 Task: Advertisement Posters
Action: Mouse moved to (33, 70)
Screenshot: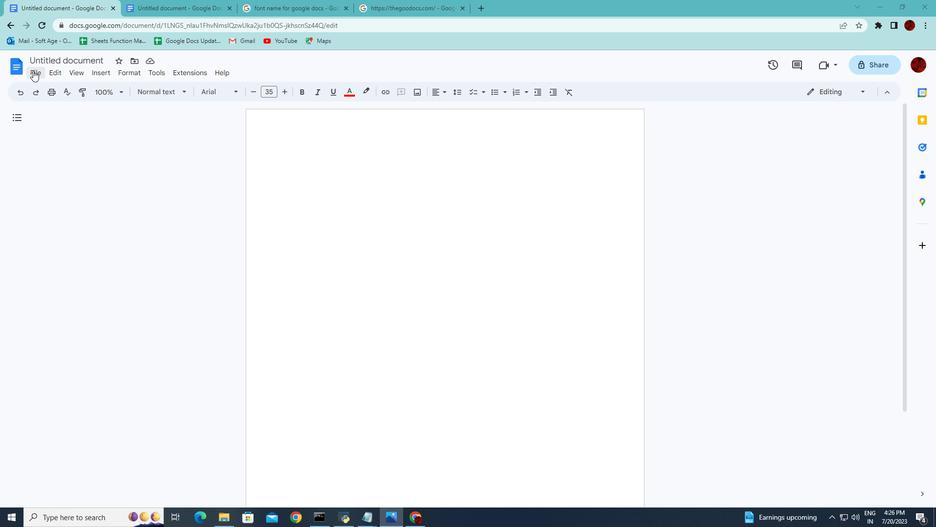 
Action: Mouse pressed left at (33, 70)
Screenshot: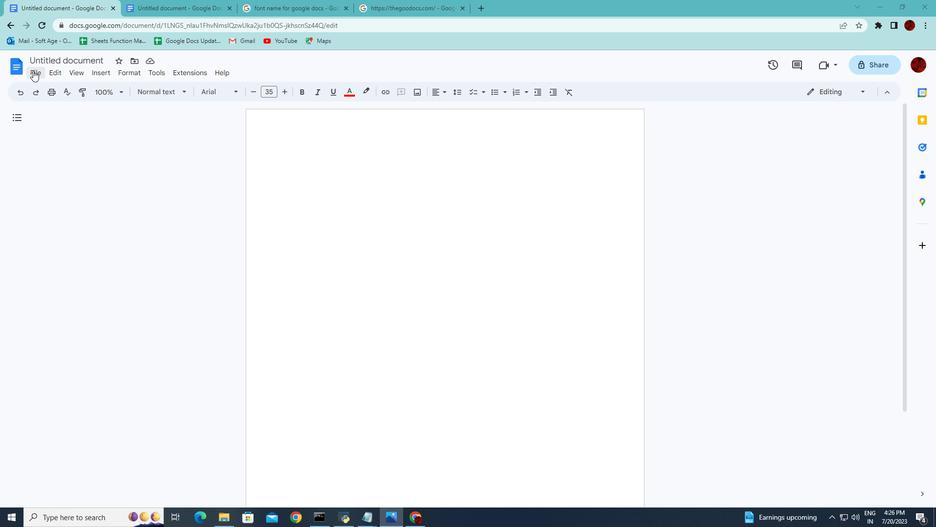 
Action: Mouse moved to (176, 105)
Screenshot: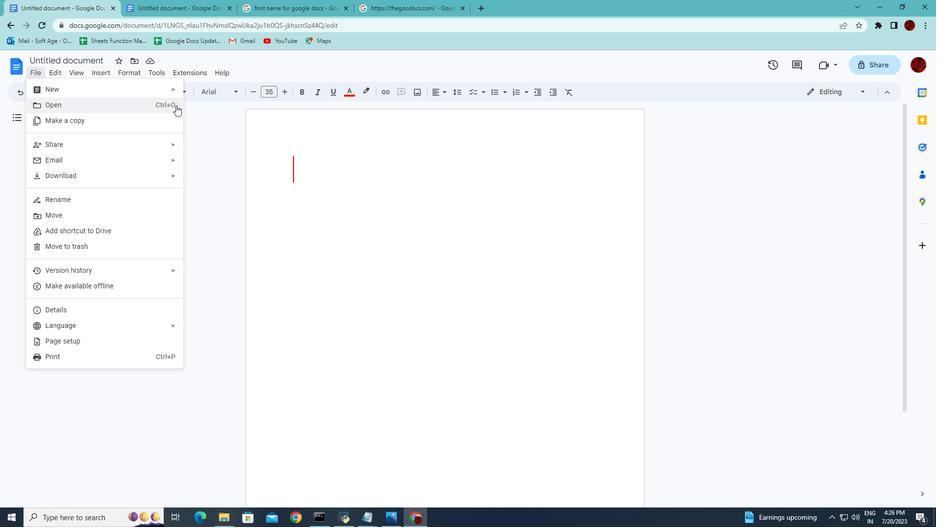 
Action: Mouse pressed left at (176, 105)
Screenshot: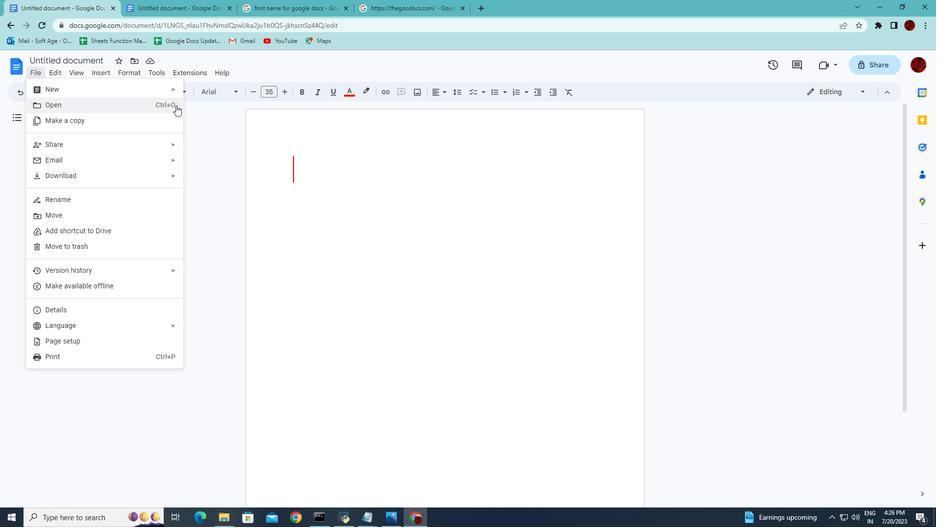 
Action: Mouse moved to (218, 236)
Screenshot: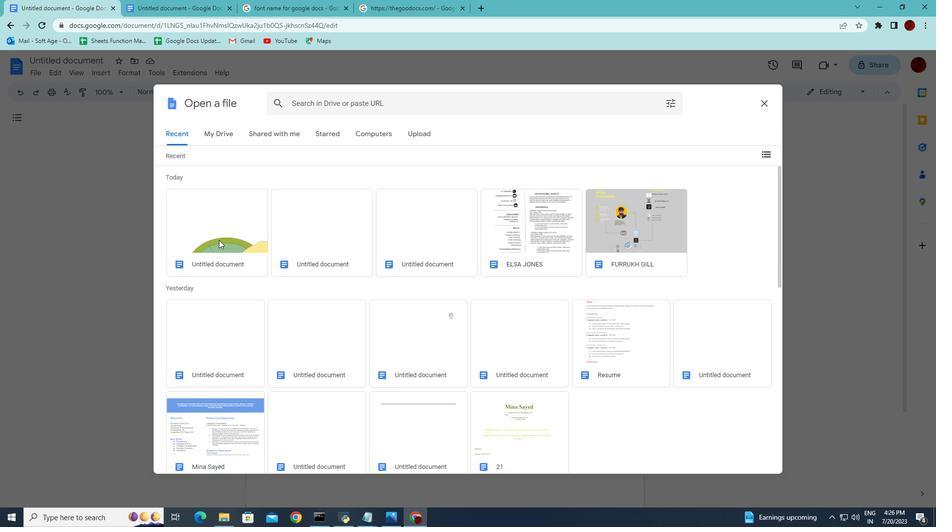 
Action: Mouse pressed left at (218, 236)
Screenshot: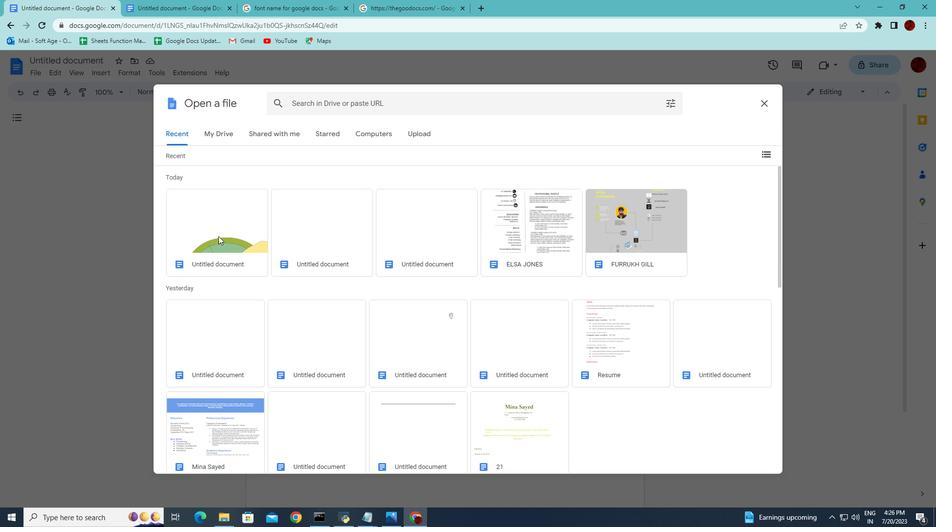 
Action: Mouse moved to (745, 458)
Screenshot: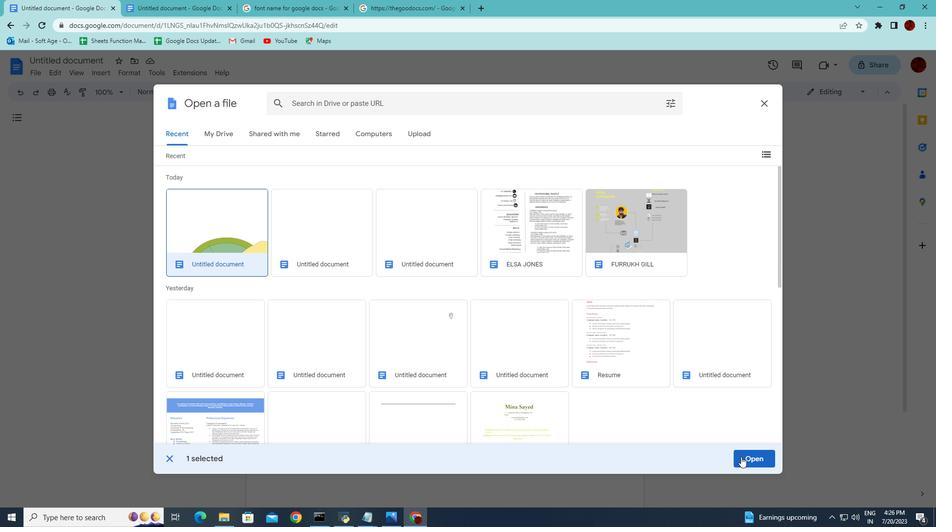 
Action: Mouse pressed left at (745, 458)
Screenshot: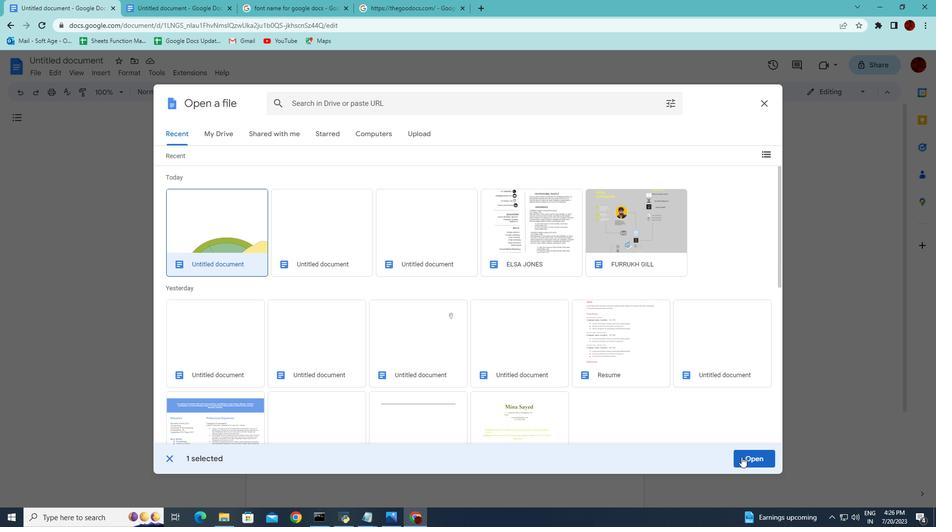 
Action: Mouse moved to (95, 74)
Screenshot: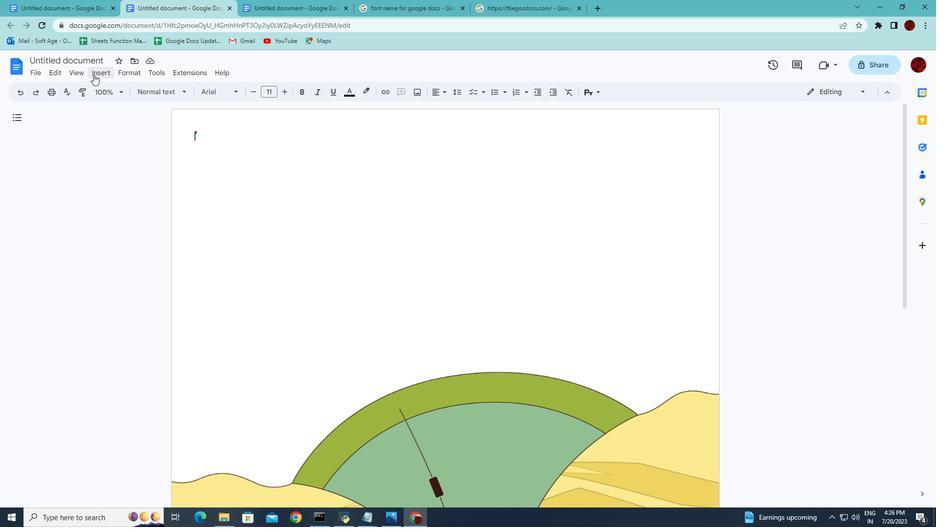 
Action: Mouse pressed left at (95, 74)
Screenshot: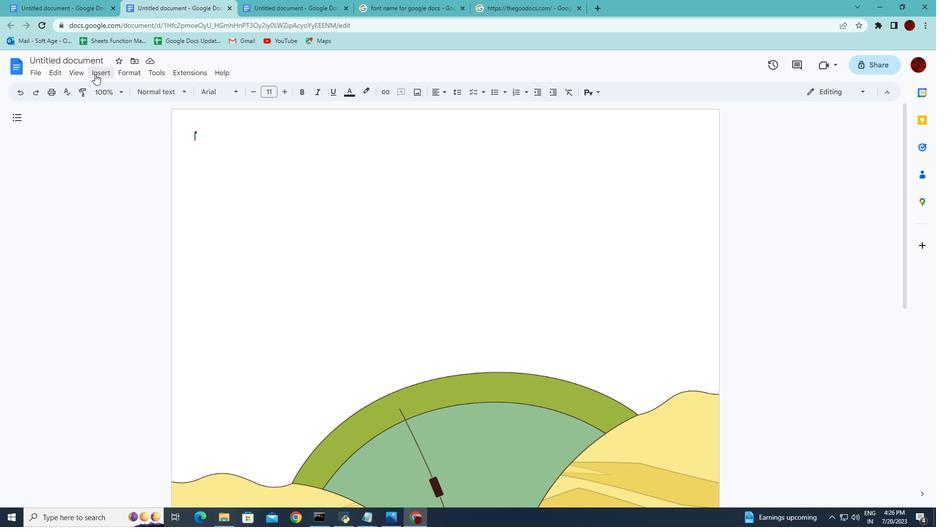 
Action: Mouse moved to (269, 125)
Screenshot: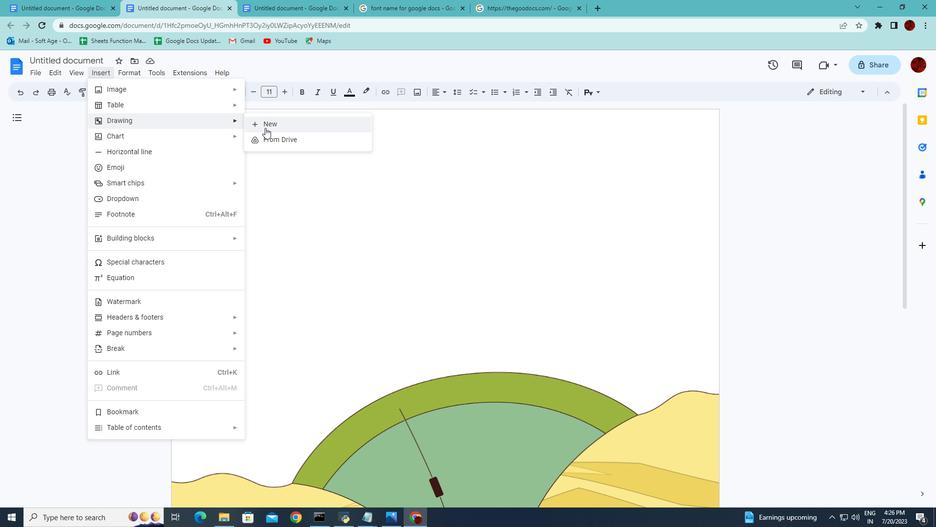 
Action: Mouse pressed left at (269, 125)
Screenshot: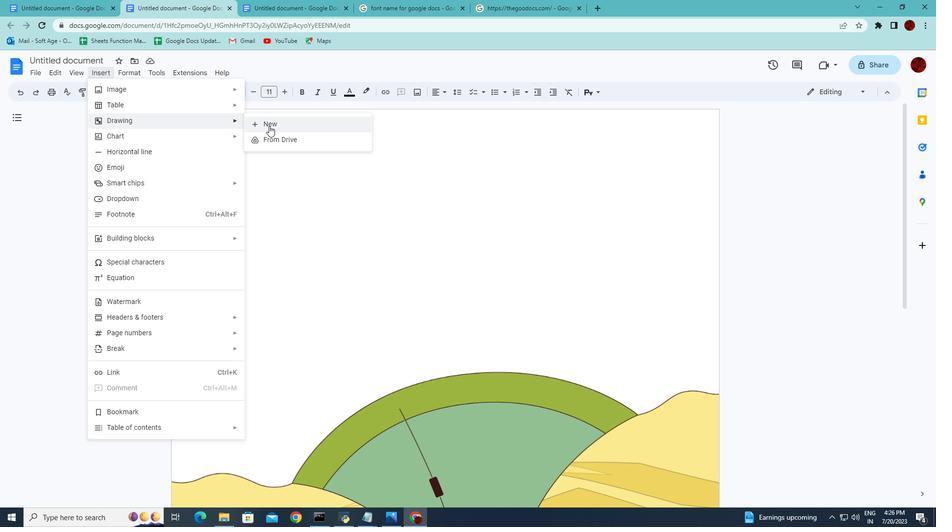 
Action: Mouse moved to (396, 115)
Screenshot: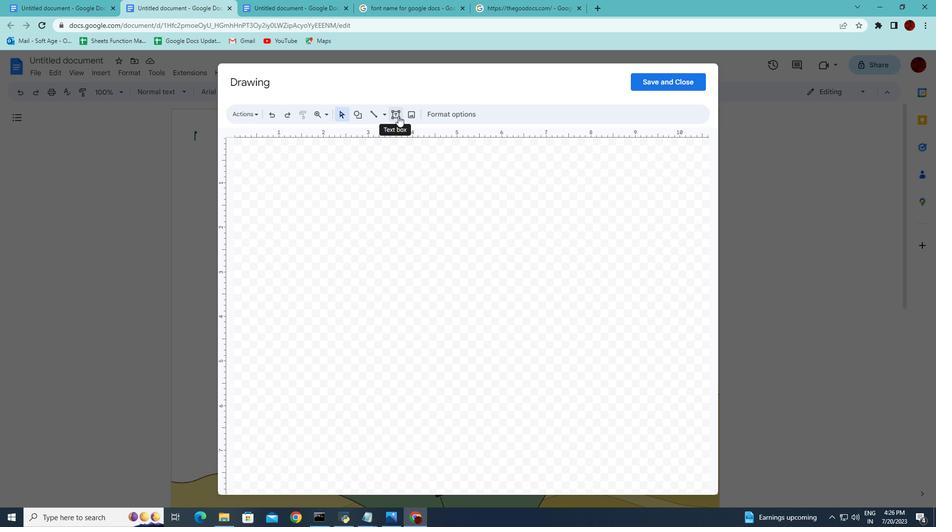 
Action: Mouse pressed left at (396, 115)
Screenshot: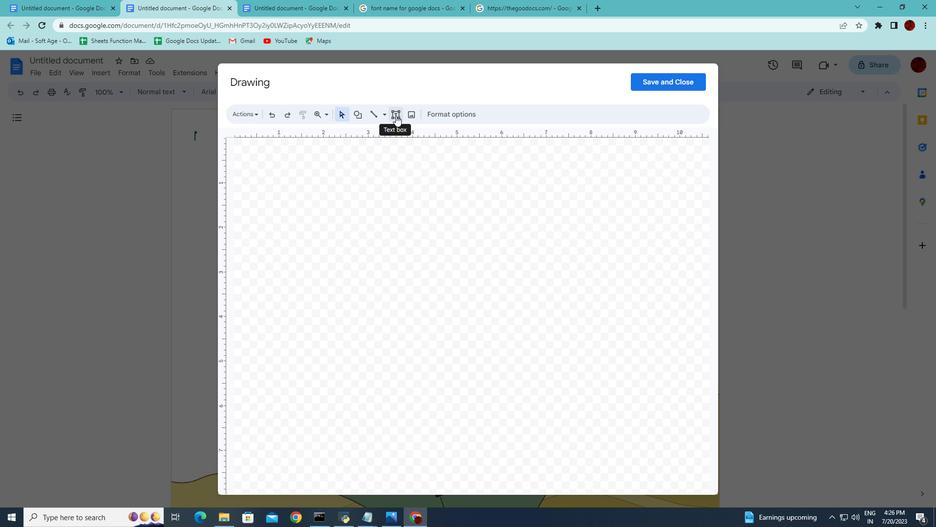 
Action: Mouse moved to (342, 171)
Screenshot: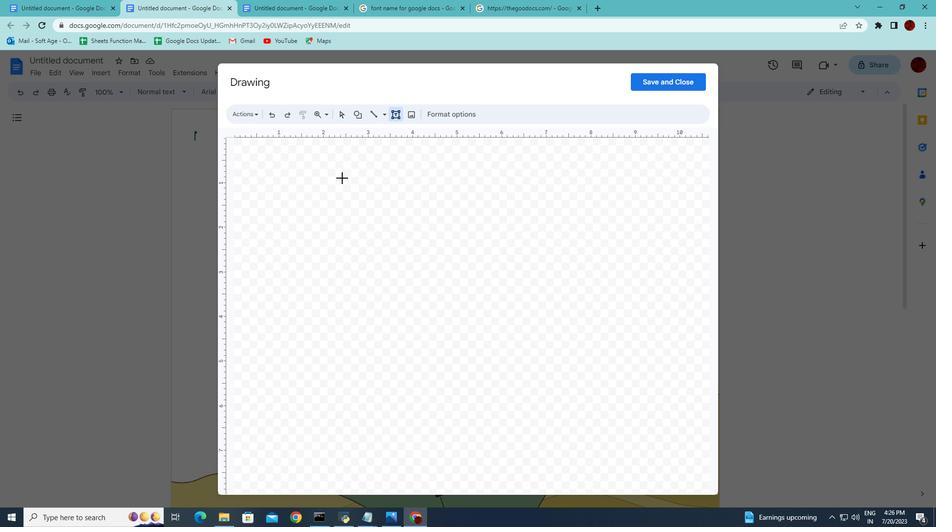 
Action: Mouse pressed left at (342, 171)
Screenshot: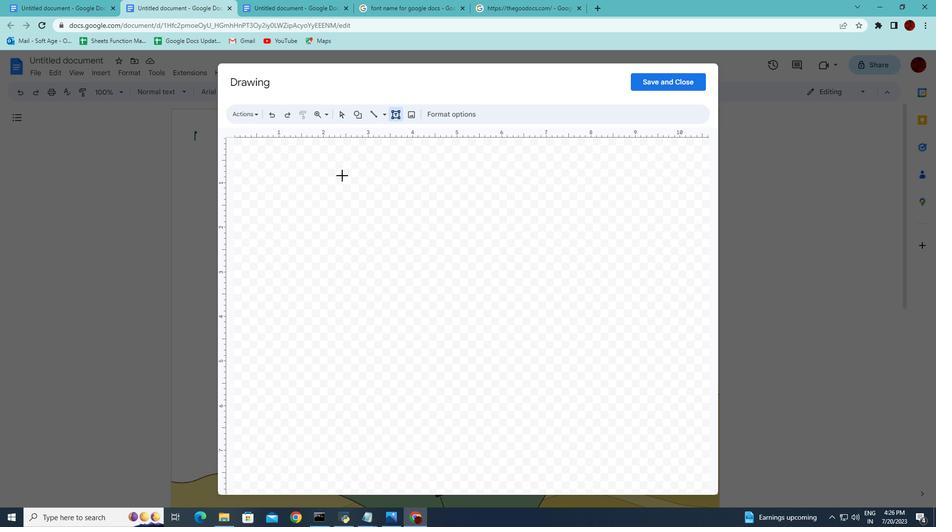 
Action: Mouse moved to (353, 189)
Screenshot: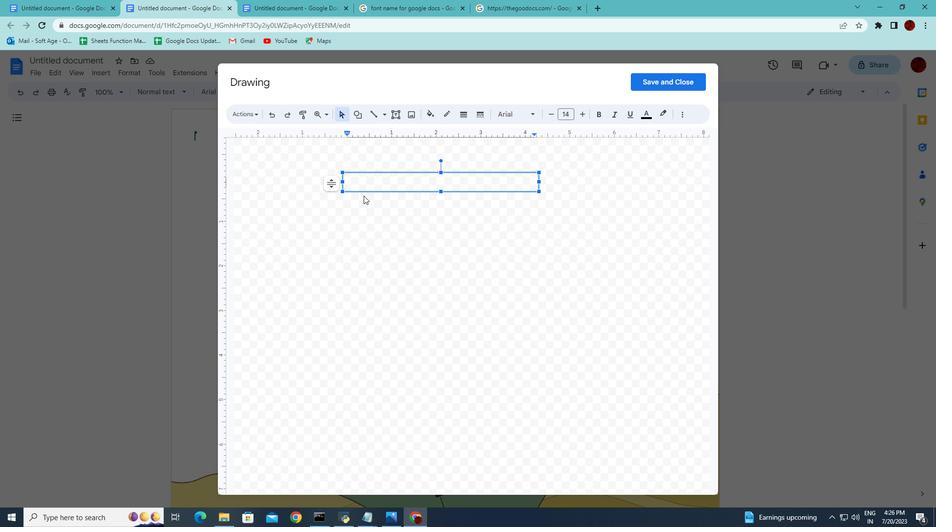 
Action: Key pressed <Key.caps_lock>WE<Key.space>HAVE<Key.enter>SALES<Key.shift>!
Screenshot: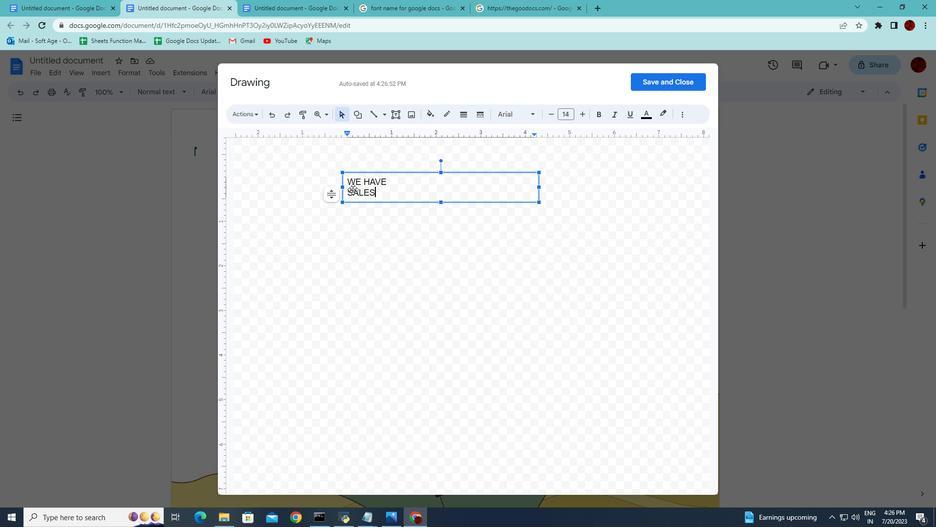 
Action: Mouse moved to (584, 112)
Screenshot: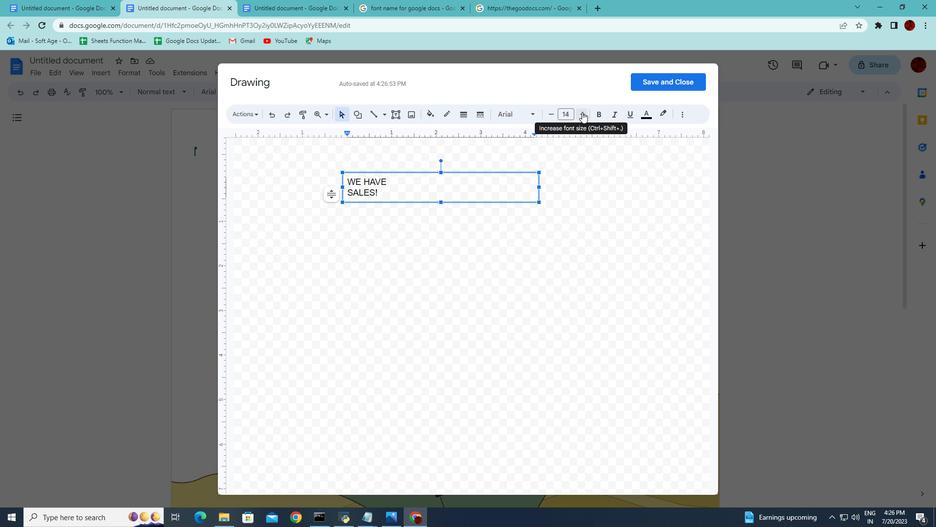 
Action: Mouse pressed left at (584, 112)
Screenshot: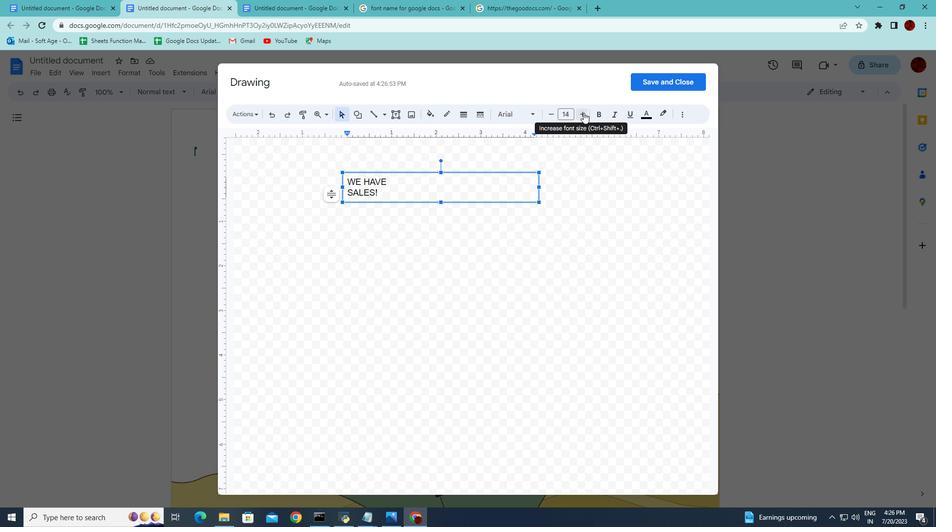
Action: Mouse moved to (475, 202)
Screenshot: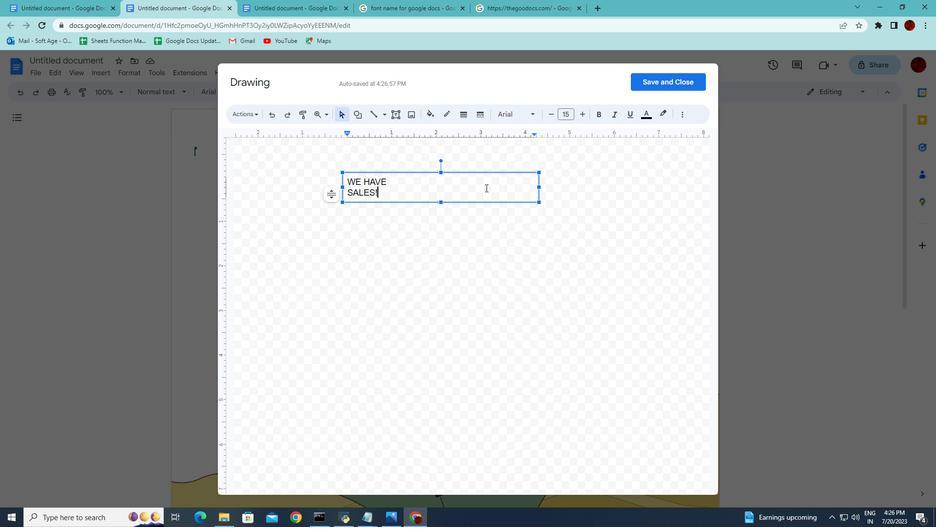 
Action: Key pressed ctrl+A
Screenshot: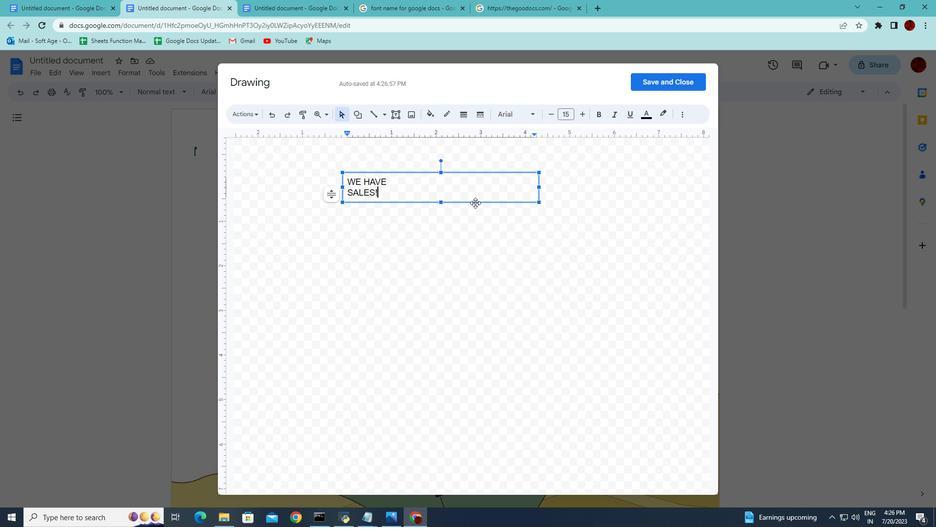 
Action: Mouse moved to (582, 115)
Screenshot: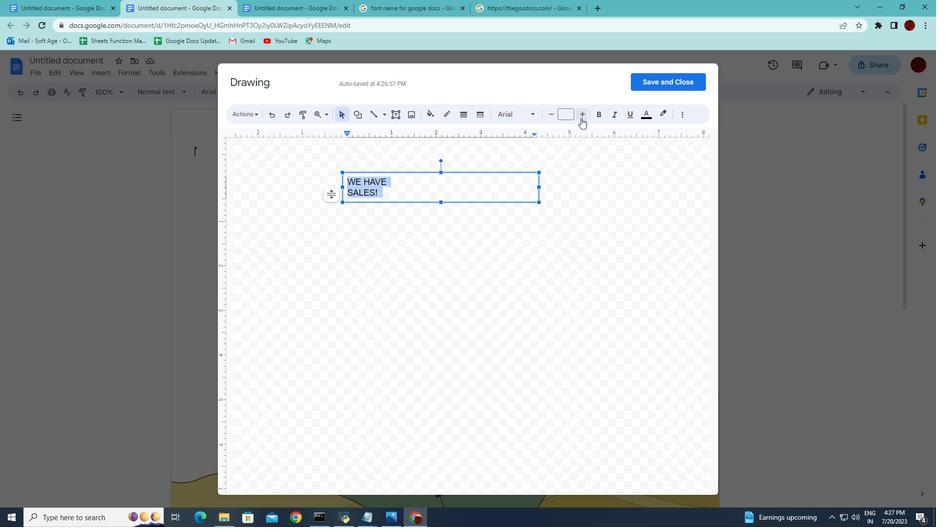 
Action: Mouse pressed left at (582, 115)
Screenshot: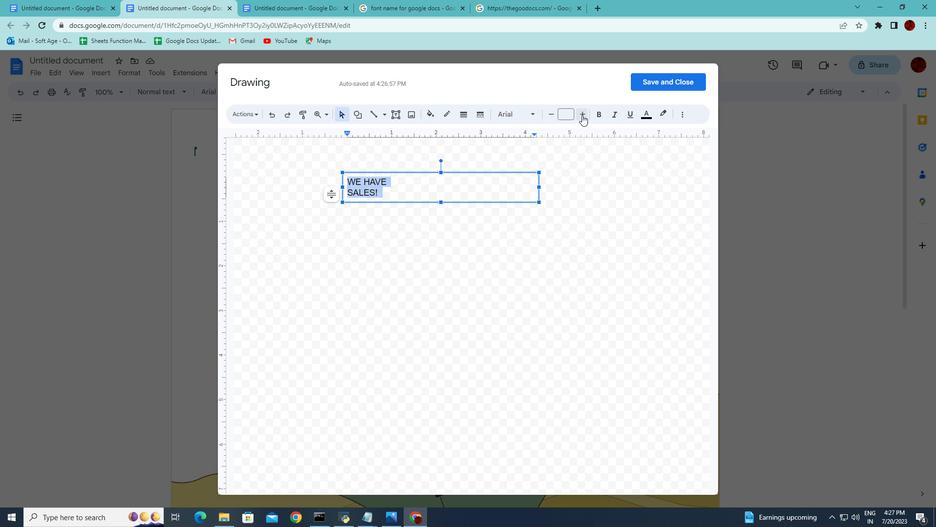 
Action: Mouse pressed left at (582, 115)
Screenshot: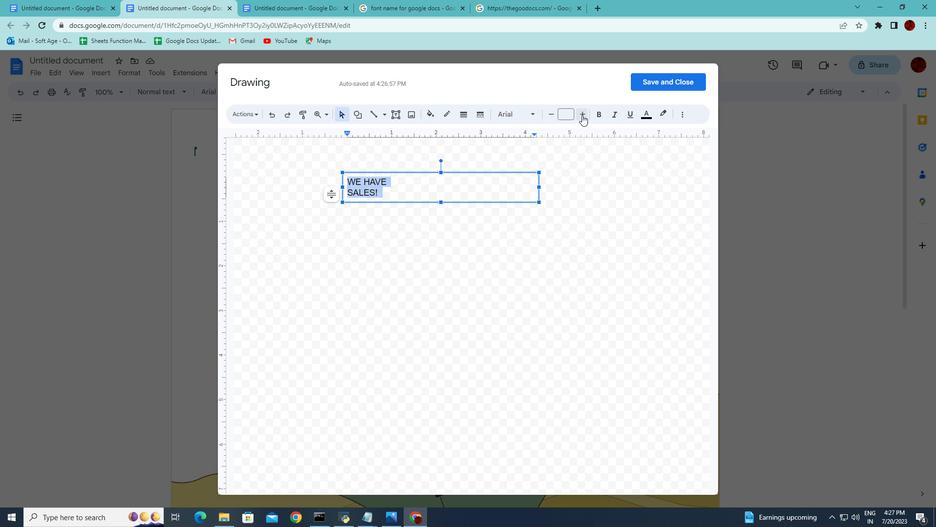 
Action: Mouse pressed left at (582, 115)
Screenshot: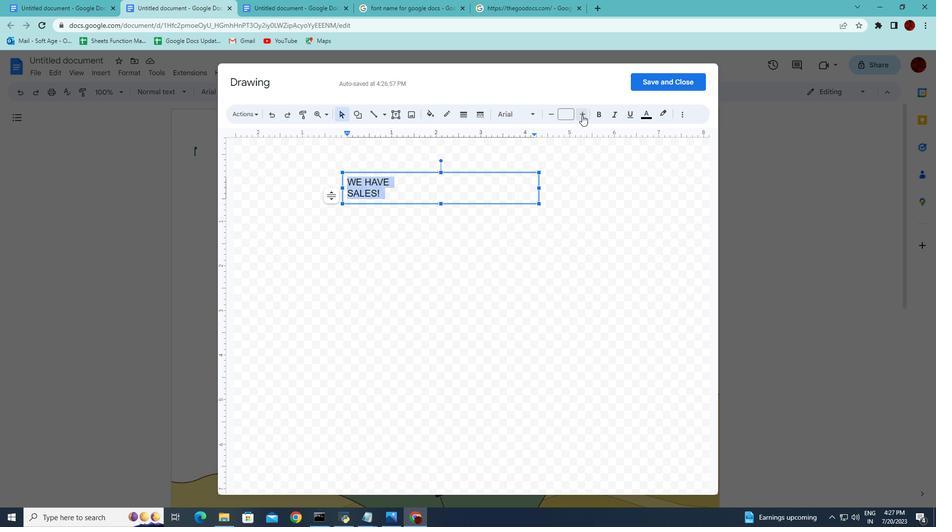 
Action: Mouse pressed left at (582, 115)
Screenshot: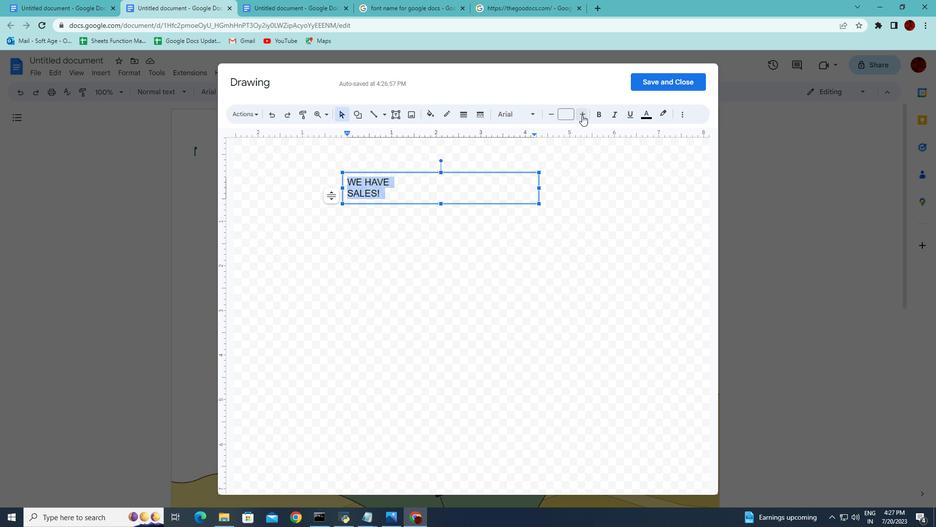 
Action: Mouse pressed left at (582, 115)
Screenshot: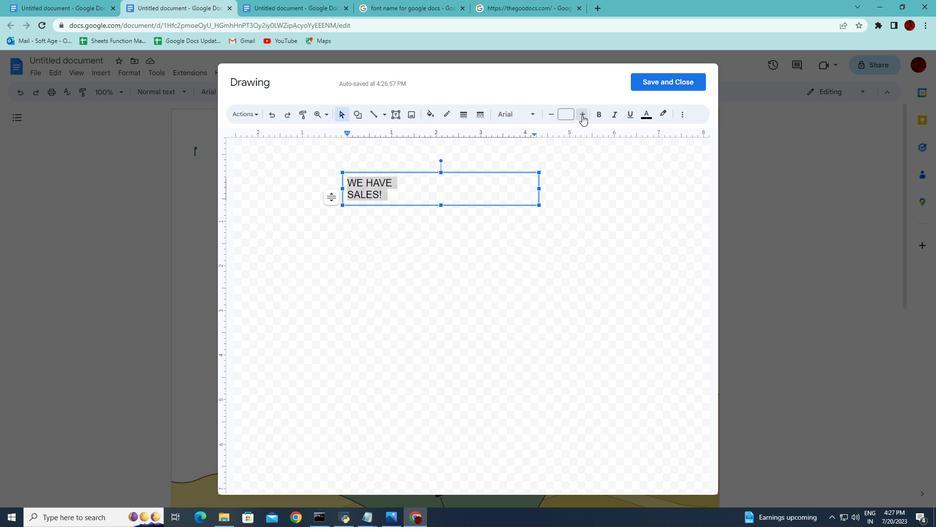 
Action: Mouse pressed left at (582, 115)
Screenshot: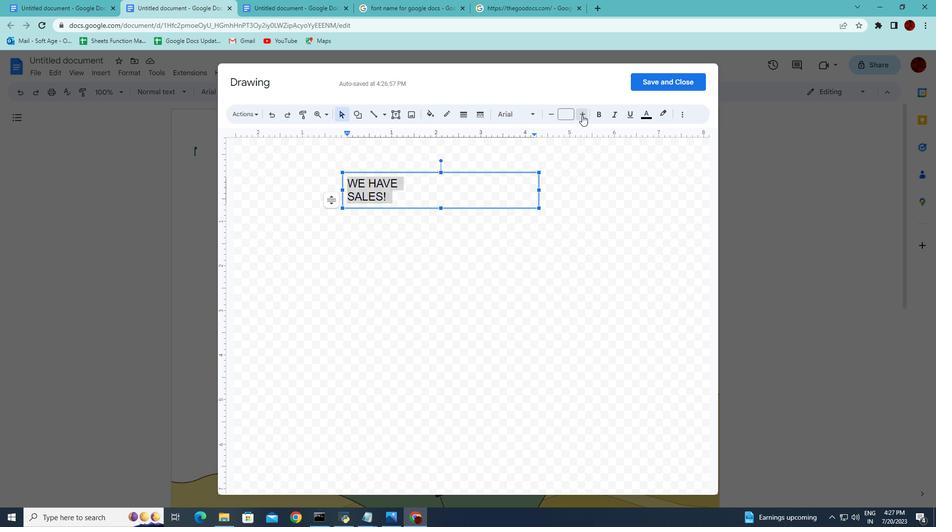 
Action: Mouse pressed left at (582, 115)
Screenshot: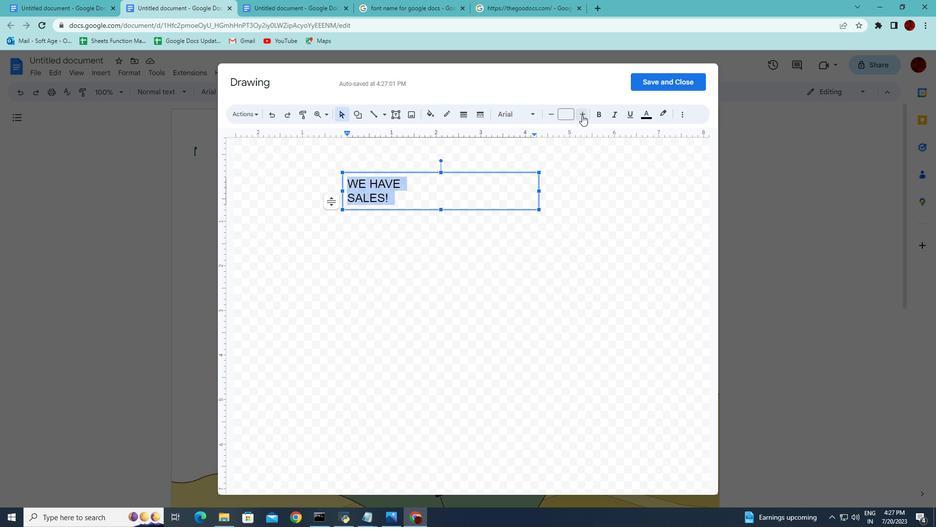 
Action: Mouse pressed left at (582, 115)
Screenshot: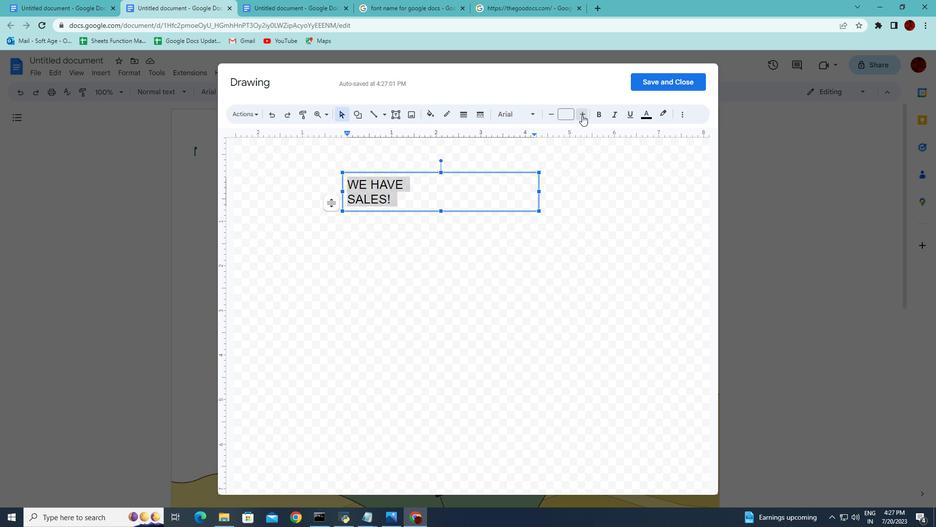 
Action: Mouse pressed left at (582, 115)
Screenshot: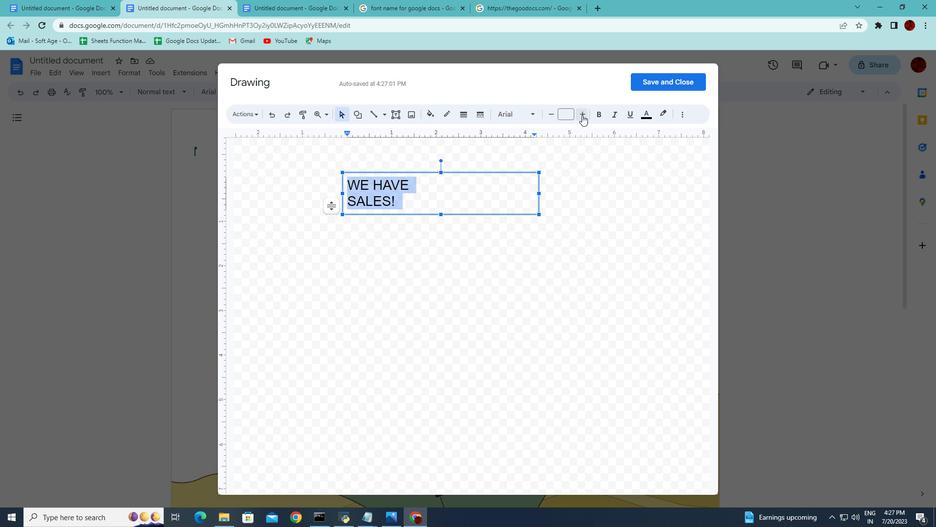 
Action: Mouse pressed left at (582, 115)
Screenshot: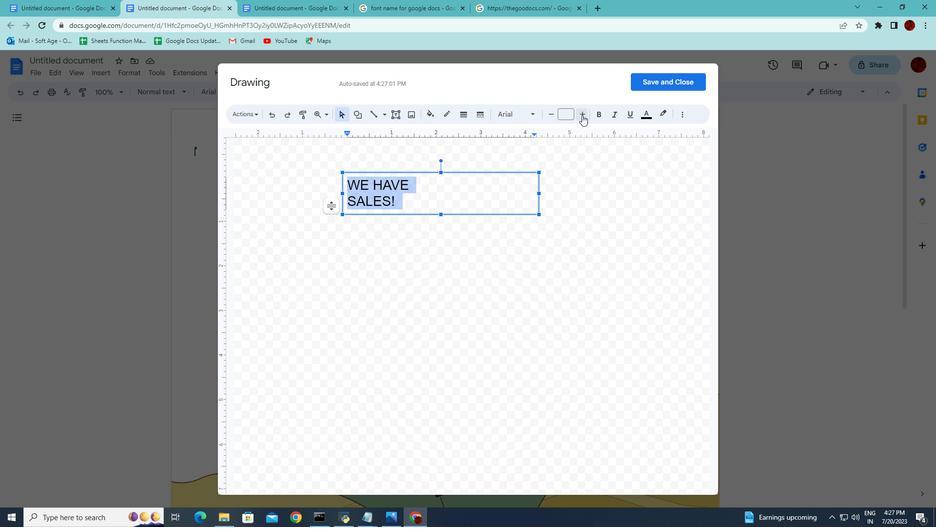
Action: Mouse pressed left at (582, 115)
Screenshot: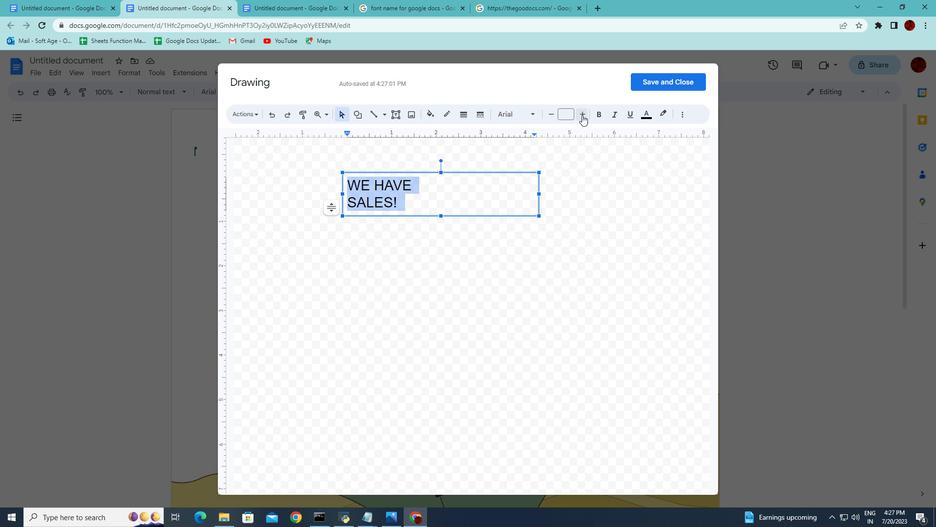 
Action: Mouse pressed left at (582, 115)
Screenshot: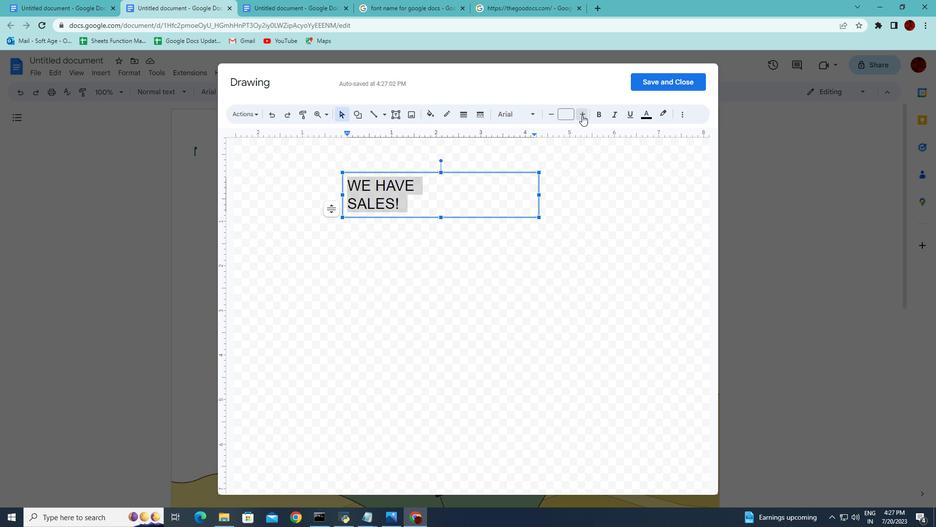 
Action: Mouse pressed left at (582, 115)
Screenshot: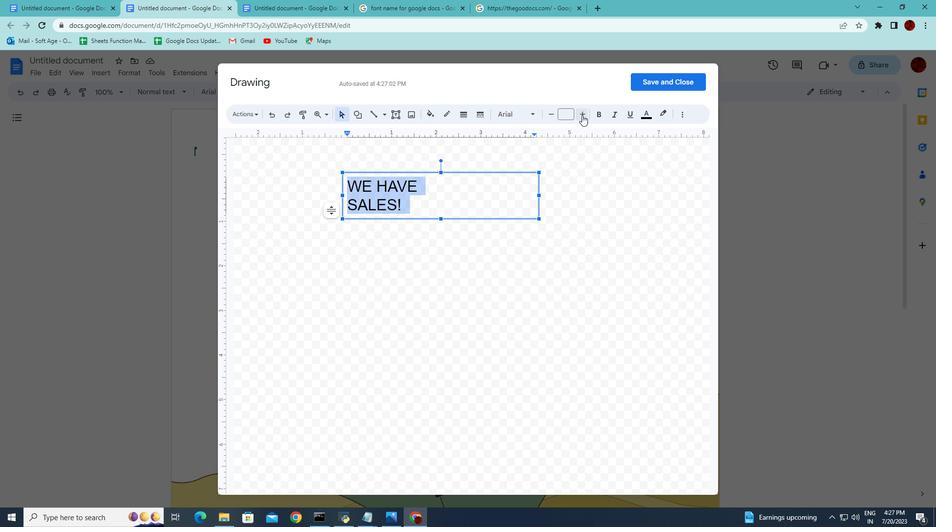 
Action: Mouse pressed left at (582, 115)
Screenshot: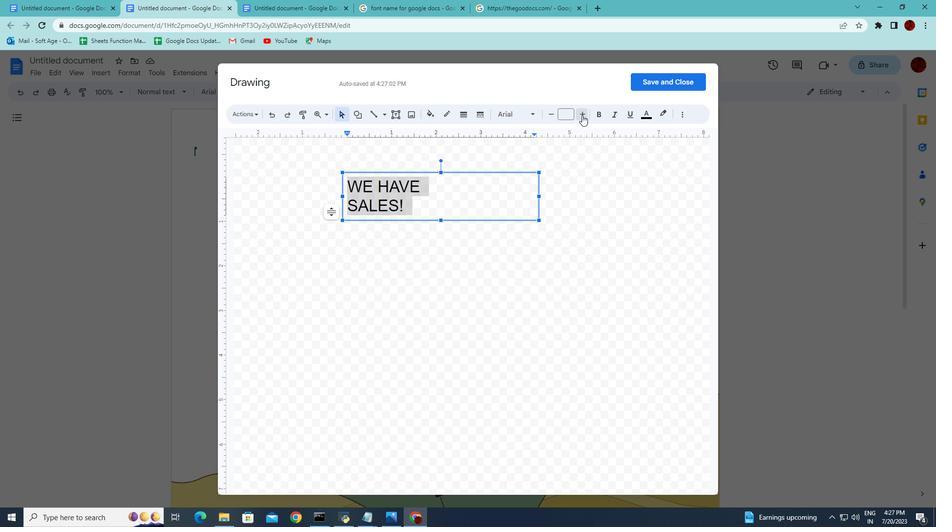 
Action: Mouse pressed left at (582, 115)
Screenshot: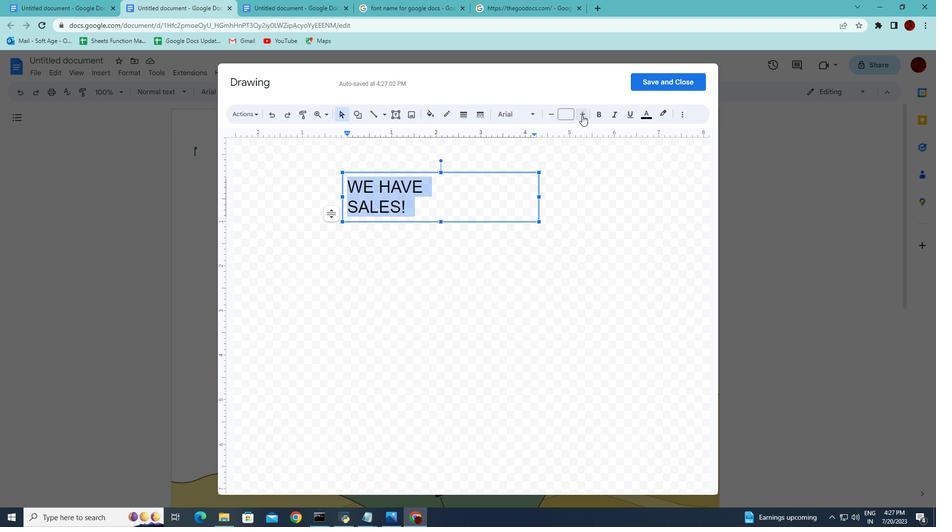 
Action: Mouse pressed left at (582, 115)
Screenshot: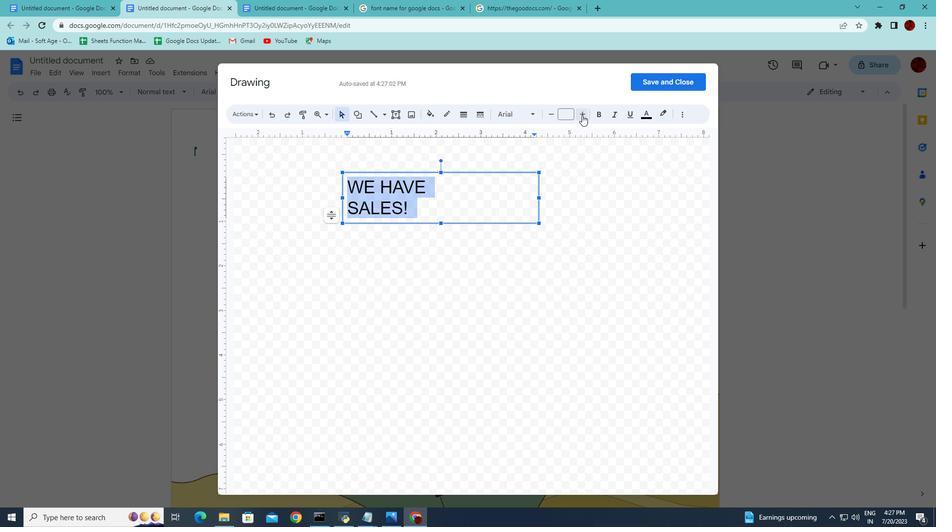 
Action: Mouse pressed left at (582, 115)
Screenshot: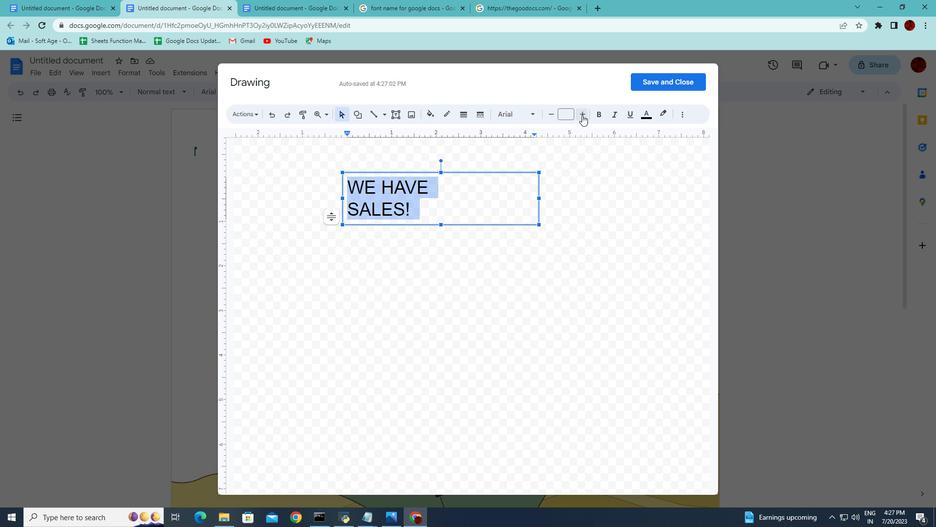 
Action: Mouse pressed left at (582, 115)
Screenshot: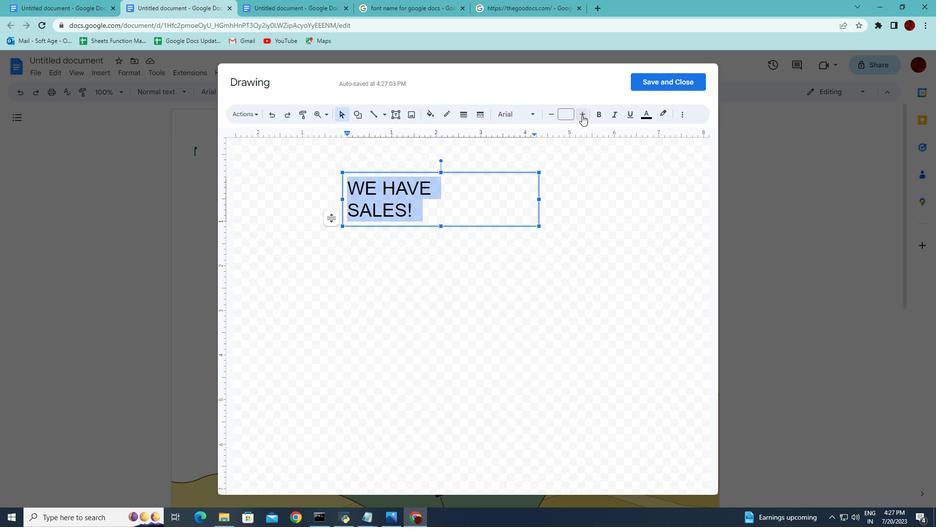 
Action: Mouse pressed left at (582, 115)
Screenshot: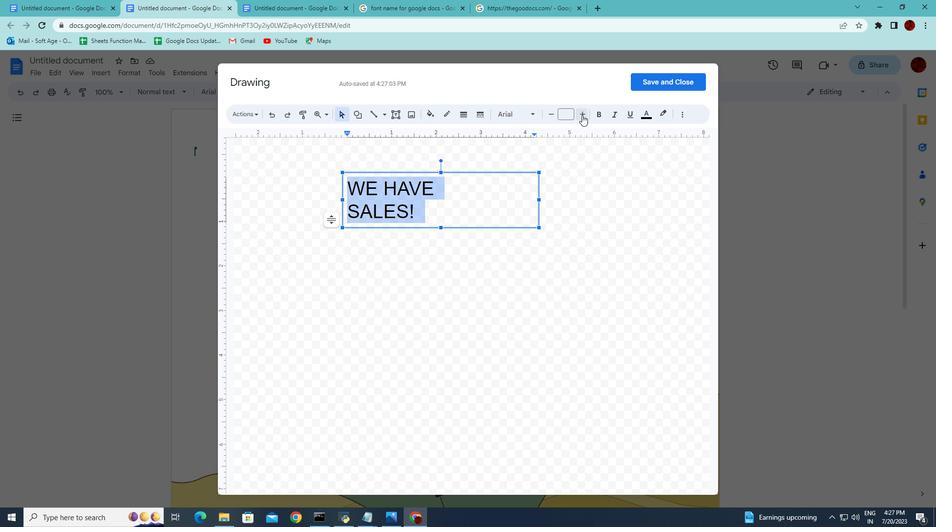 
Action: Mouse pressed left at (582, 115)
Screenshot: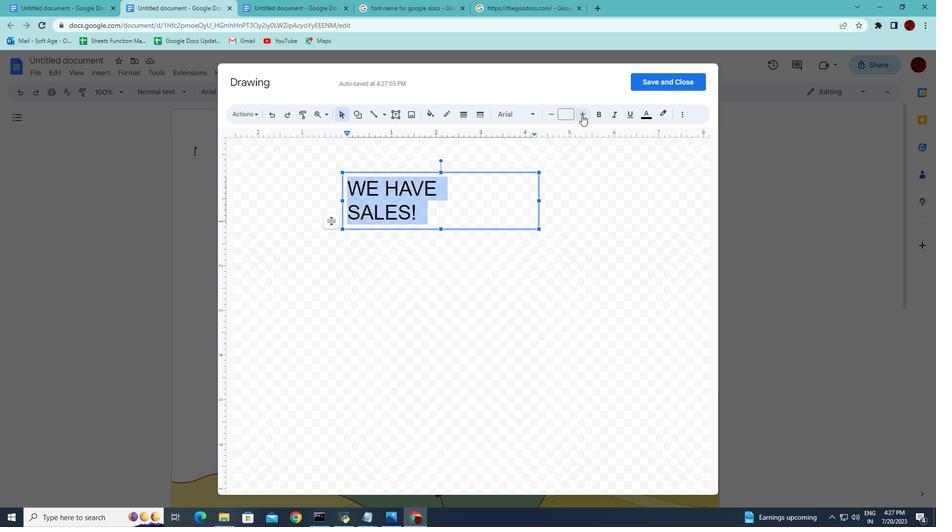 
Action: Mouse pressed left at (582, 115)
Screenshot: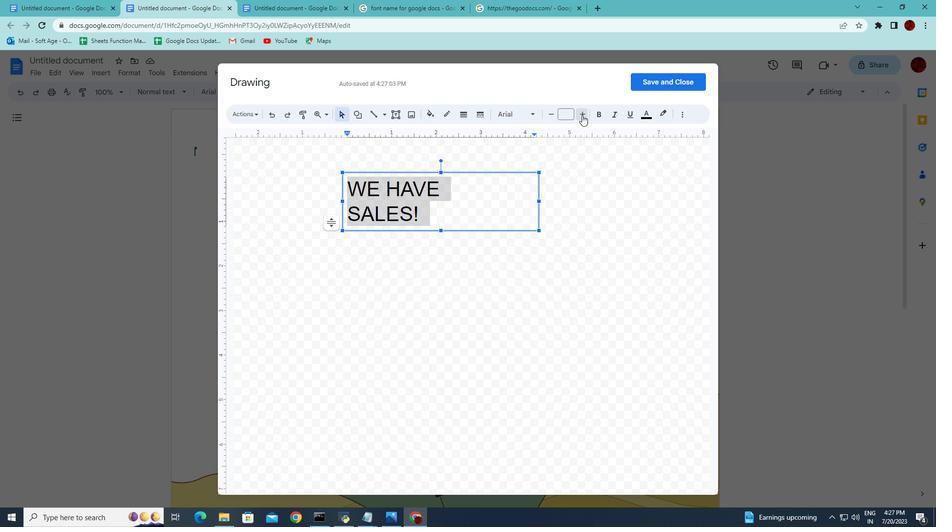 
Action: Mouse pressed left at (582, 115)
Screenshot: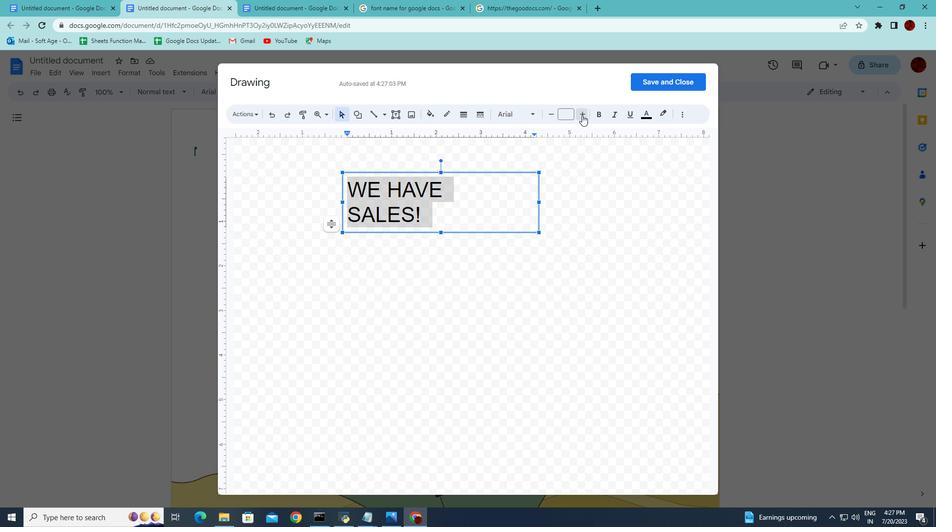 
Action: Mouse pressed left at (582, 115)
Screenshot: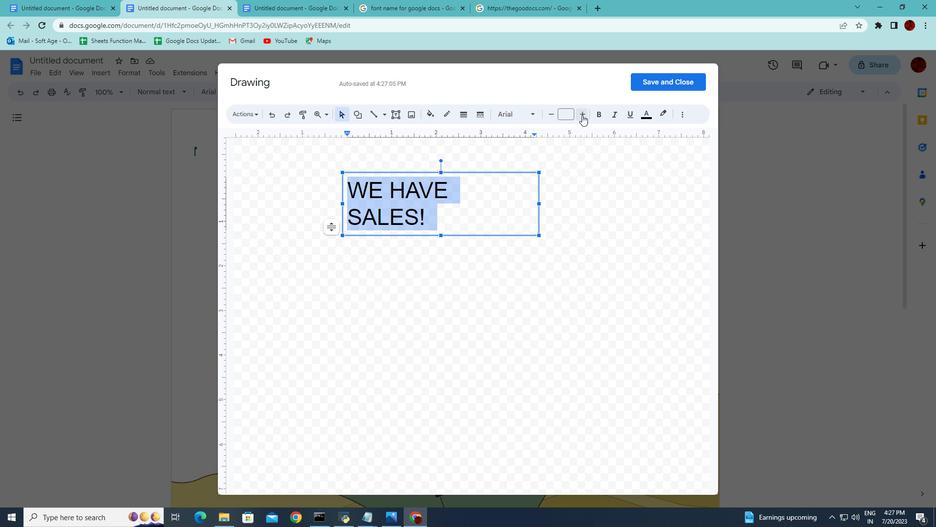 
Action: Mouse pressed left at (582, 115)
Screenshot: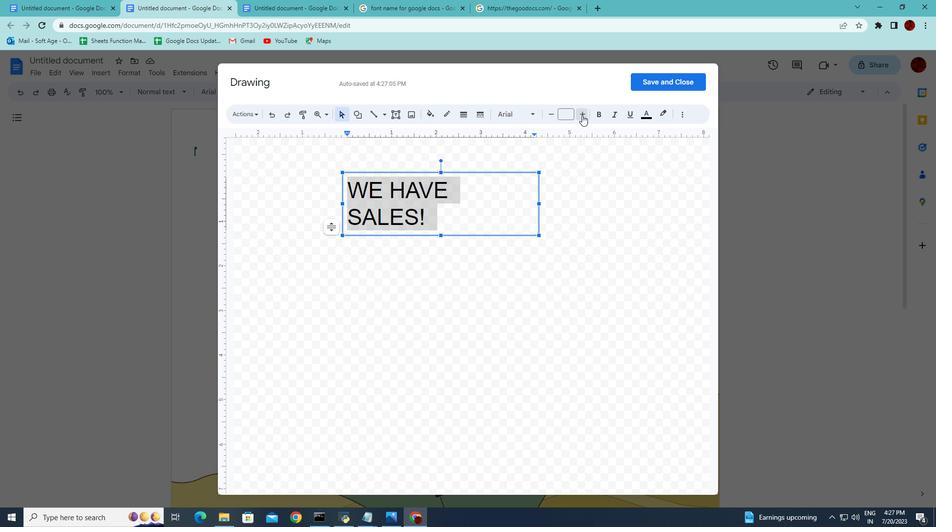 
Action: Mouse pressed left at (582, 115)
Screenshot: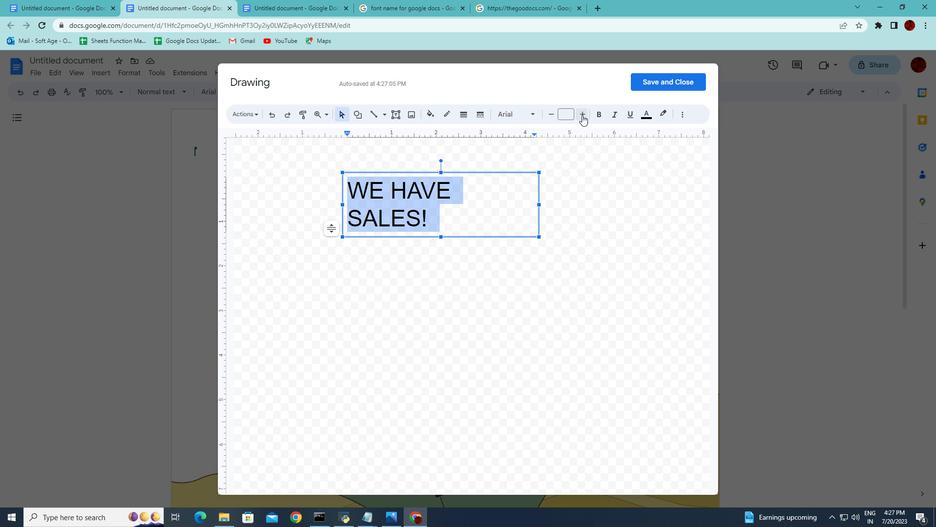 
Action: Mouse moved to (529, 114)
Screenshot: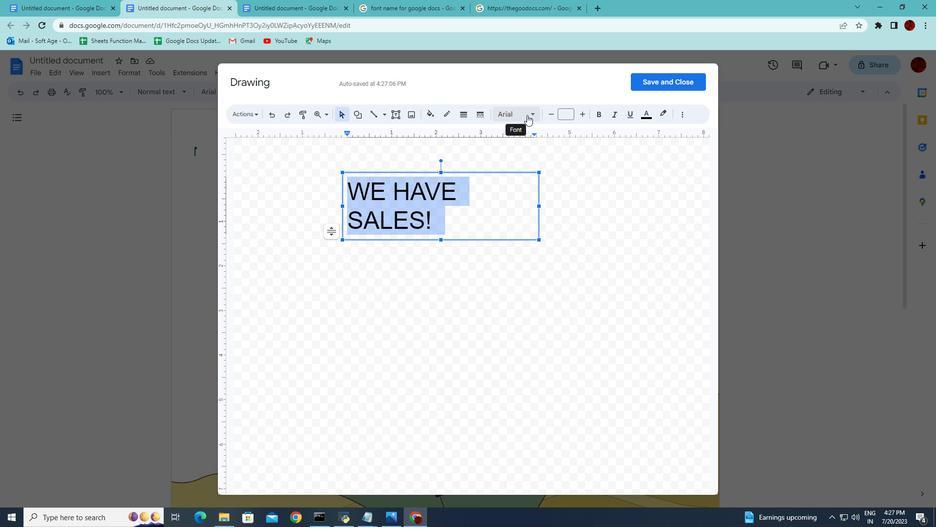 
Action: Mouse pressed left at (529, 114)
Screenshot: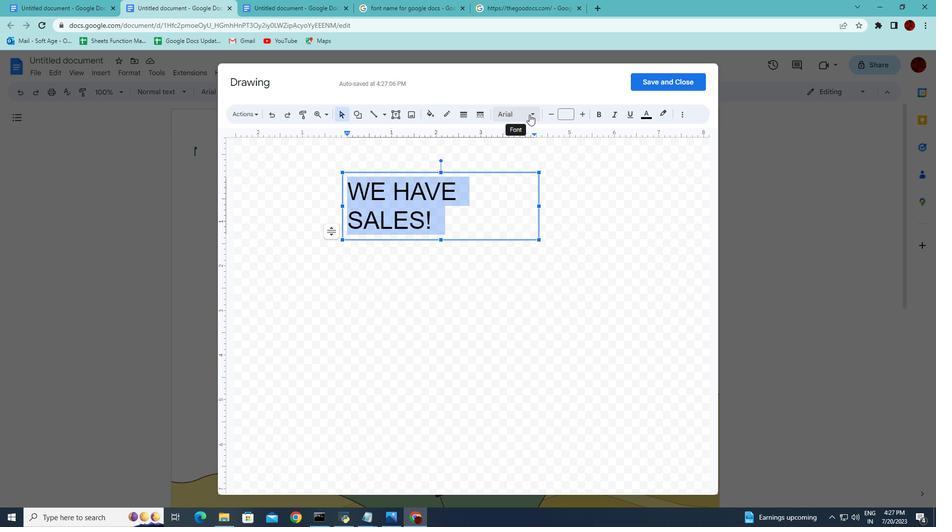 
Action: Mouse moved to (523, 171)
Screenshot: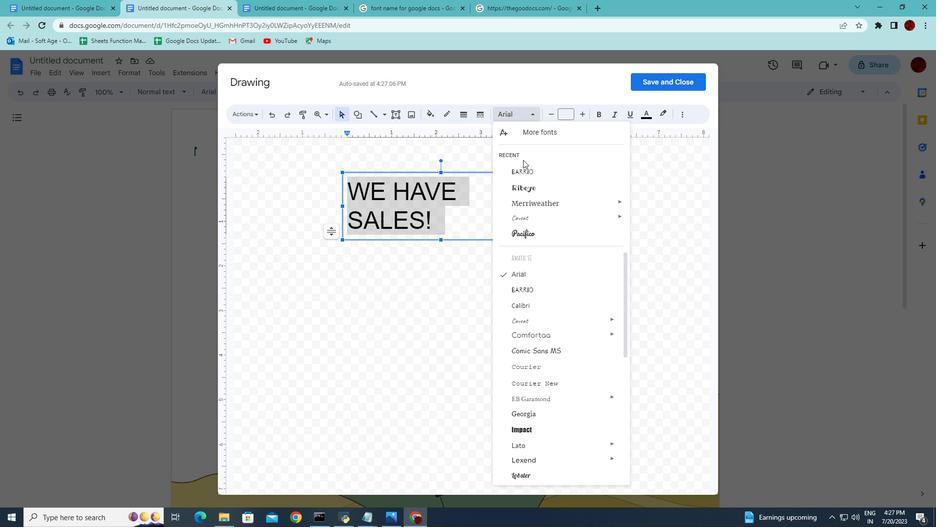 
Action: Mouse pressed left at (523, 171)
Screenshot: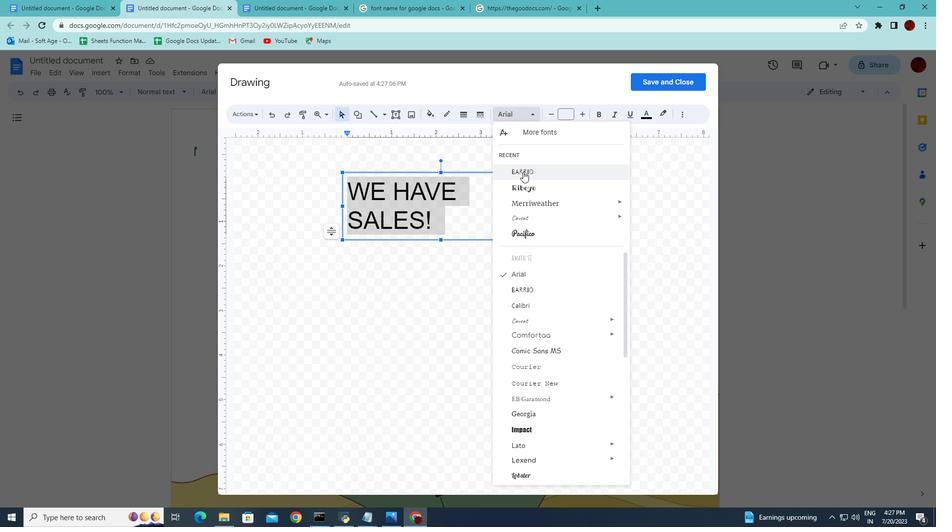 
Action: Mouse moved to (362, 192)
Screenshot: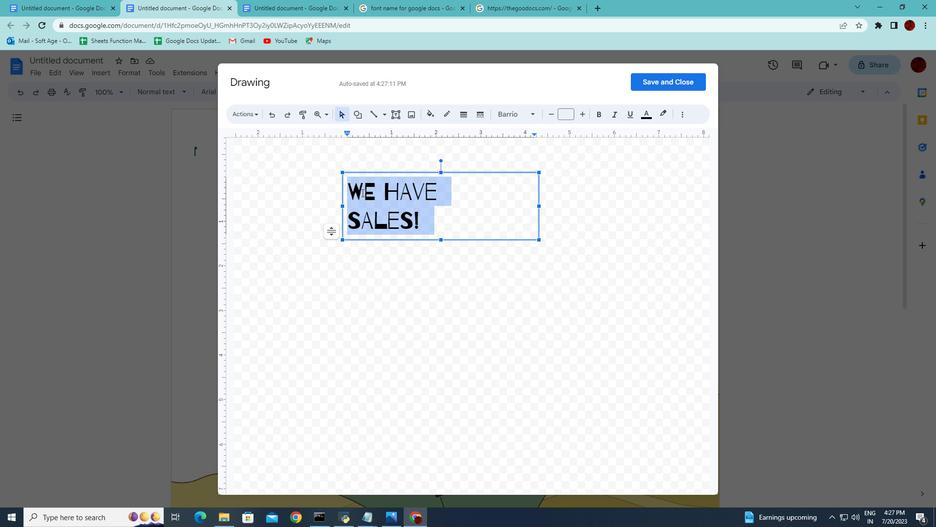 
Action: Mouse pressed left at (362, 192)
Screenshot: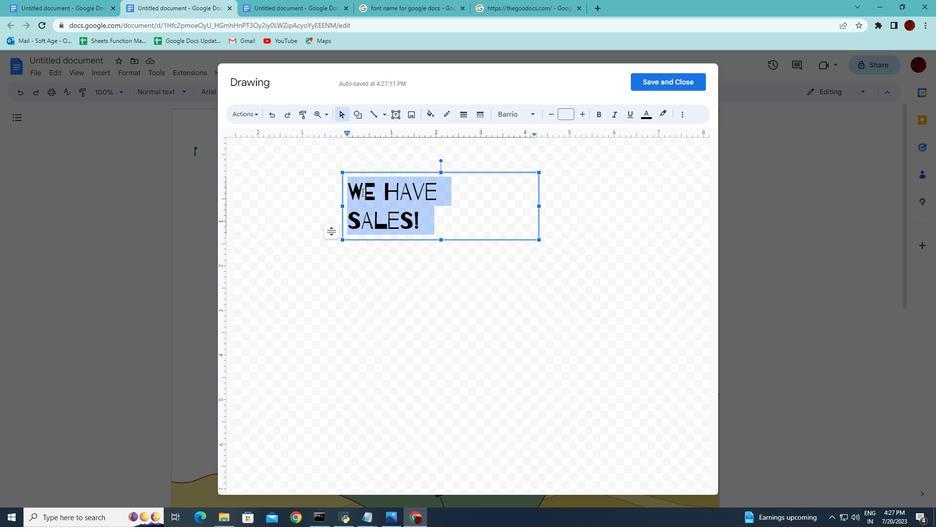 
Action: Mouse pressed left at (362, 192)
Screenshot: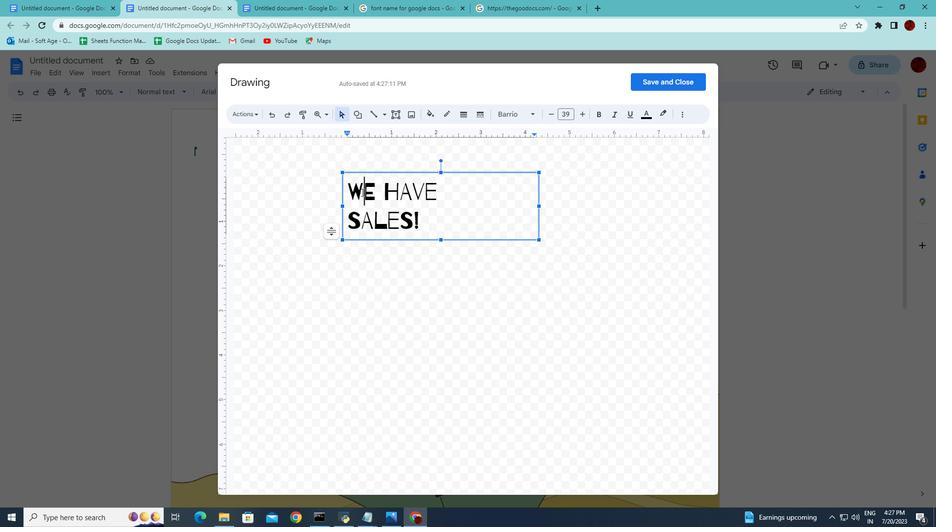 
Action: Mouse moved to (358, 191)
Screenshot: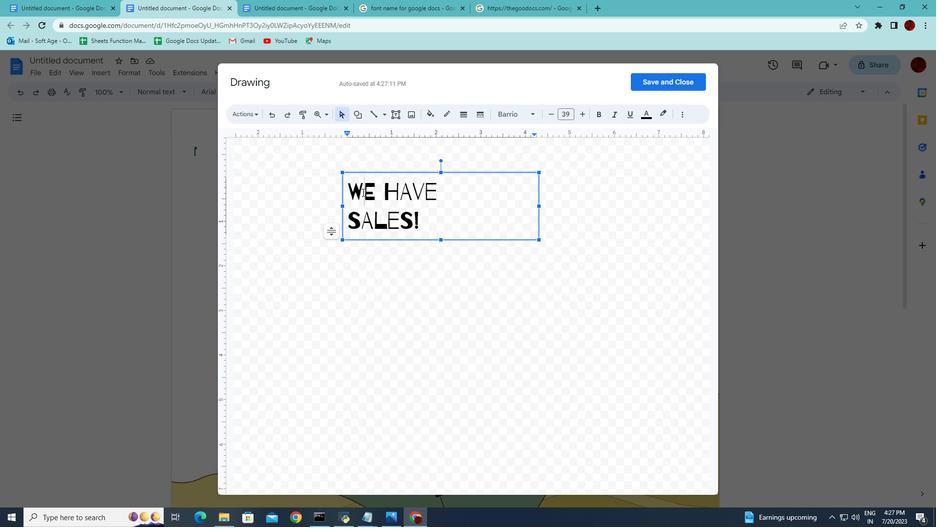 
Action: Mouse pressed left at (358, 191)
Screenshot: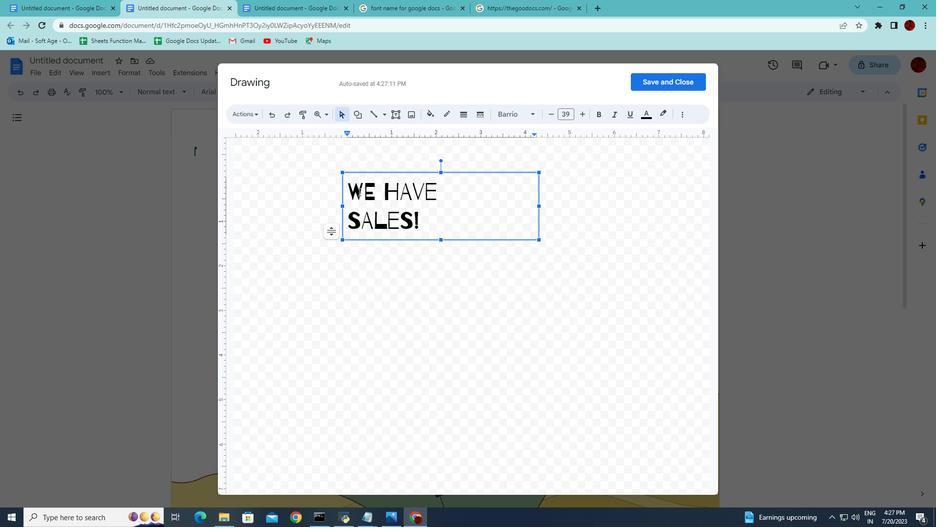 
Action: Mouse moved to (648, 114)
Screenshot: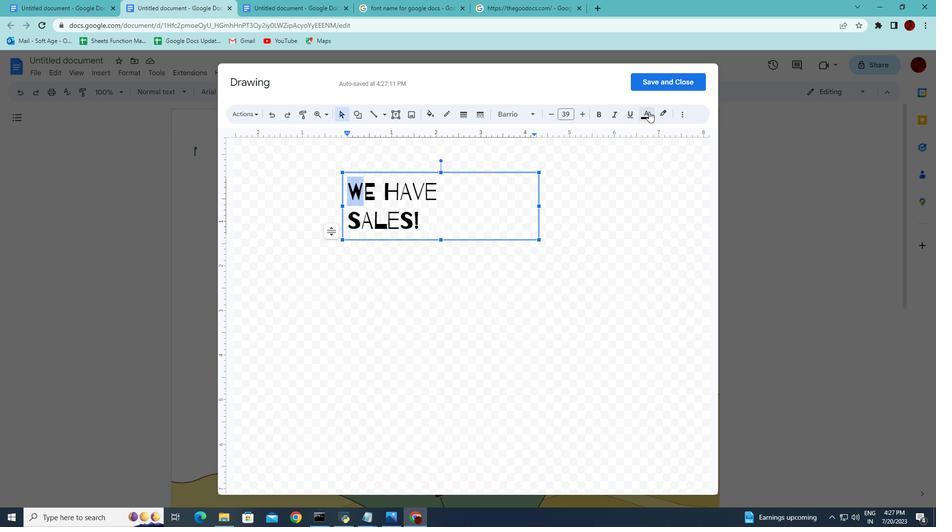
Action: Mouse pressed left at (648, 114)
Screenshot: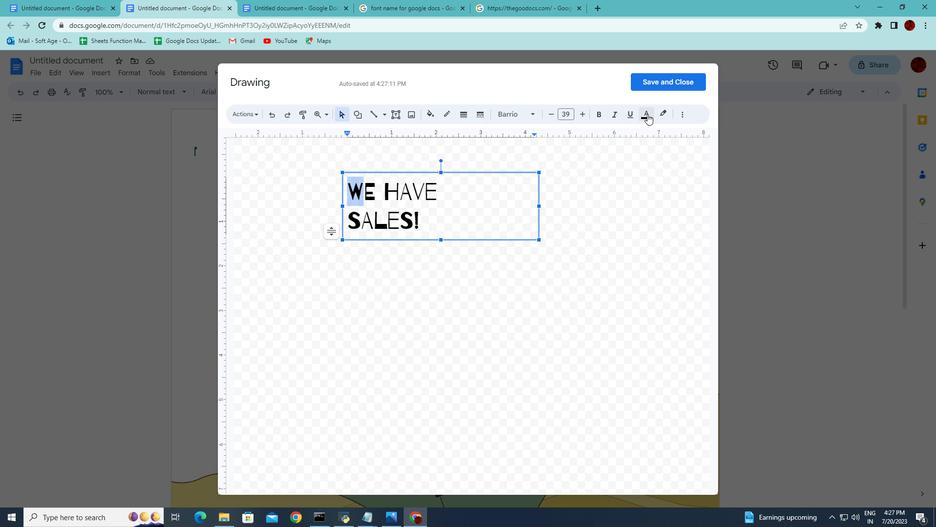 
Action: Mouse moved to (632, 173)
Screenshot: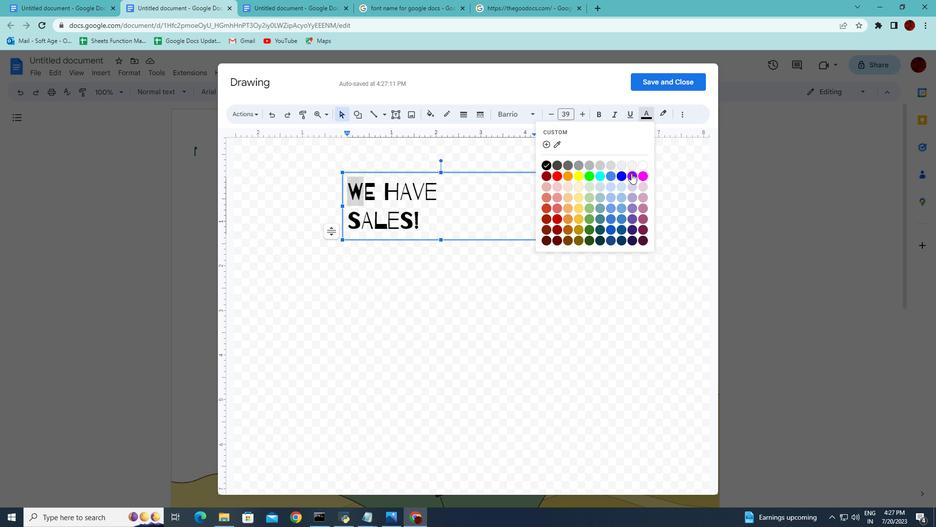 
Action: Mouse pressed left at (632, 173)
Screenshot: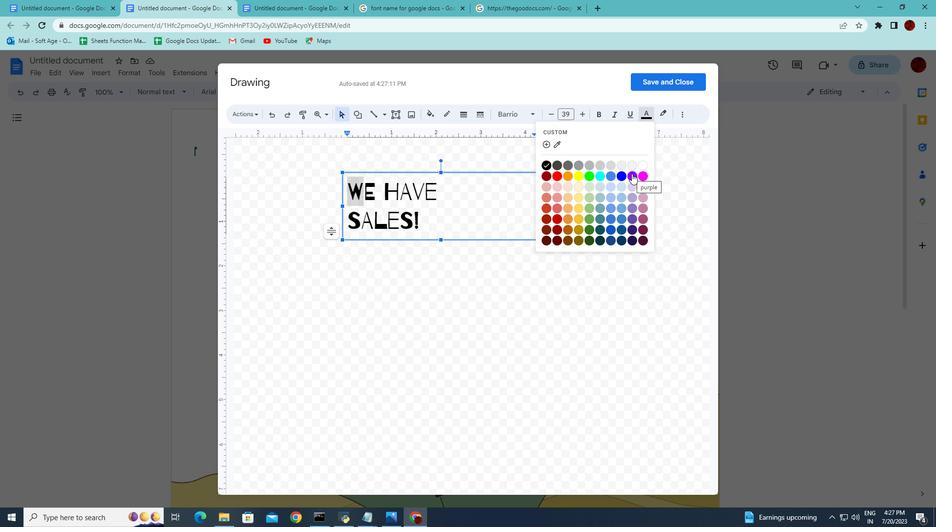 
Action: Mouse moved to (370, 191)
Screenshot: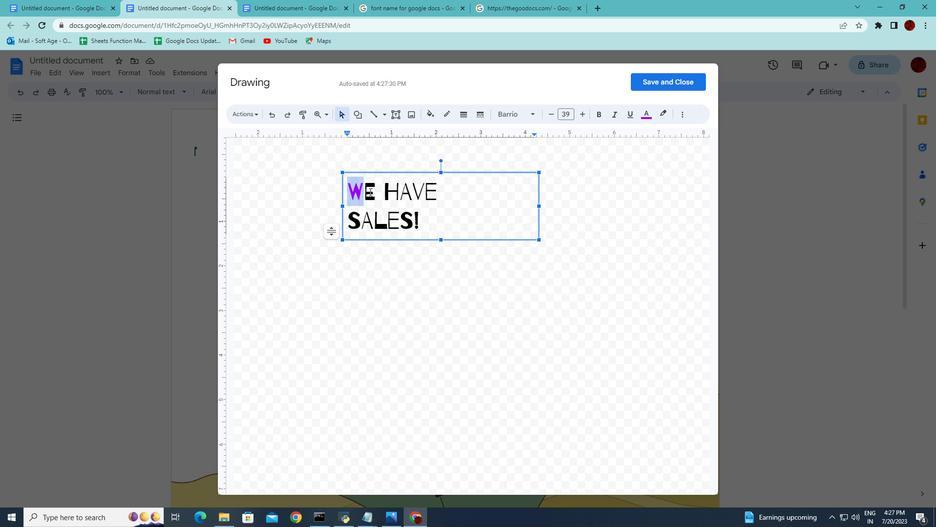 
Action: Mouse pressed left at (370, 191)
Screenshot: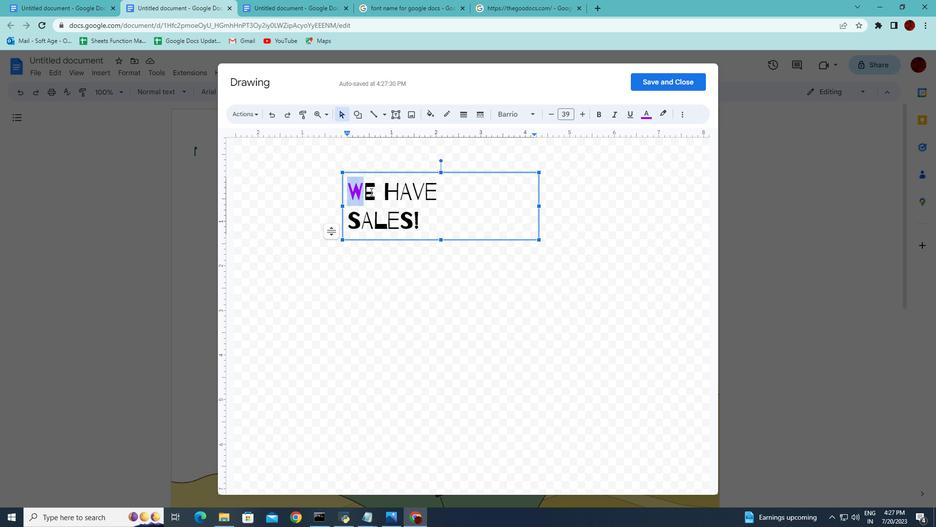 
Action: Mouse moved to (365, 191)
Screenshot: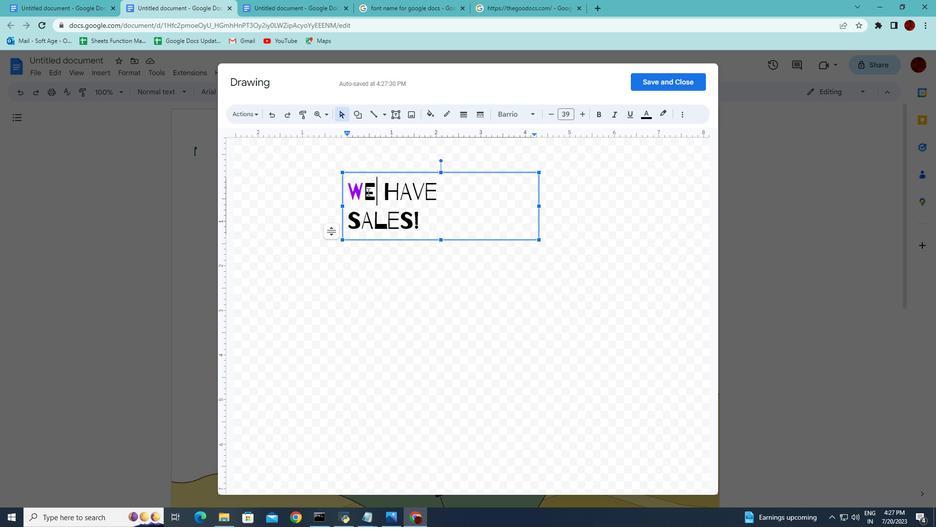 
Action: Mouse pressed left at (365, 191)
Screenshot: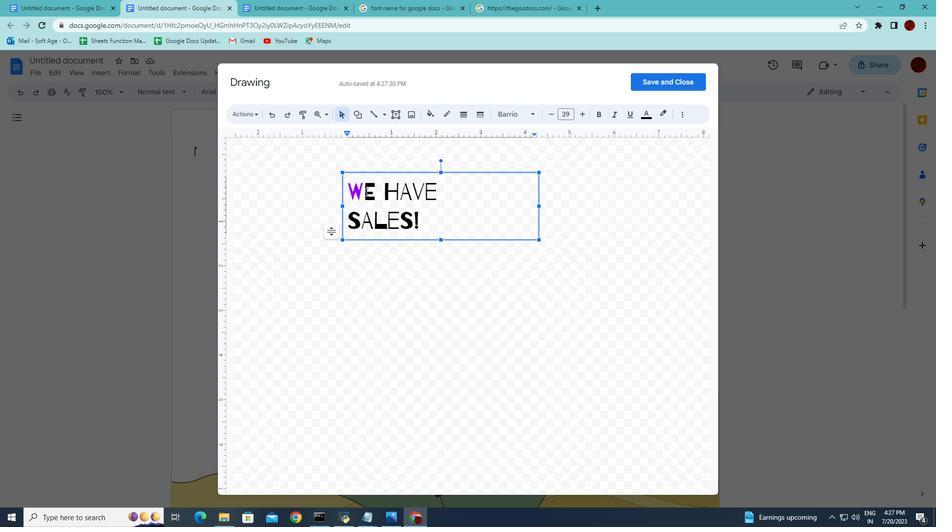 
Action: Mouse moved to (644, 117)
Screenshot: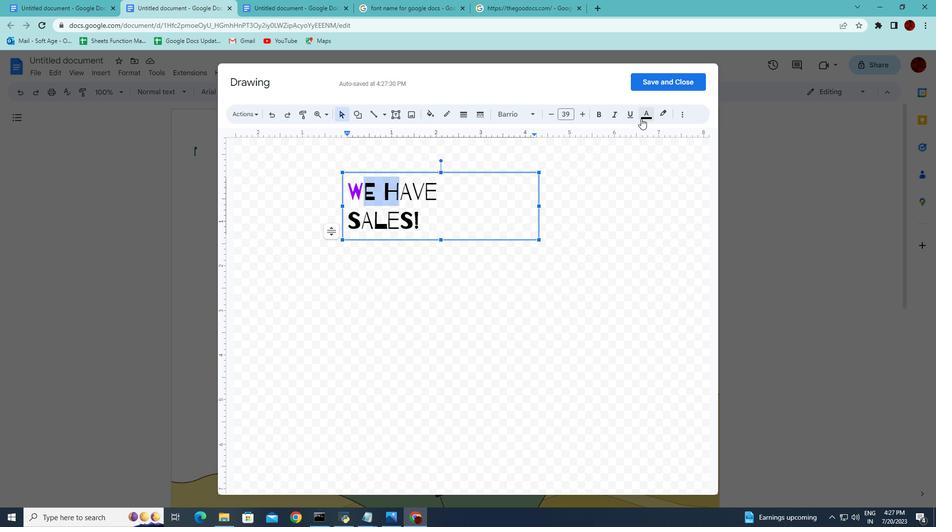 
Action: Mouse pressed left at (644, 117)
Screenshot: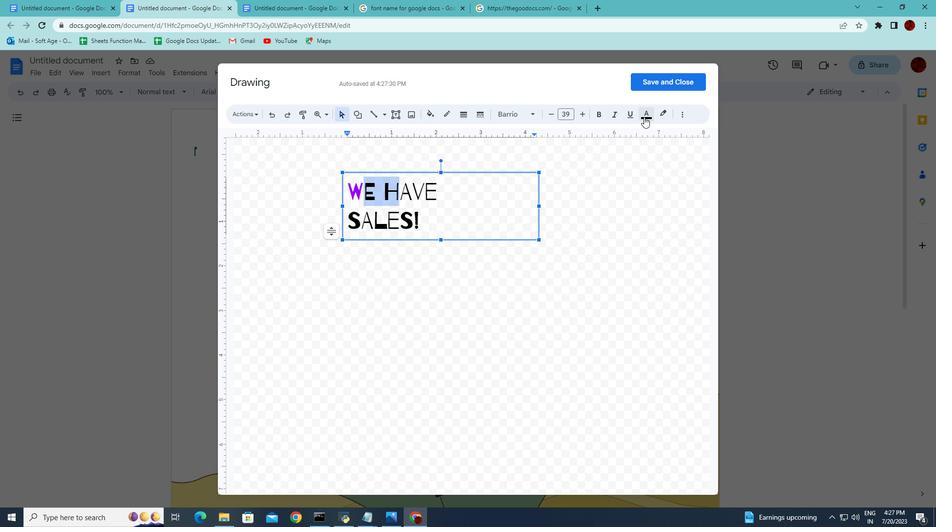 
Action: Mouse moved to (588, 227)
Screenshot: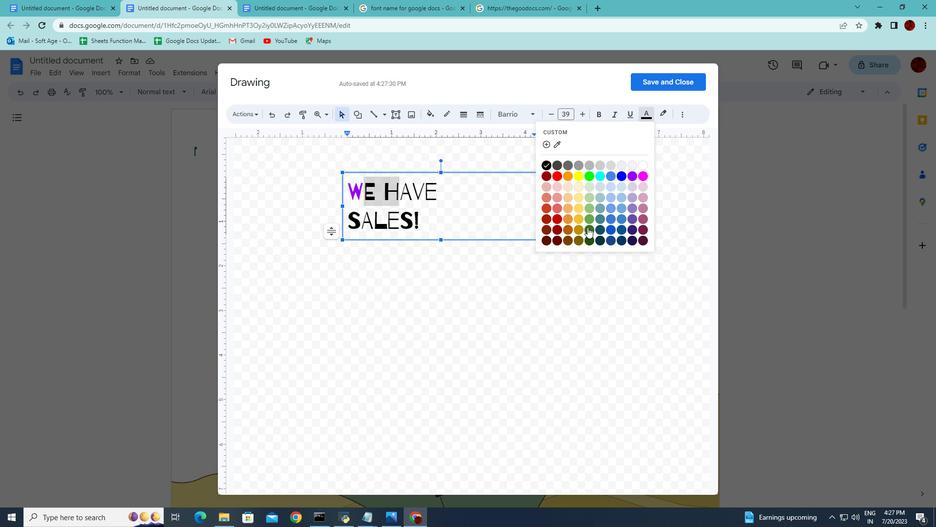 
Action: Mouse pressed left at (588, 227)
Screenshot: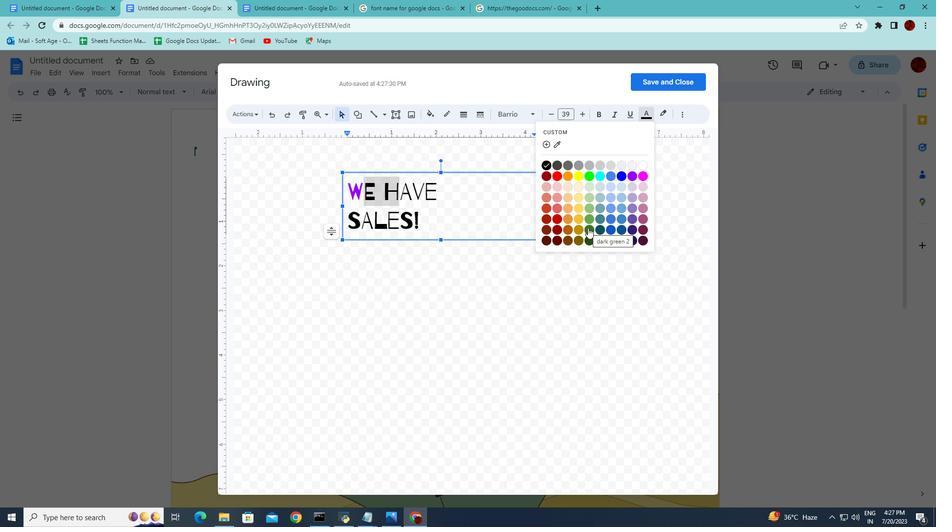 
Action: Mouse moved to (494, 203)
Screenshot: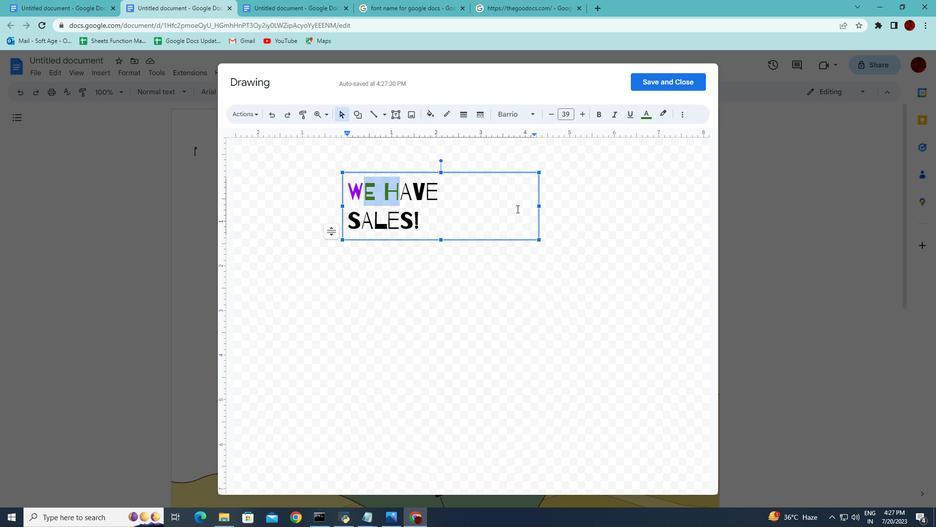 
Action: Mouse pressed left at (494, 203)
Screenshot: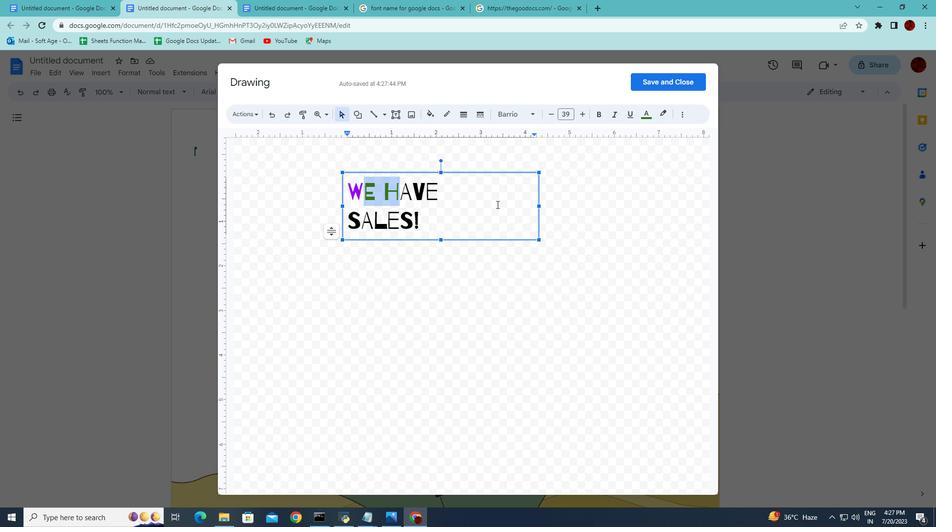 
Action: Mouse moved to (416, 195)
Screenshot: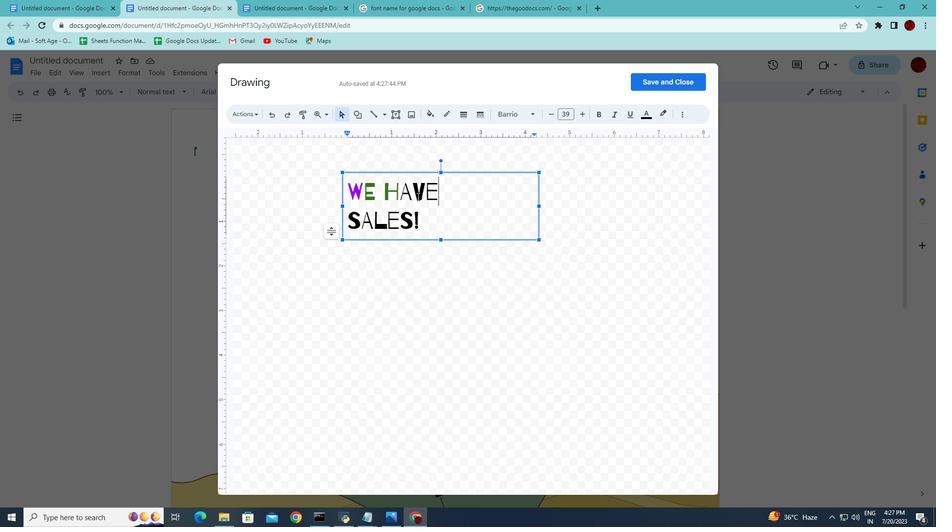 
Action: Mouse pressed left at (416, 195)
Screenshot: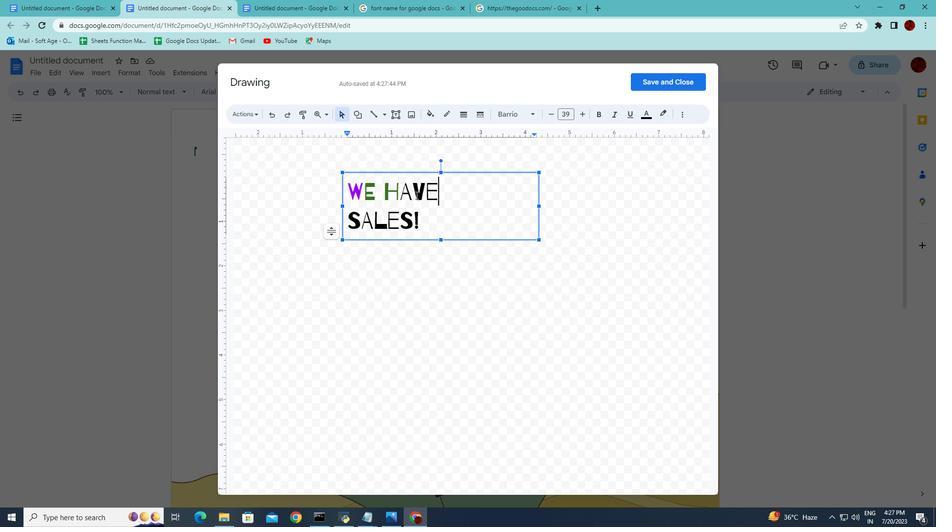 
Action: Mouse moved to (647, 117)
Screenshot: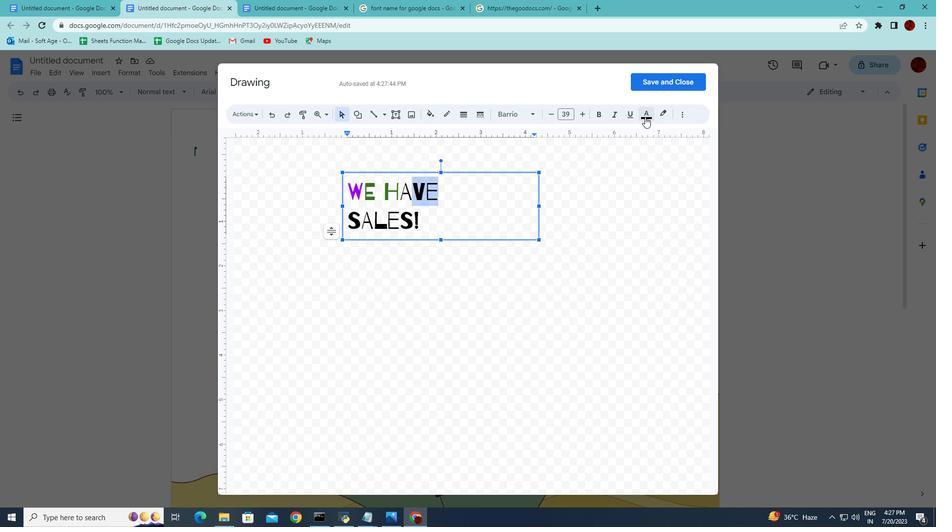 
Action: Mouse pressed left at (647, 117)
Screenshot: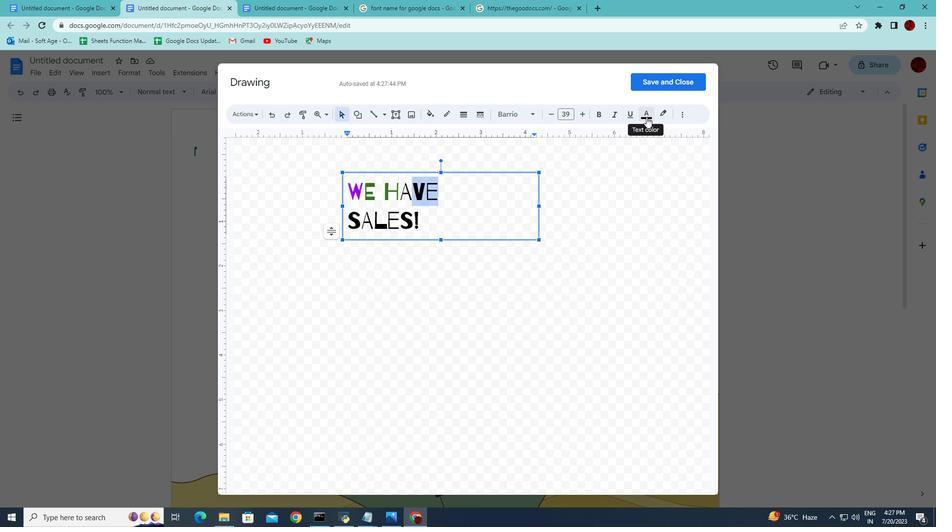 
Action: Mouse moved to (589, 220)
Screenshot: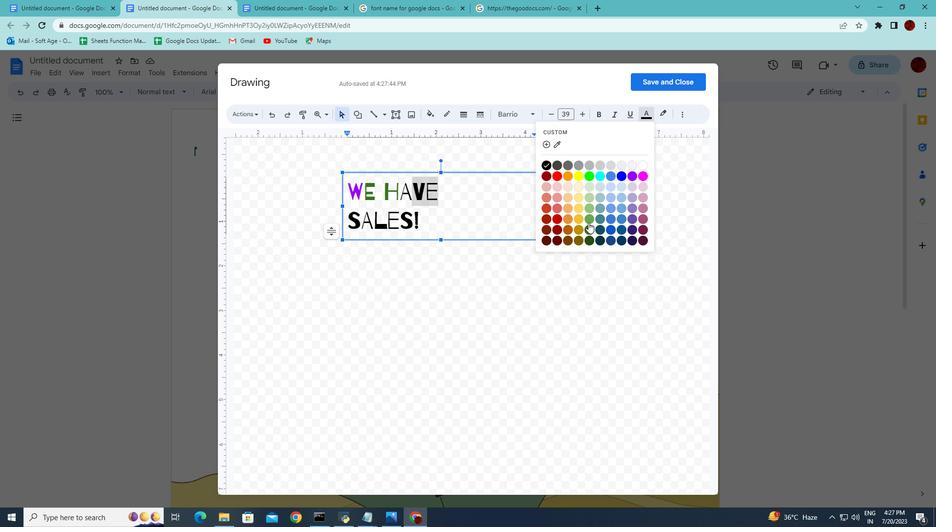 
Action: Mouse pressed left at (589, 220)
Screenshot: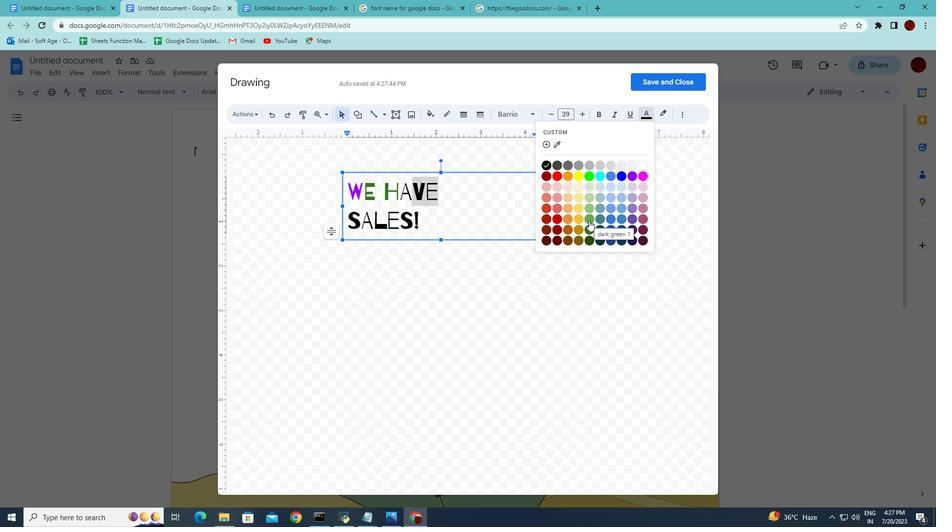 
Action: Mouse moved to (487, 215)
Screenshot: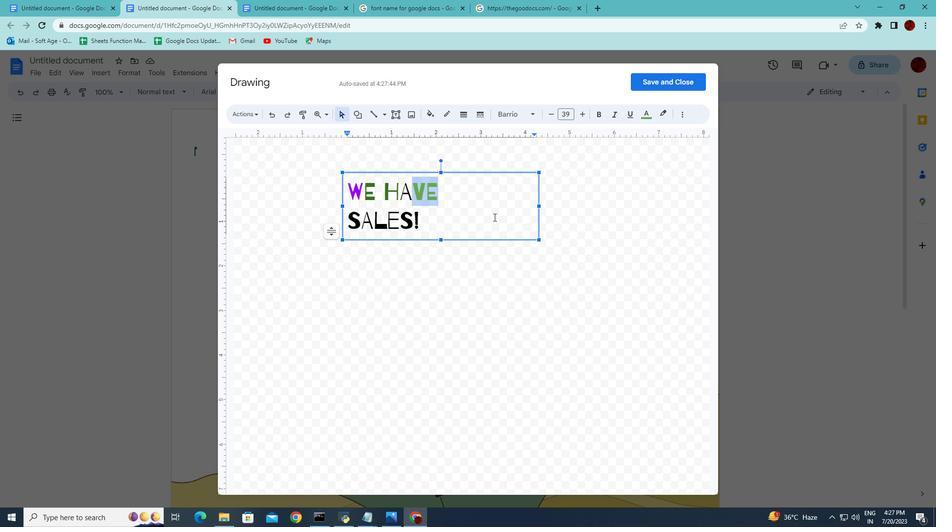 
Action: Mouse pressed left at (487, 215)
Screenshot: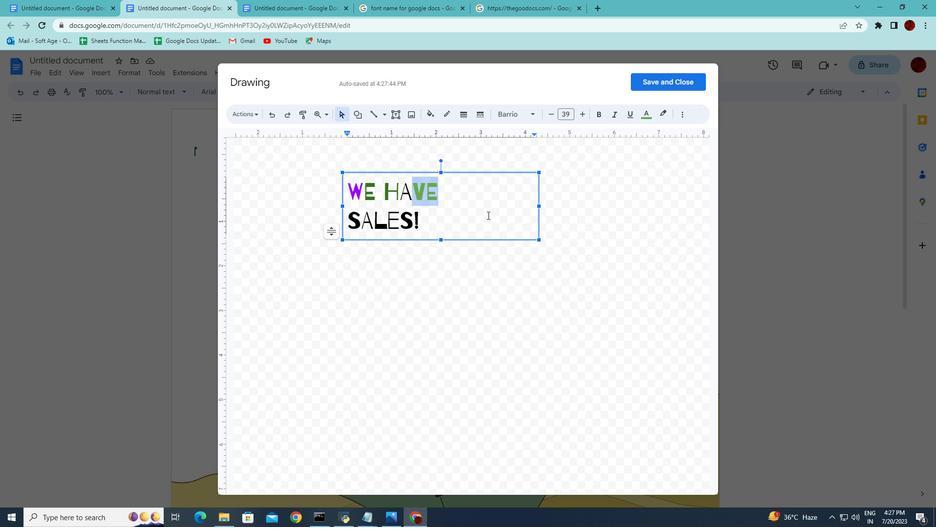 
Action: Mouse moved to (405, 192)
Screenshot: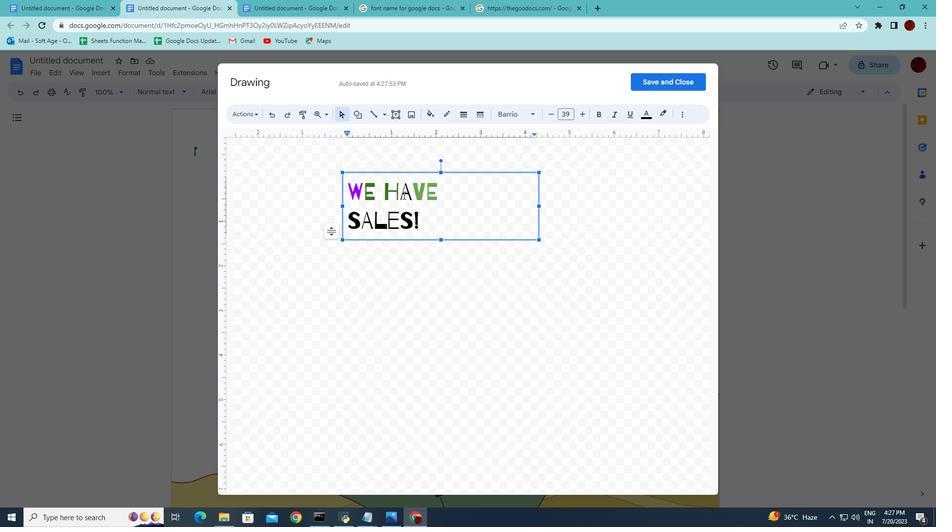 
Action: Mouse pressed left at (405, 192)
Screenshot: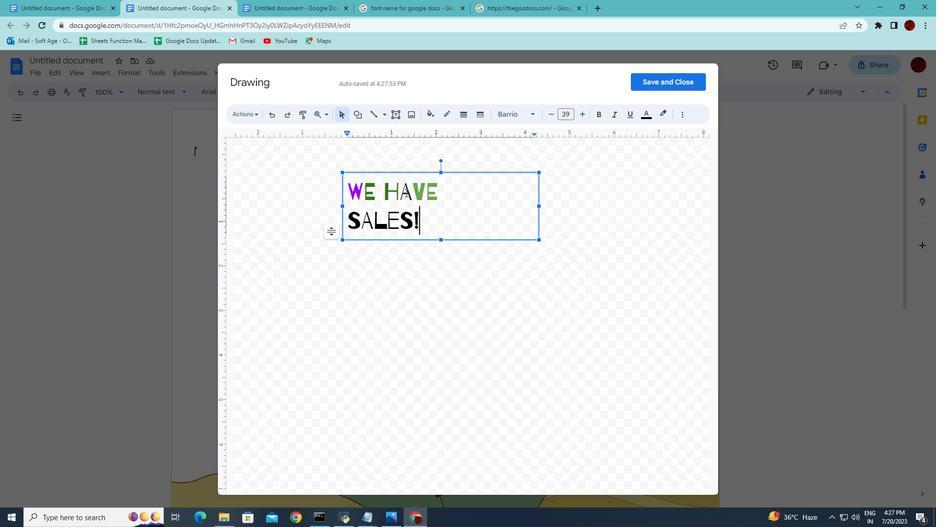 
Action: Mouse pressed left at (405, 192)
Screenshot: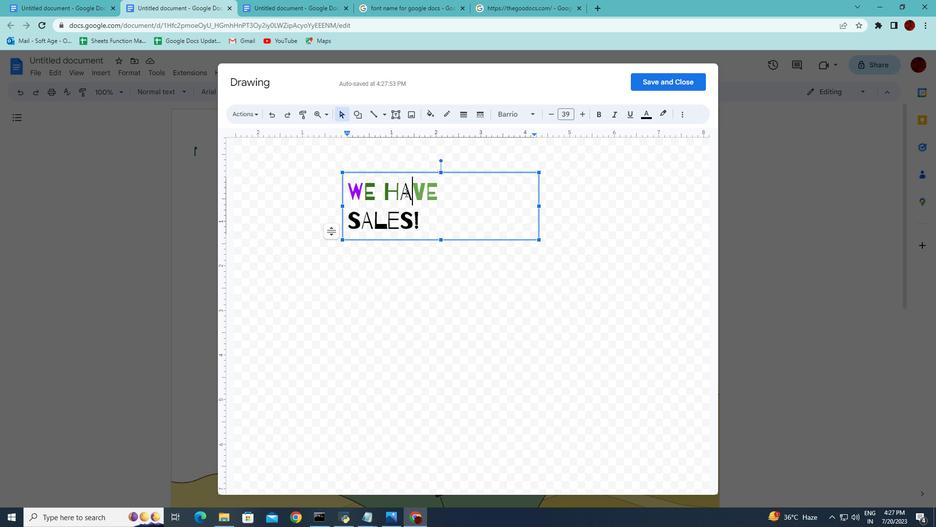 
Action: Mouse moved to (649, 115)
Screenshot: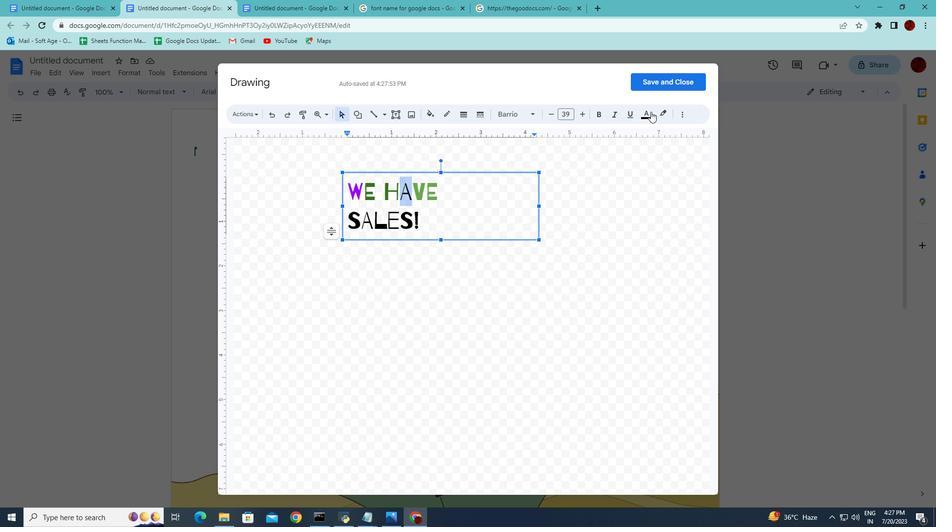 
Action: Mouse pressed left at (649, 115)
Screenshot: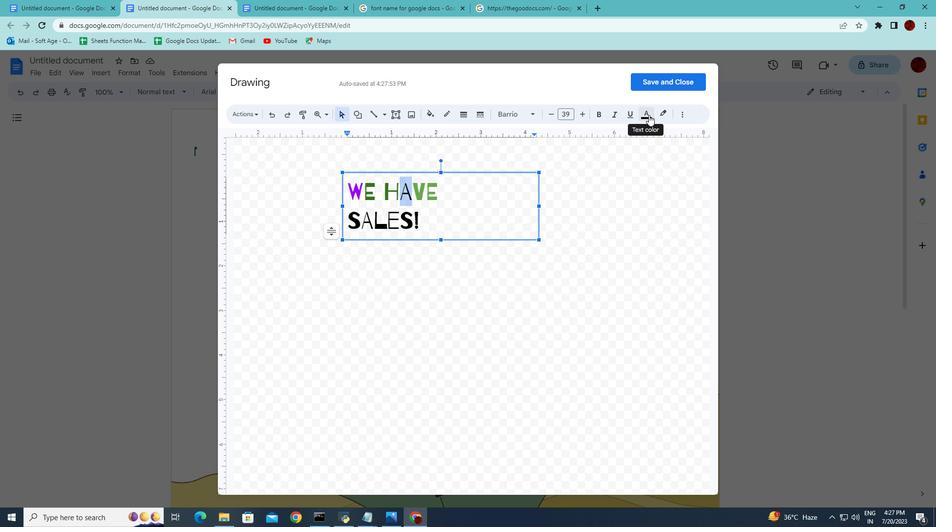 
Action: Mouse moved to (578, 217)
Screenshot: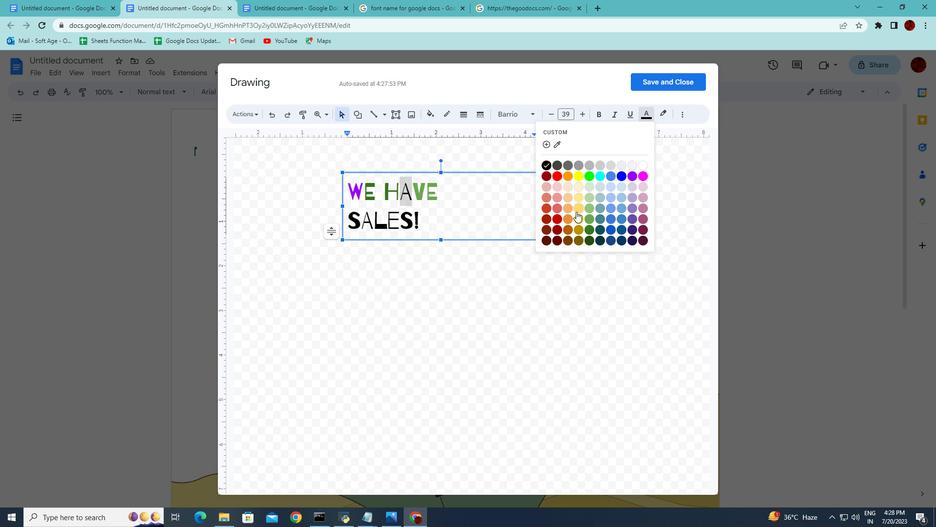 
Action: Mouse pressed left at (578, 217)
Screenshot: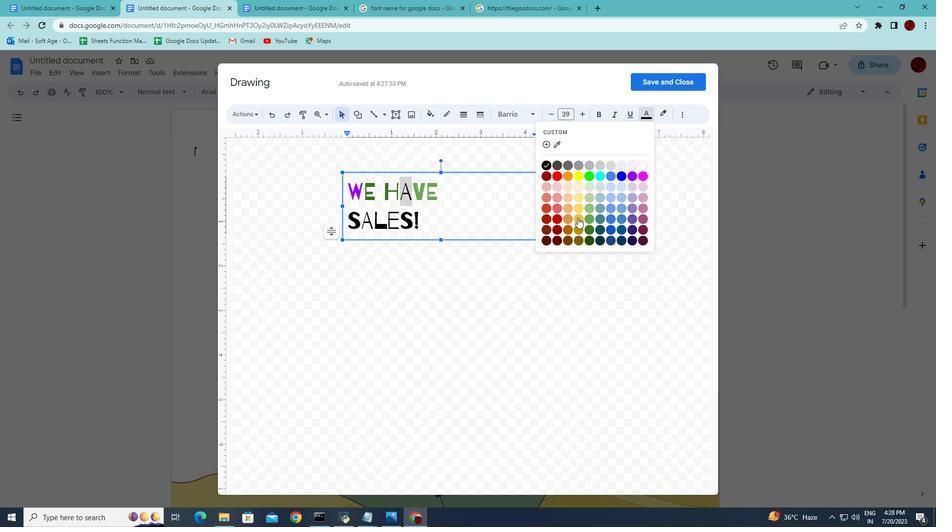 
Action: Mouse moved to (487, 205)
Screenshot: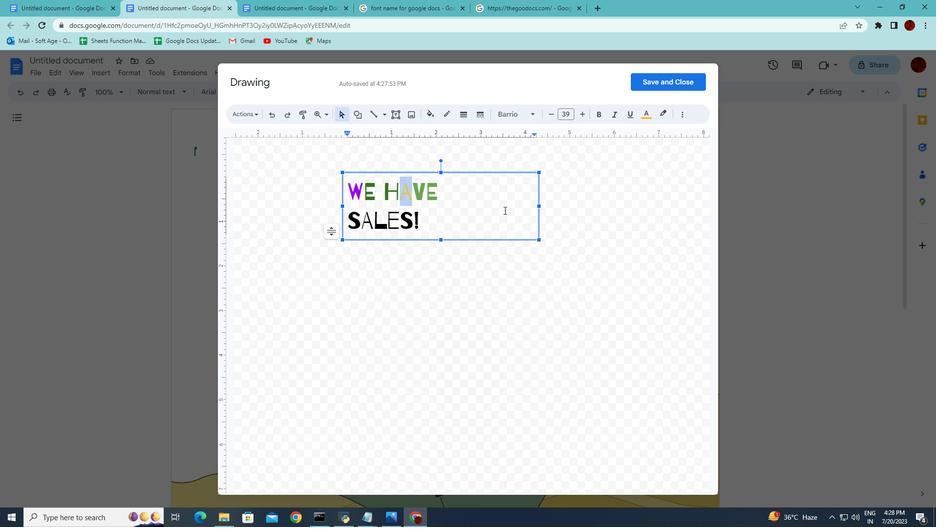 
Action: Mouse pressed left at (487, 205)
Screenshot: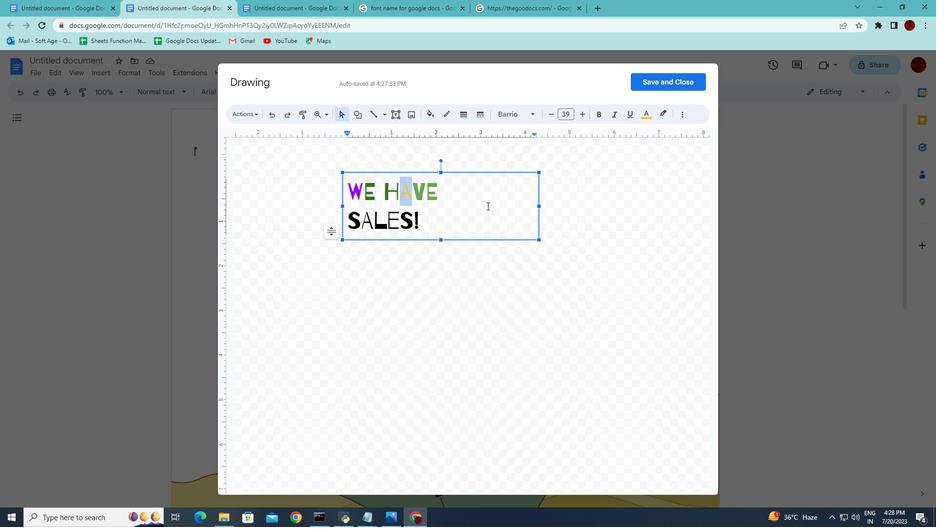 
Action: Mouse moved to (363, 223)
Screenshot: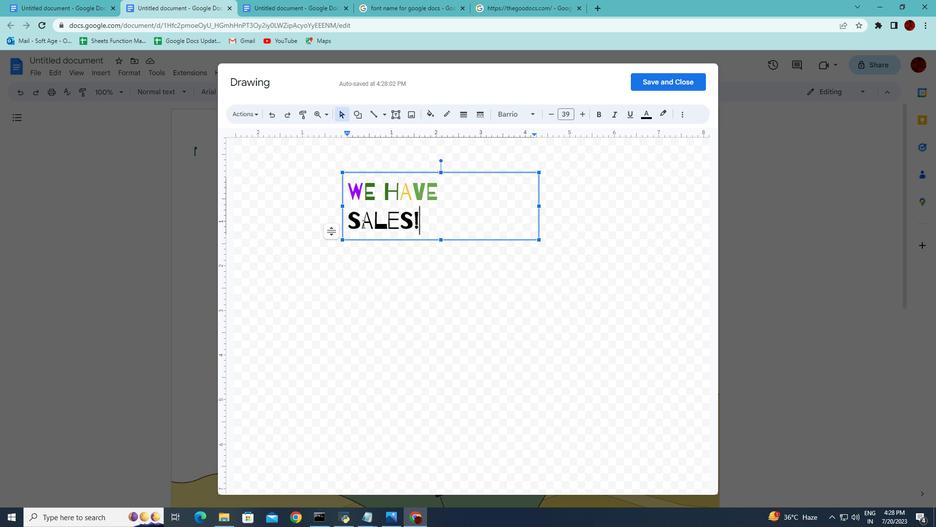 
Action: Mouse pressed left at (363, 223)
Screenshot: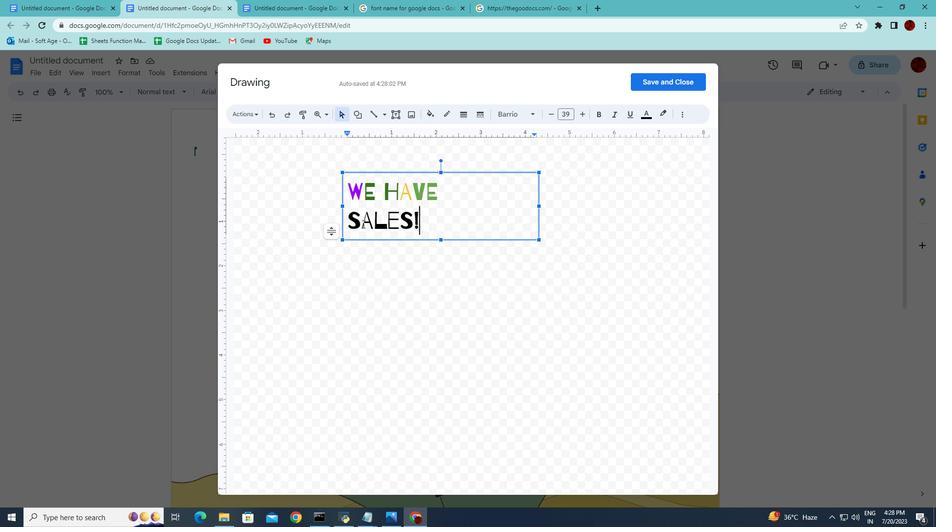 
Action: Mouse moved to (643, 116)
Screenshot: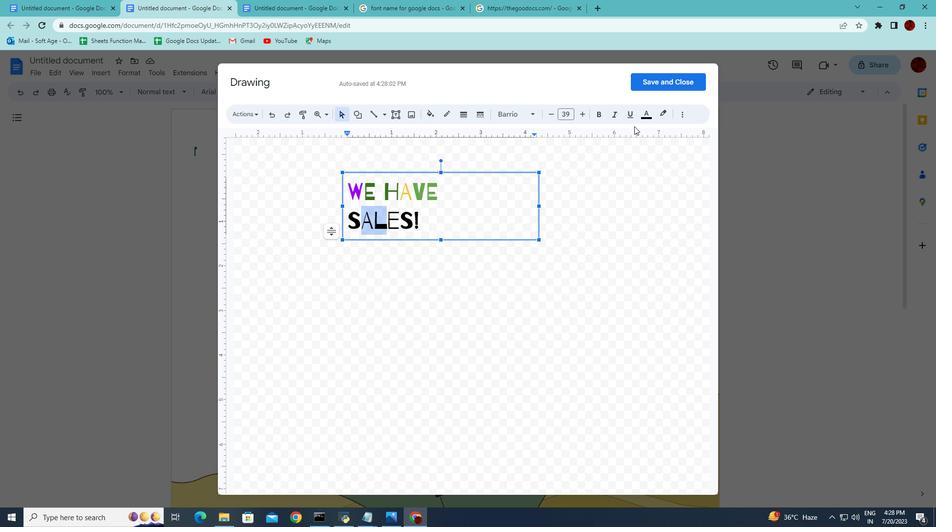 
Action: Mouse pressed left at (643, 116)
Screenshot: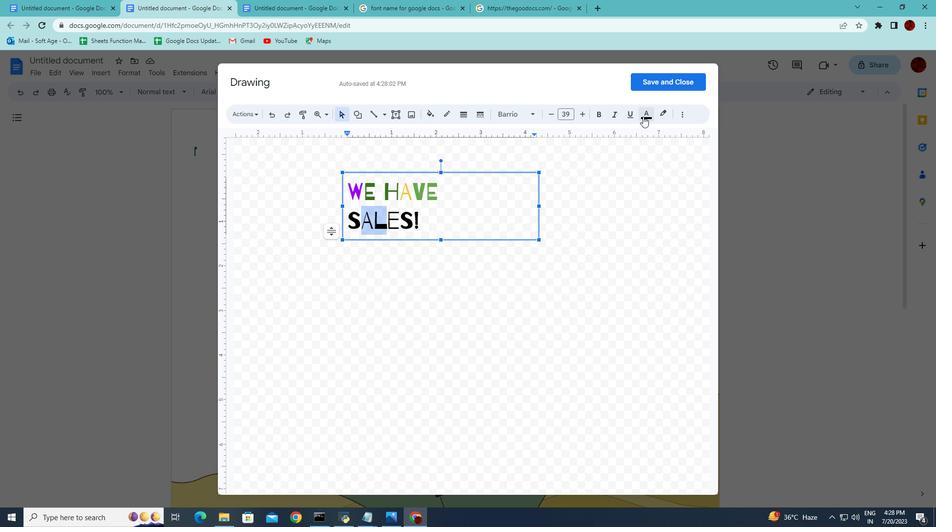 
Action: Mouse moved to (588, 216)
Screenshot: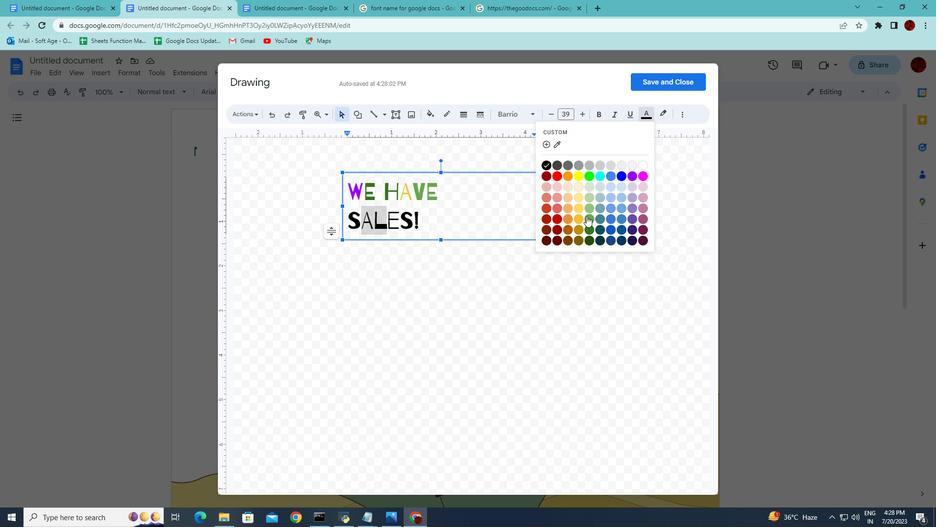 
Action: Mouse pressed left at (588, 216)
Screenshot: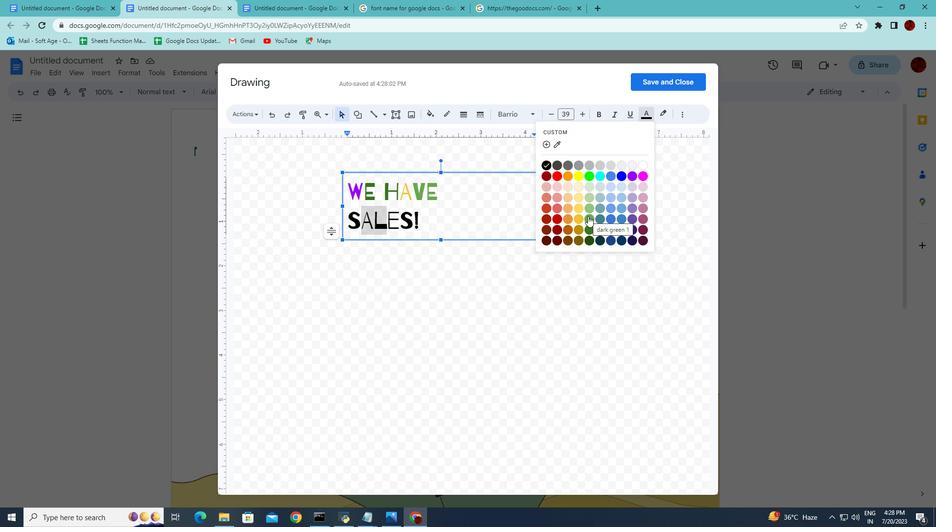 
Action: Mouse moved to (403, 219)
Screenshot: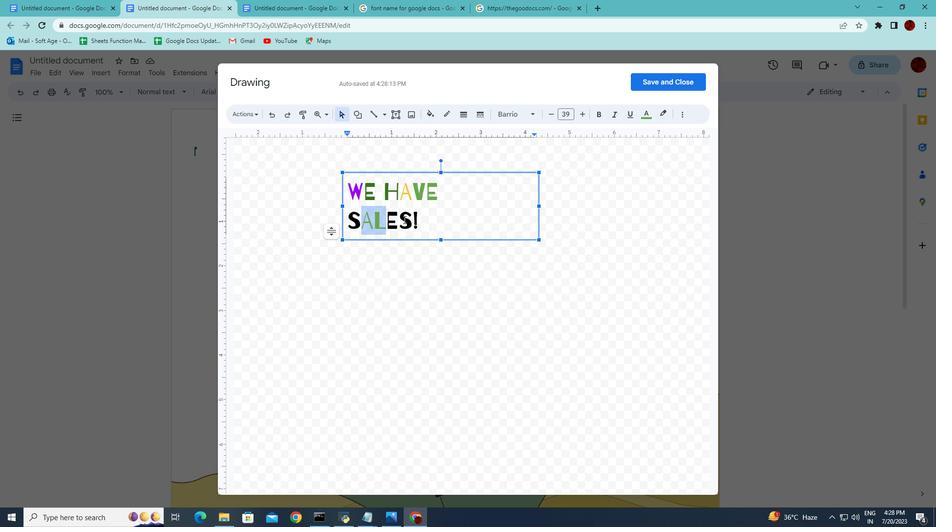 
Action: Mouse pressed left at (403, 219)
Screenshot: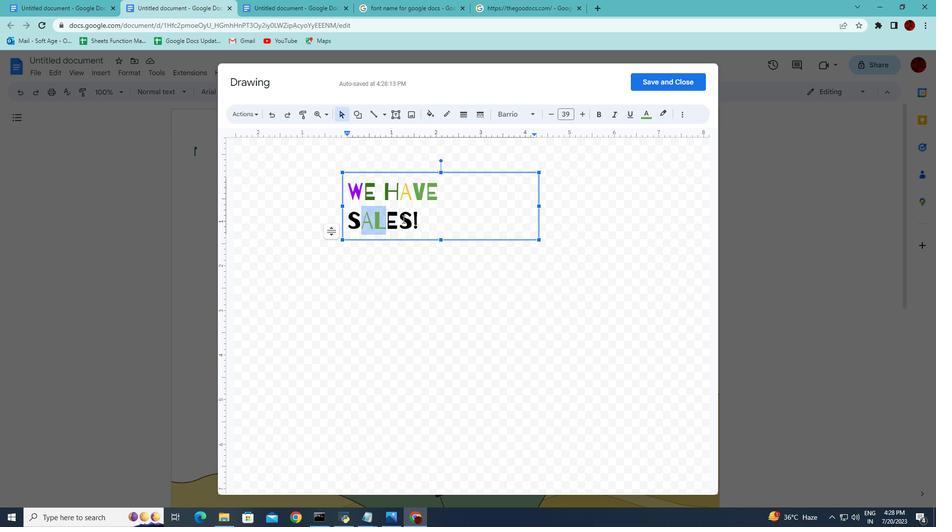 
Action: Mouse moved to (650, 118)
Screenshot: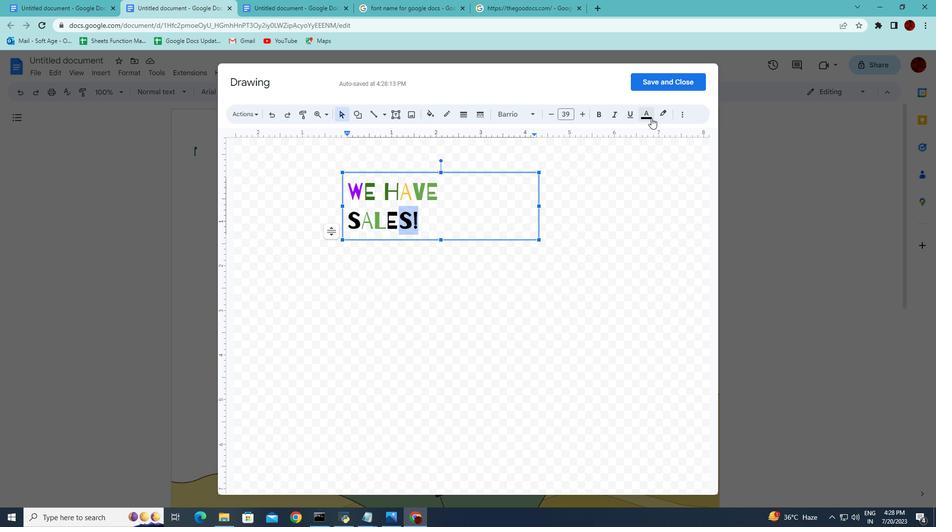 
Action: Mouse pressed left at (650, 118)
Screenshot: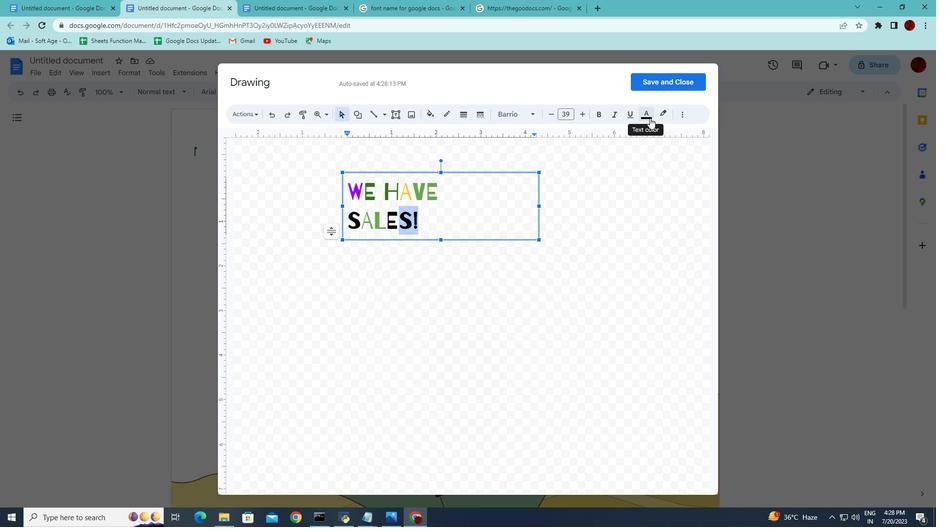 
Action: Mouse moved to (590, 217)
Screenshot: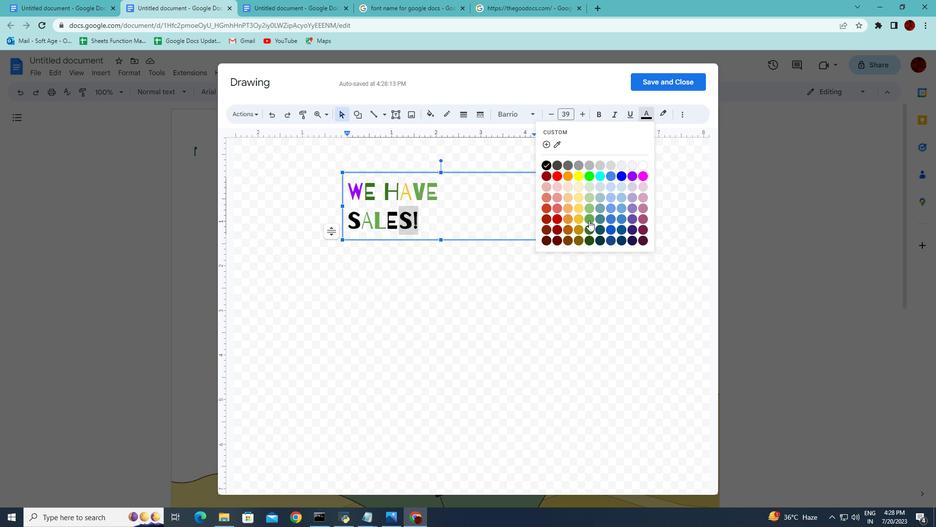 
Action: Mouse pressed left at (590, 217)
Screenshot: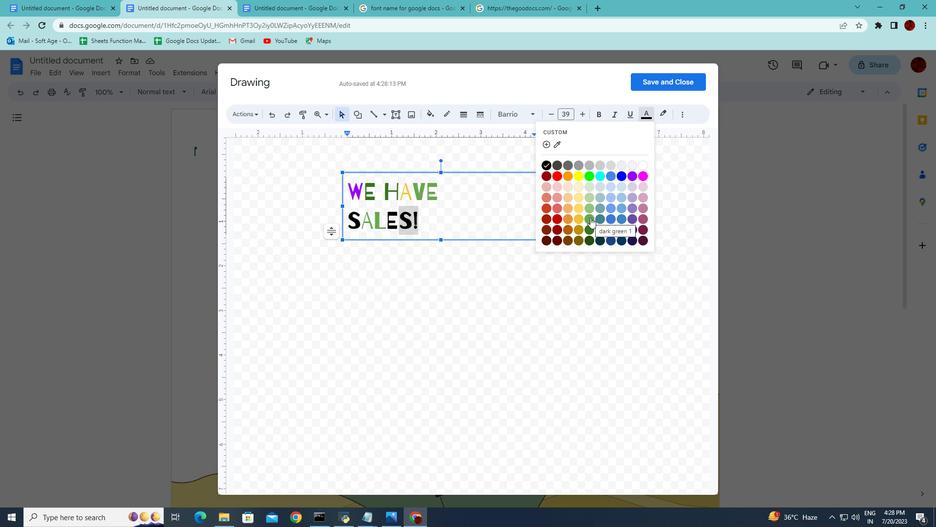 
Action: Mouse moved to (388, 223)
Screenshot: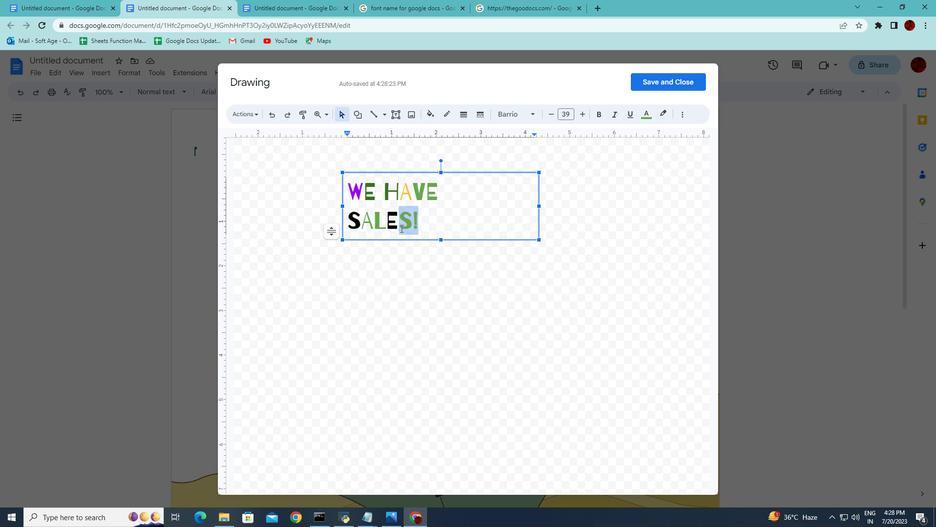 
Action: Mouse pressed left at (388, 223)
Screenshot: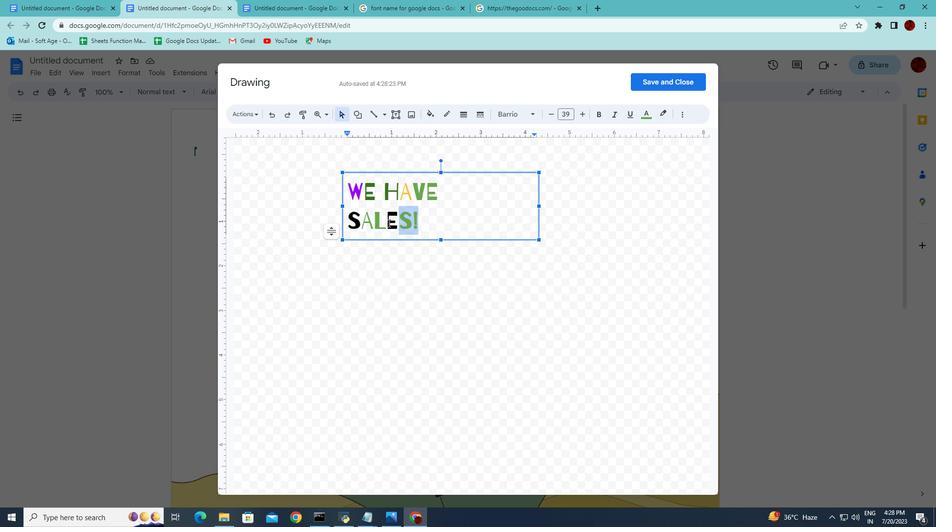 
Action: Mouse moved to (388, 222)
Screenshot: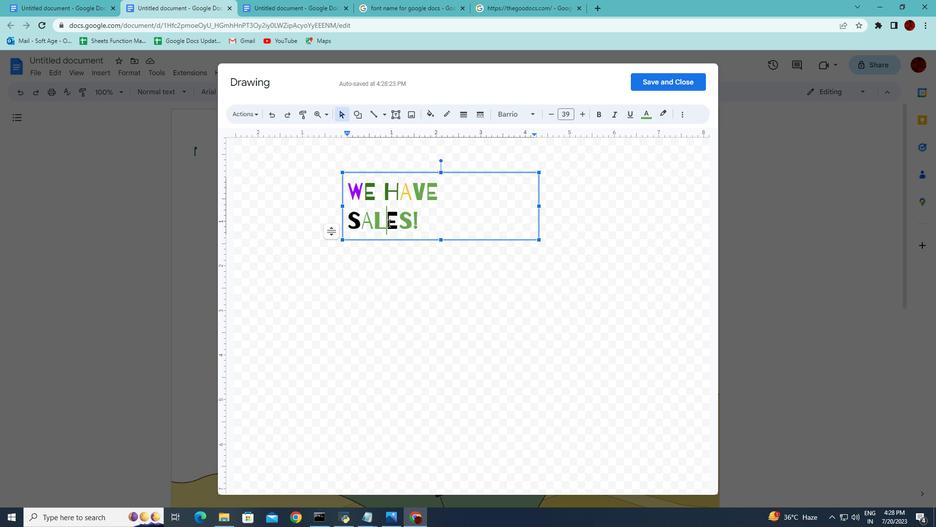 
Action: Mouse pressed left at (388, 222)
Screenshot: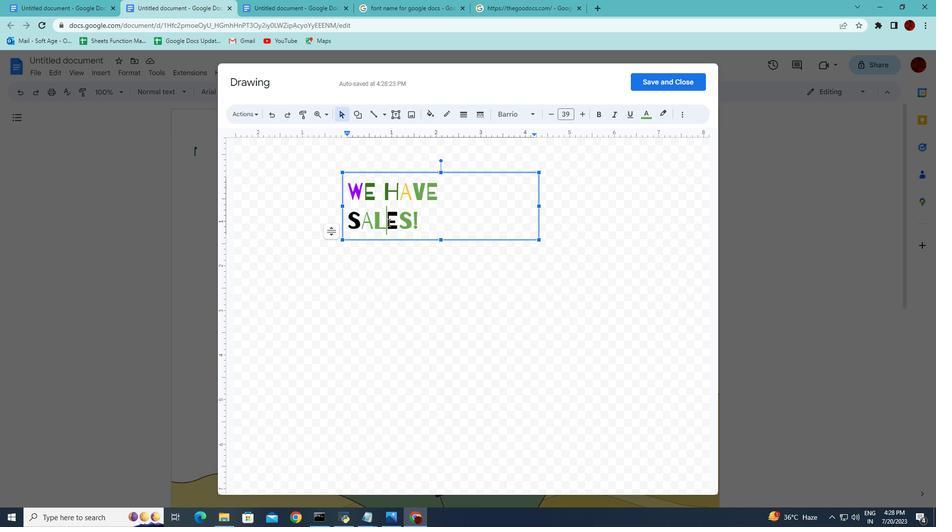 
Action: Mouse moved to (644, 116)
Screenshot: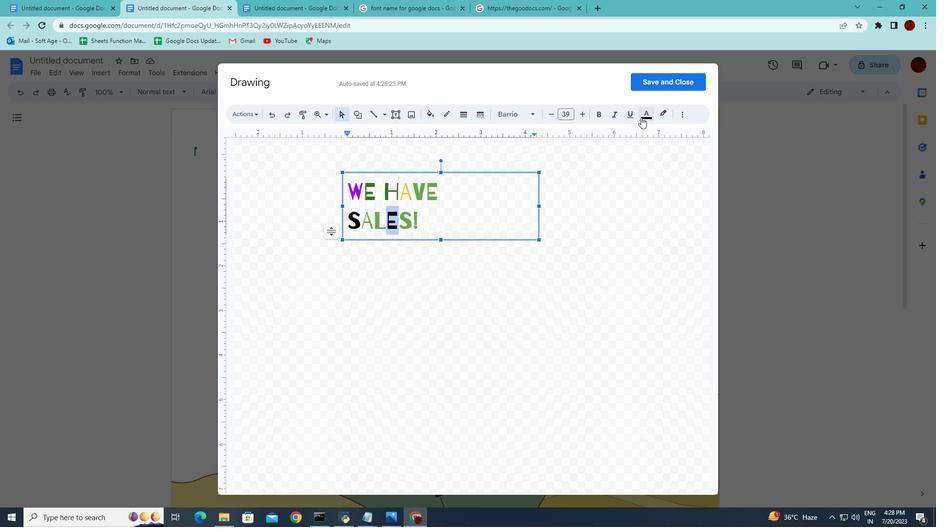 
Action: Mouse pressed left at (644, 116)
Screenshot: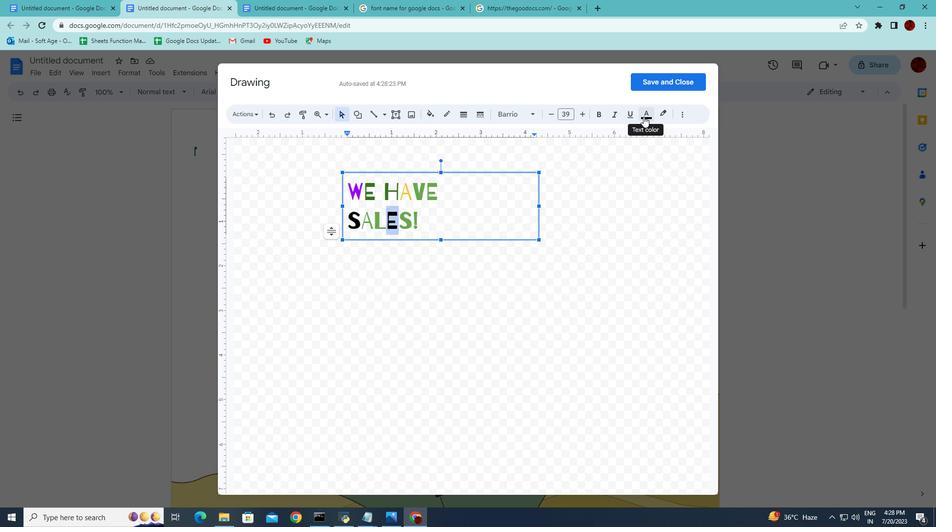 
Action: Mouse moved to (558, 173)
Screenshot: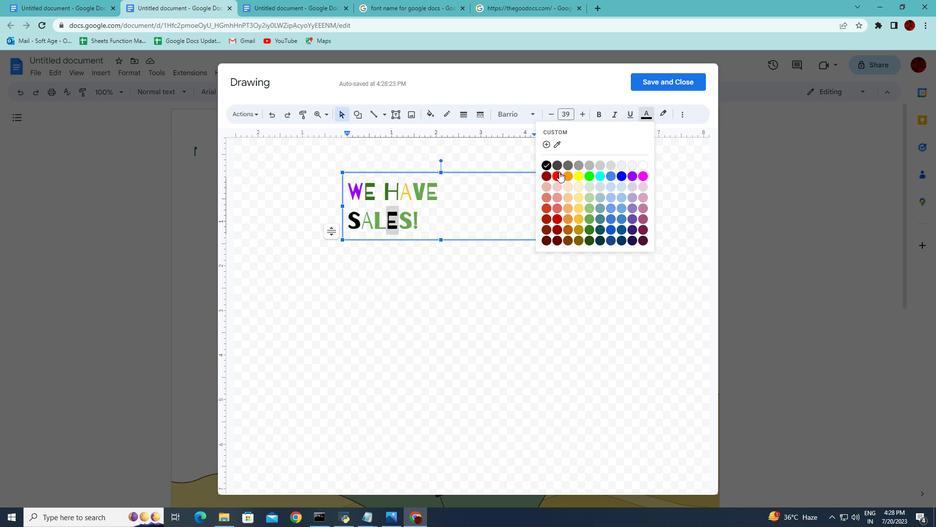 
Action: Mouse pressed left at (558, 173)
Screenshot: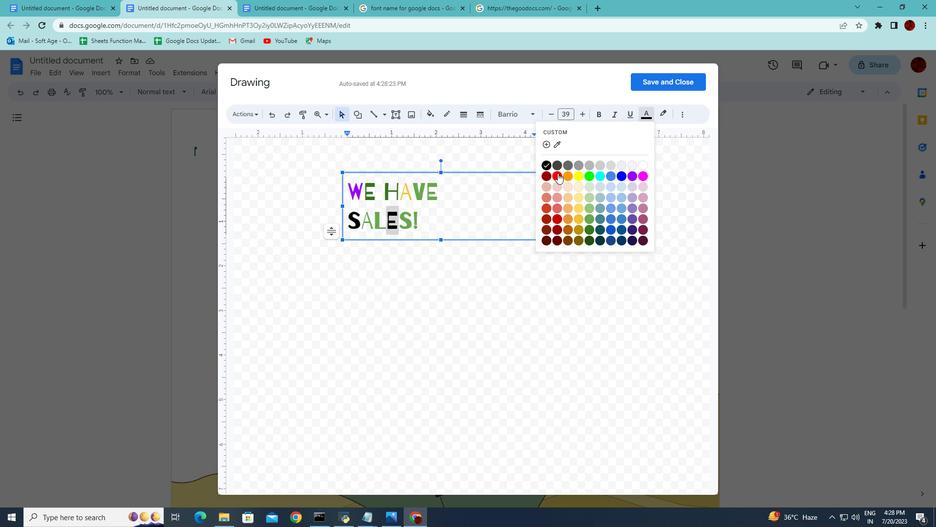 
Action: Mouse moved to (358, 219)
Screenshot: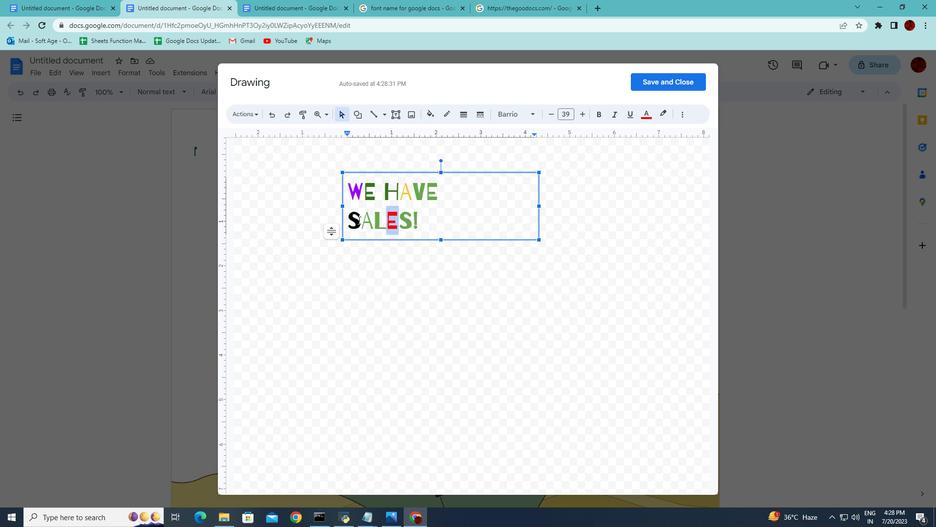 
Action: Mouse pressed left at (358, 219)
Screenshot: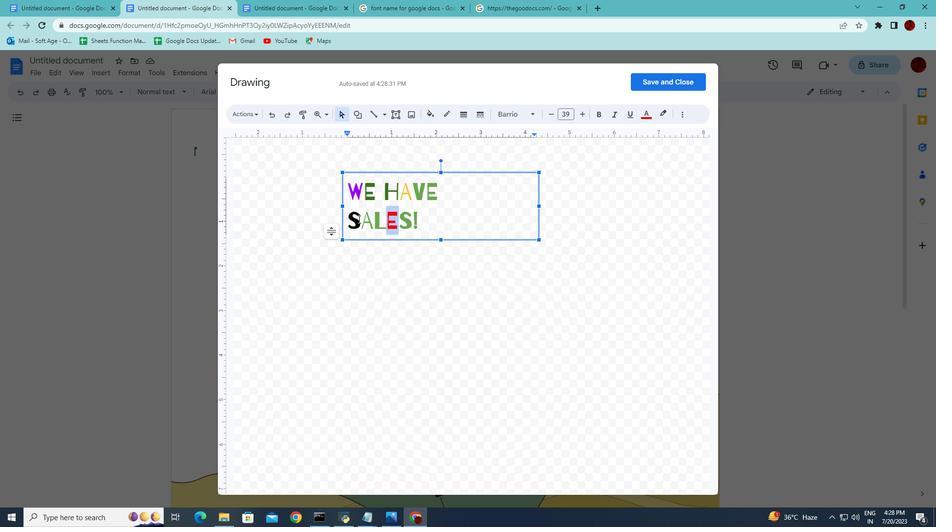 
Action: Mouse moved to (646, 115)
Screenshot: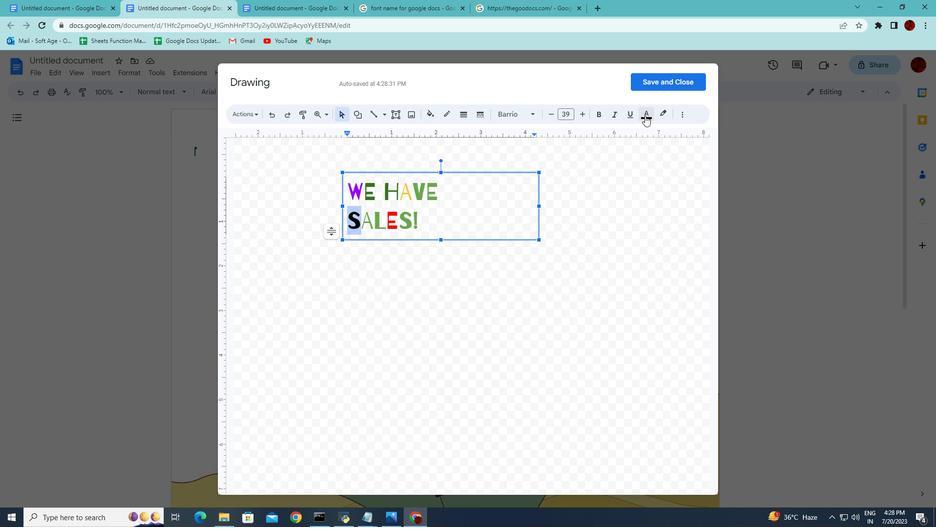 
Action: Mouse pressed left at (646, 115)
Screenshot: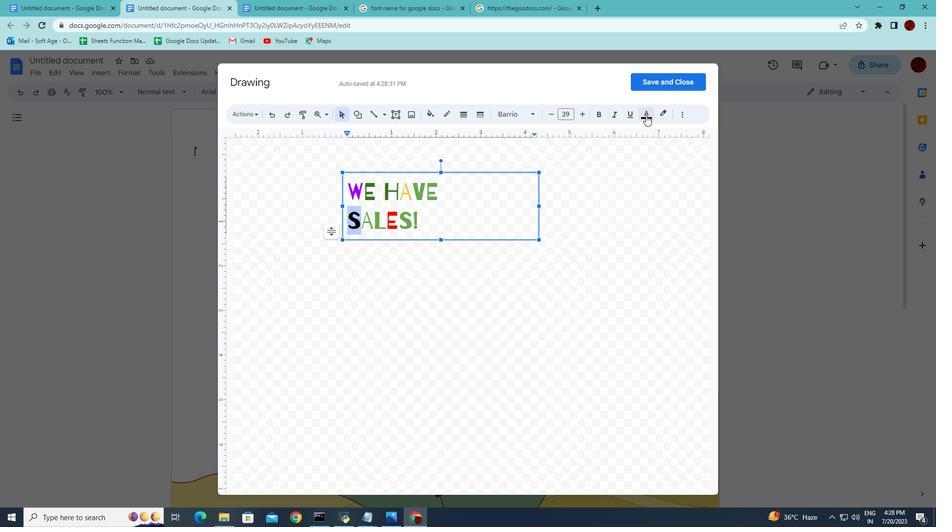 
Action: Mouse moved to (588, 204)
Screenshot: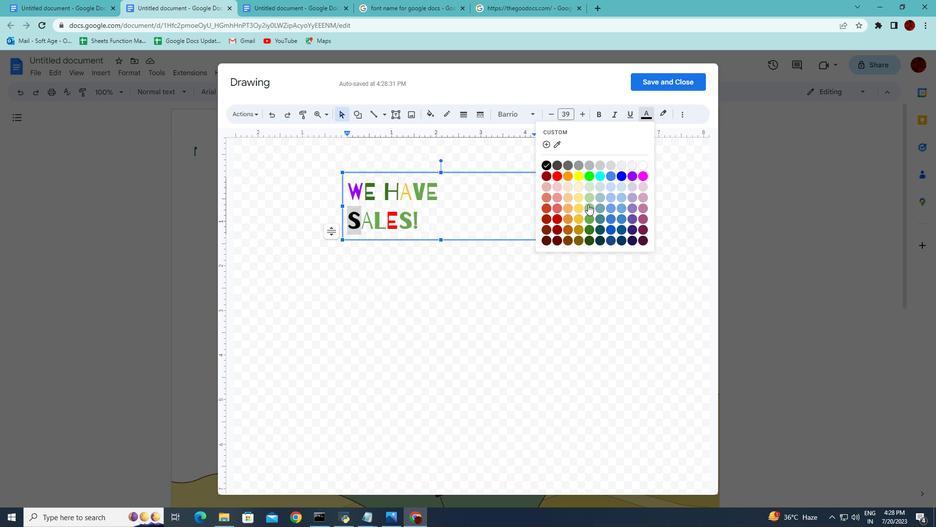 
Action: Mouse pressed left at (588, 204)
Screenshot: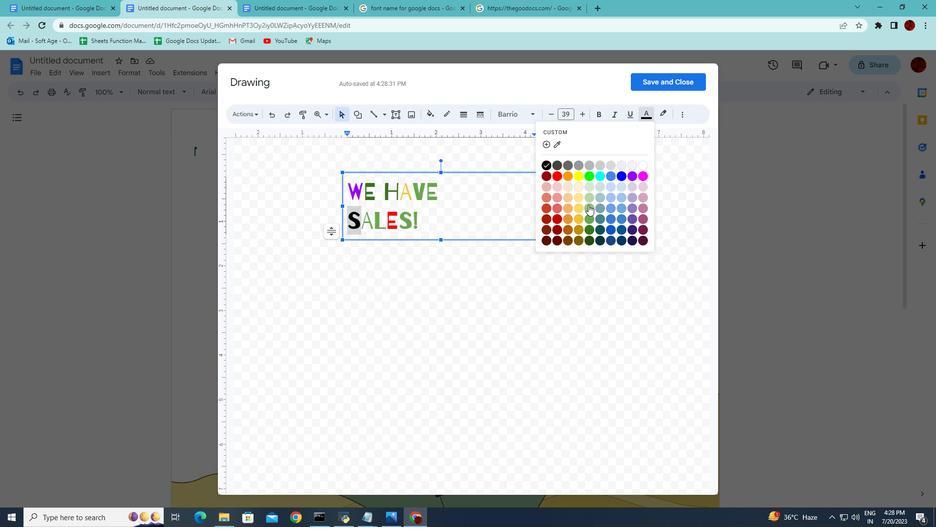 
Action: Mouse moved to (489, 221)
Screenshot: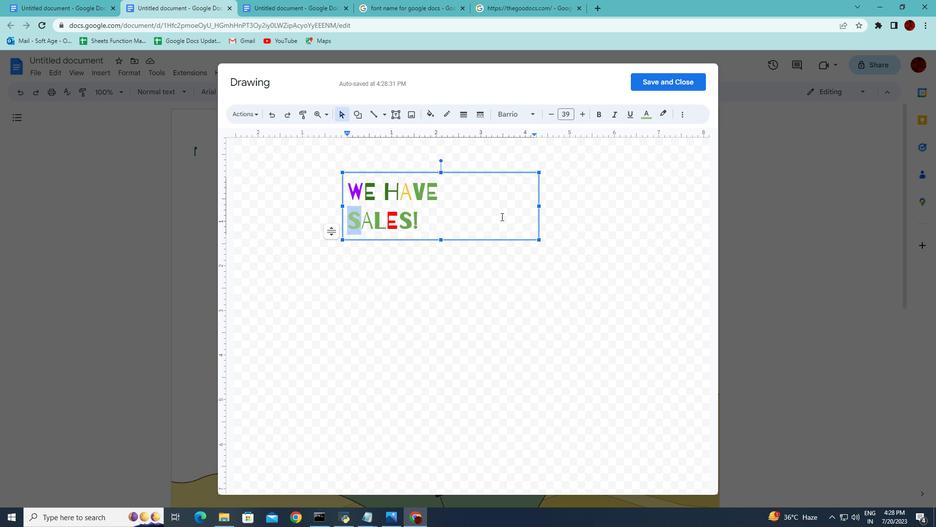 
Action: Mouse pressed left at (489, 221)
Screenshot: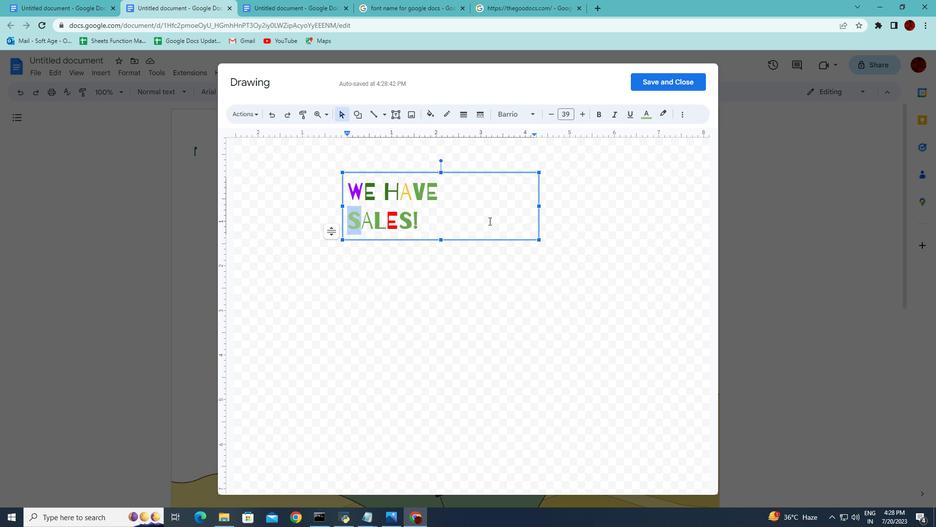 
Action: Mouse moved to (364, 221)
Screenshot: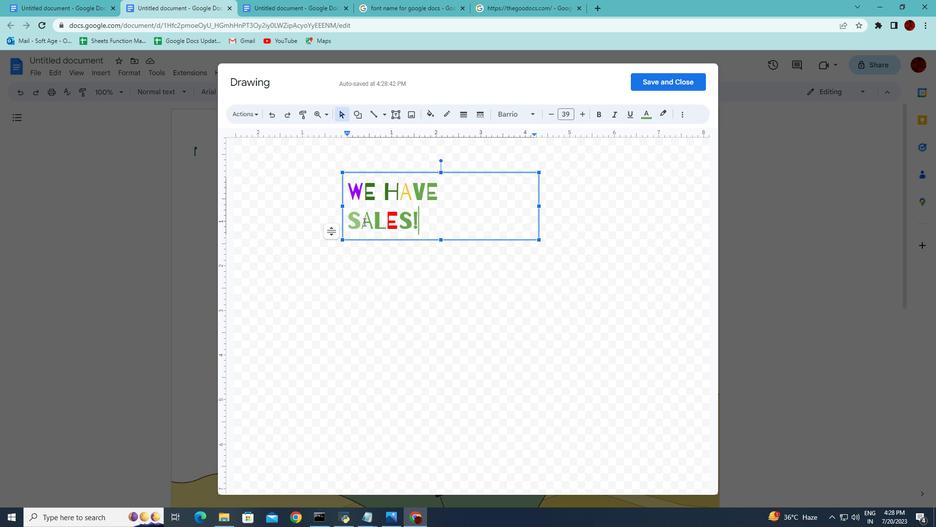 
Action: Mouse pressed left at (364, 221)
Screenshot: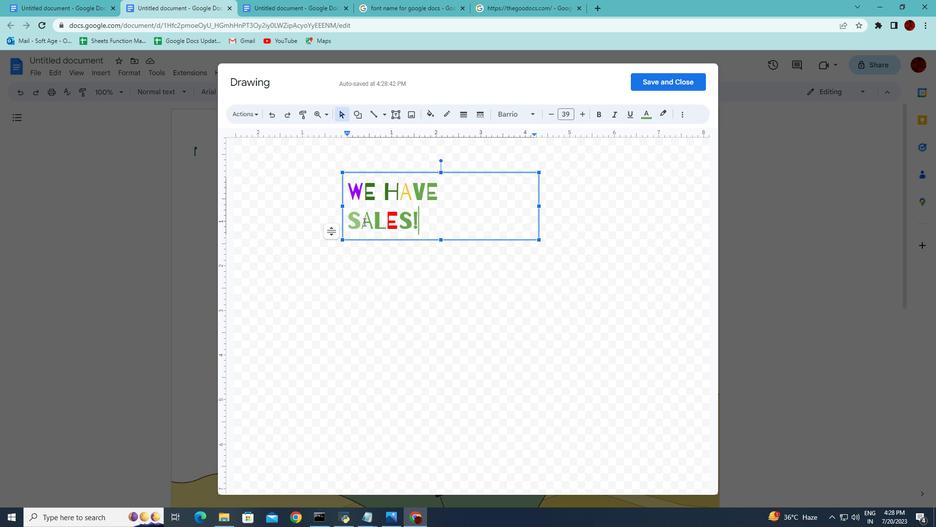 
Action: Mouse moved to (650, 115)
Screenshot: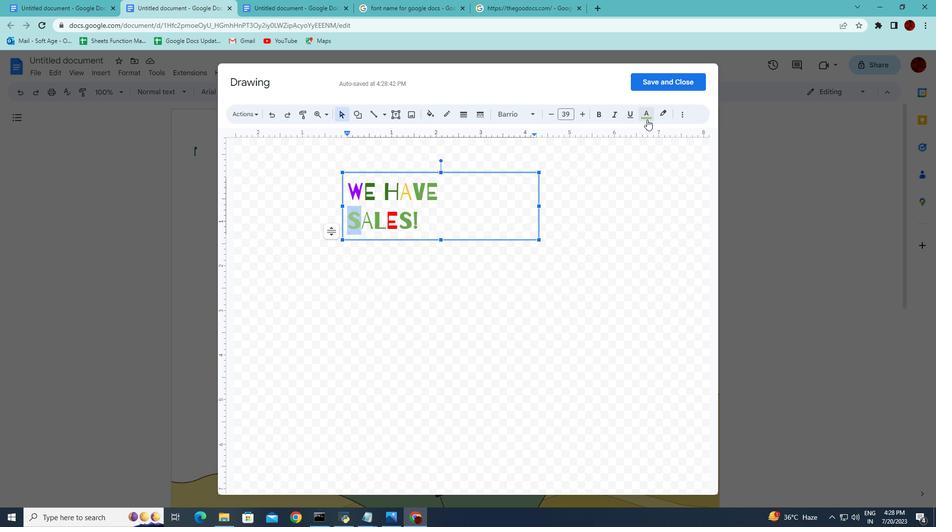 
Action: Mouse pressed left at (650, 115)
Screenshot: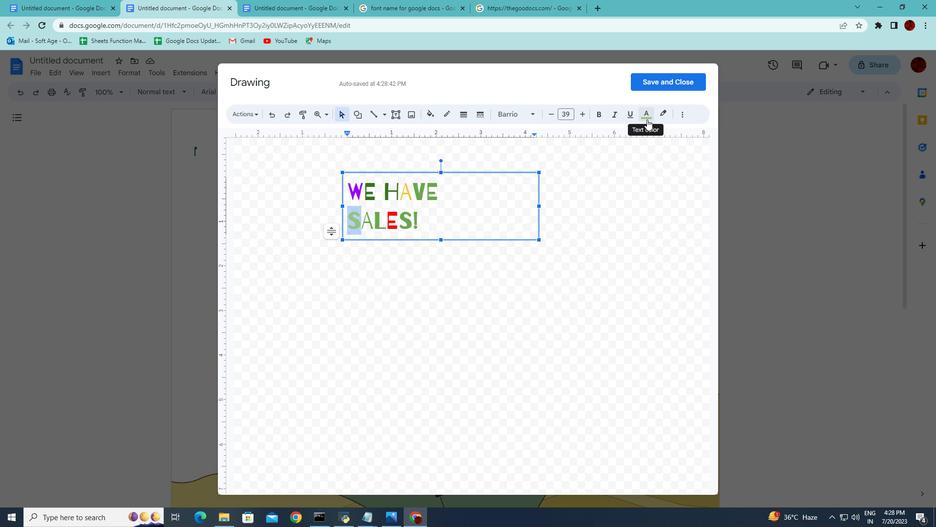 
Action: Mouse moved to (589, 197)
Screenshot: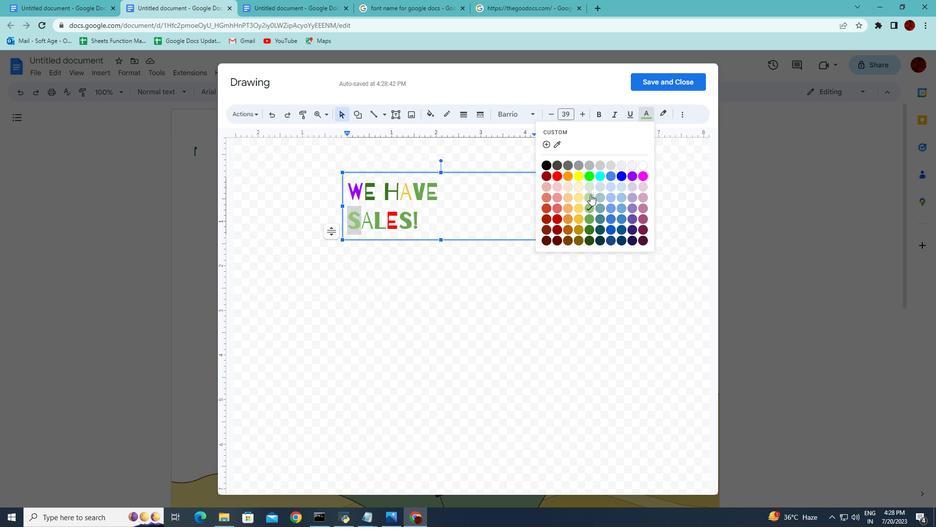 
Action: Mouse pressed left at (589, 197)
Screenshot: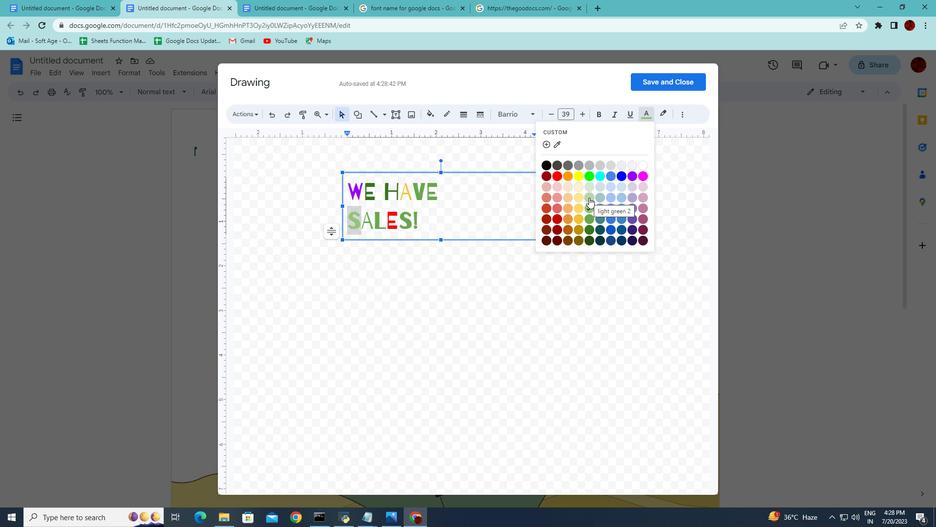 
Action: Mouse moved to (487, 215)
Screenshot: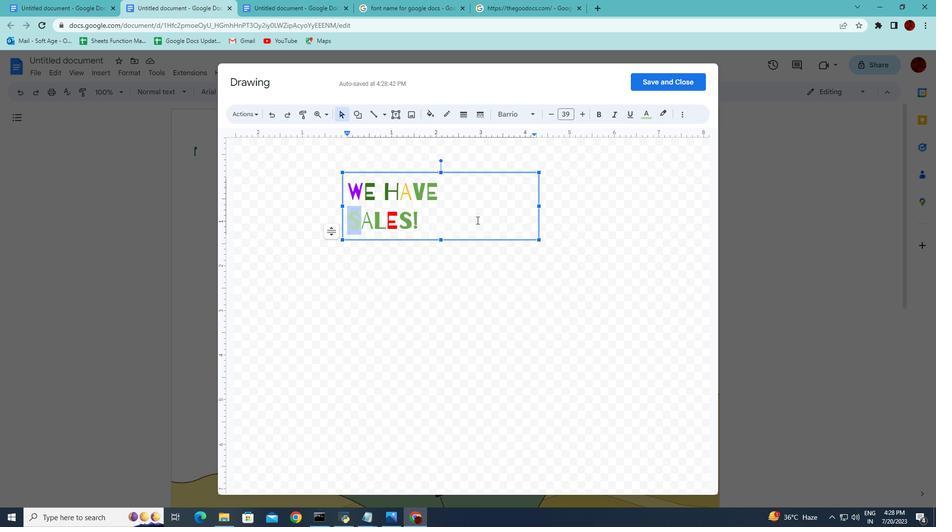 
Action: Mouse pressed left at (487, 215)
Screenshot: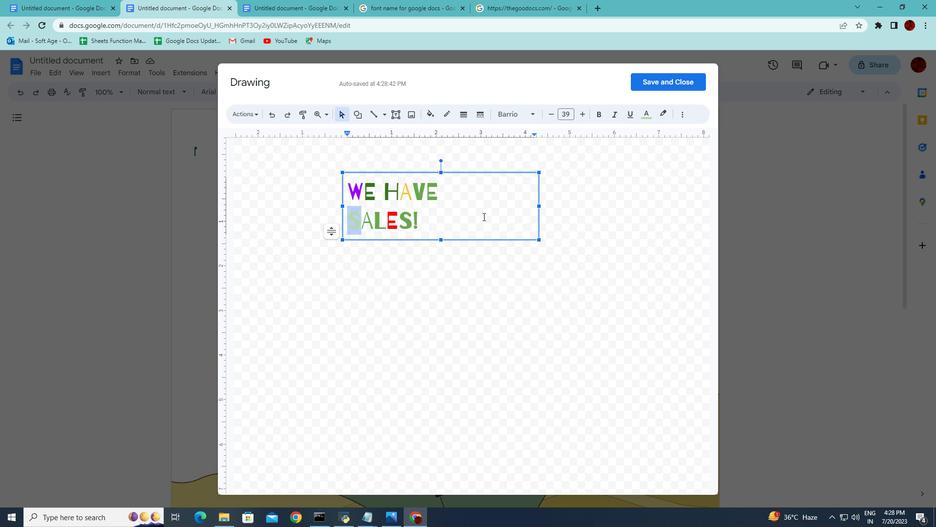 
Action: Mouse moved to (652, 78)
Screenshot: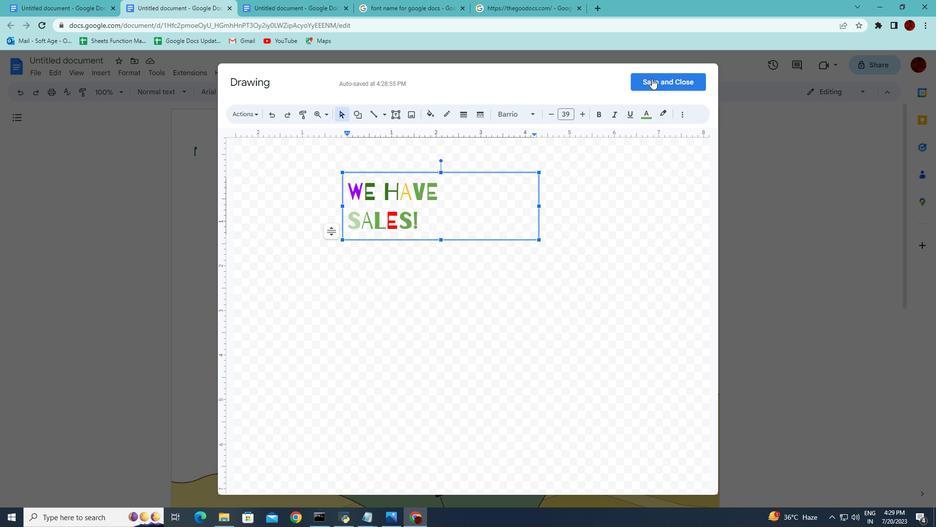 
Action: Mouse pressed left at (652, 78)
Screenshot: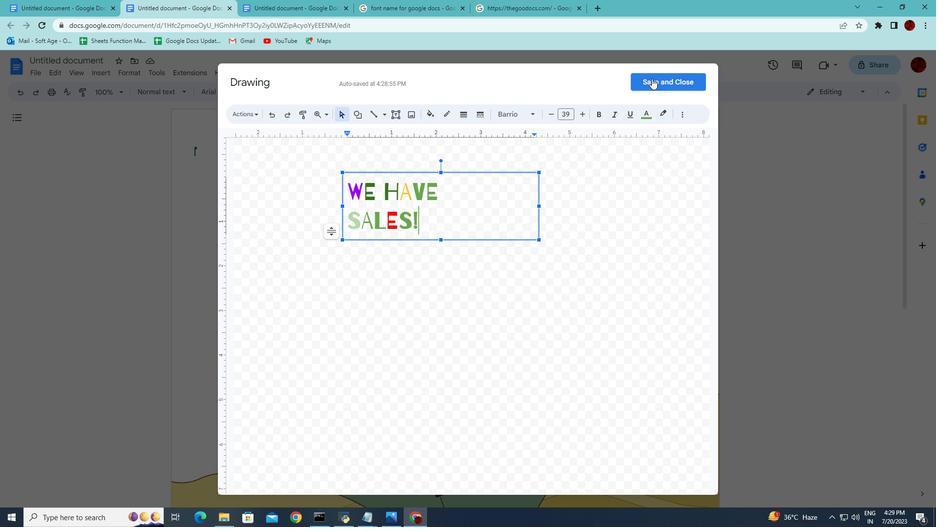 
Action: Mouse moved to (241, 170)
Screenshot: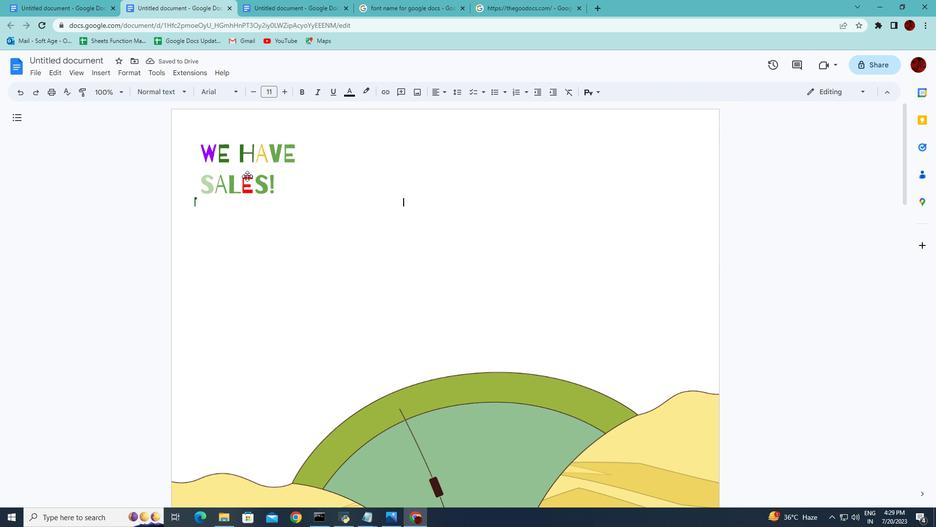 
Action: Mouse pressed left at (241, 170)
Screenshot: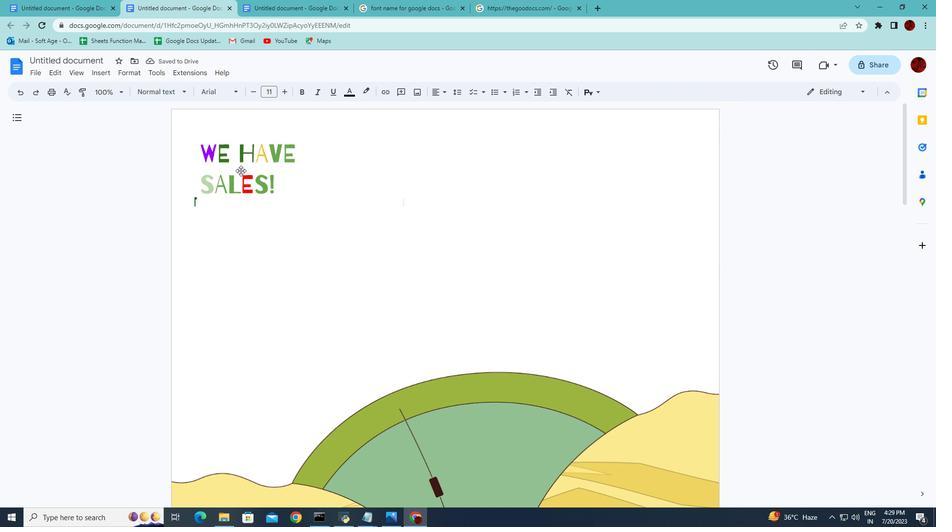 
Action: Mouse moved to (318, 218)
Screenshot: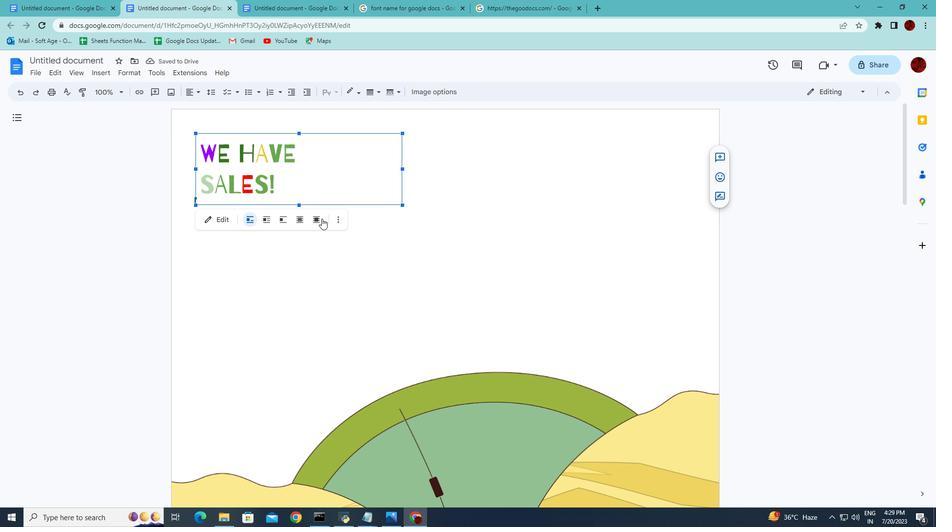 
Action: Mouse pressed left at (318, 218)
Screenshot: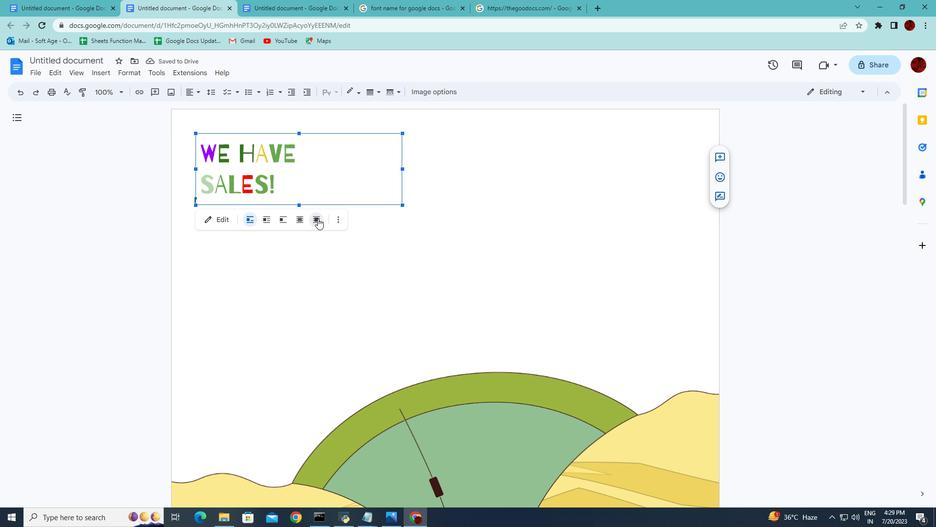 
Action: Mouse moved to (337, 184)
Screenshot: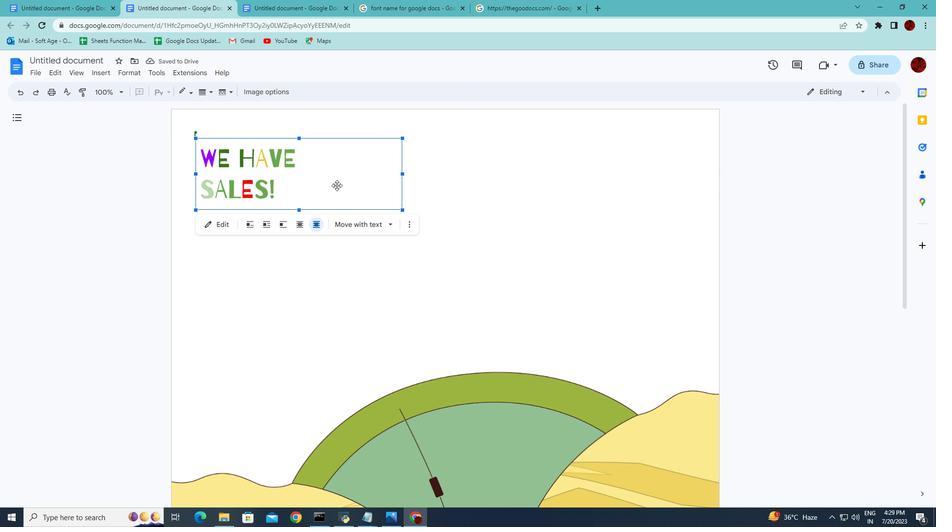 
Action: Mouse pressed left at (337, 184)
Screenshot: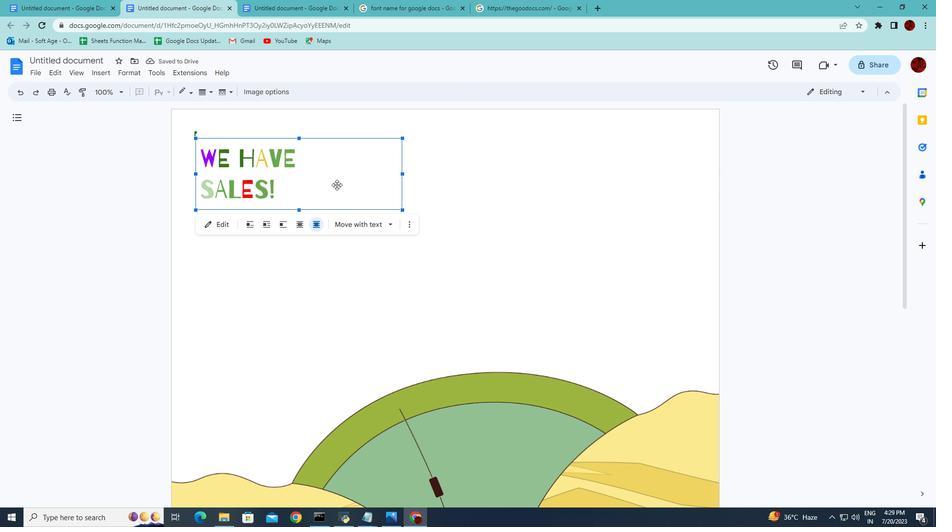 
Action: Mouse moved to (540, 260)
Screenshot: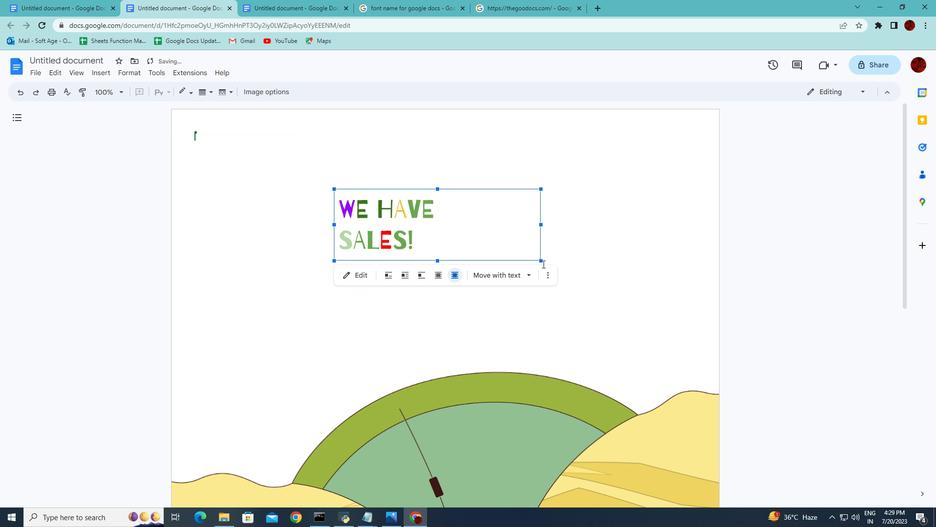 
Action: Mouse pressed left at (540, 260)
Screenshot: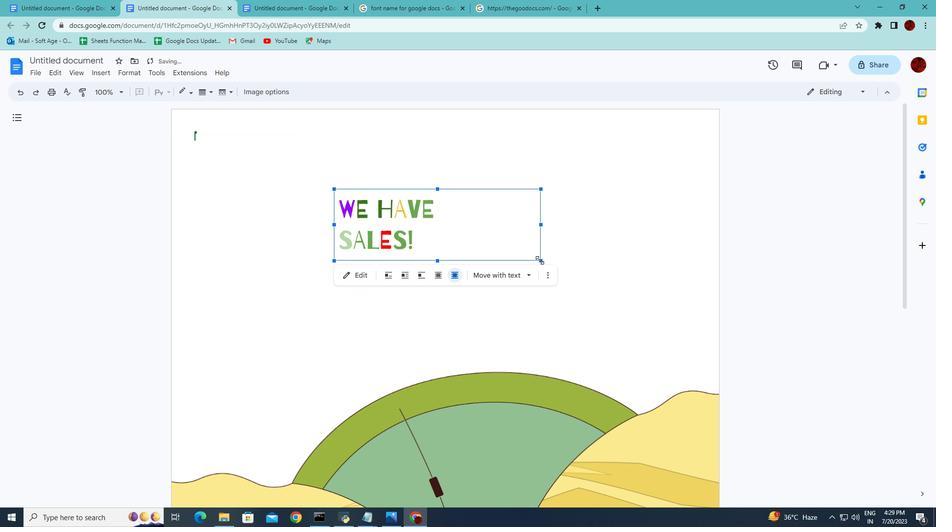 
Action: Mouse moved to (706, 253)
Screenshot: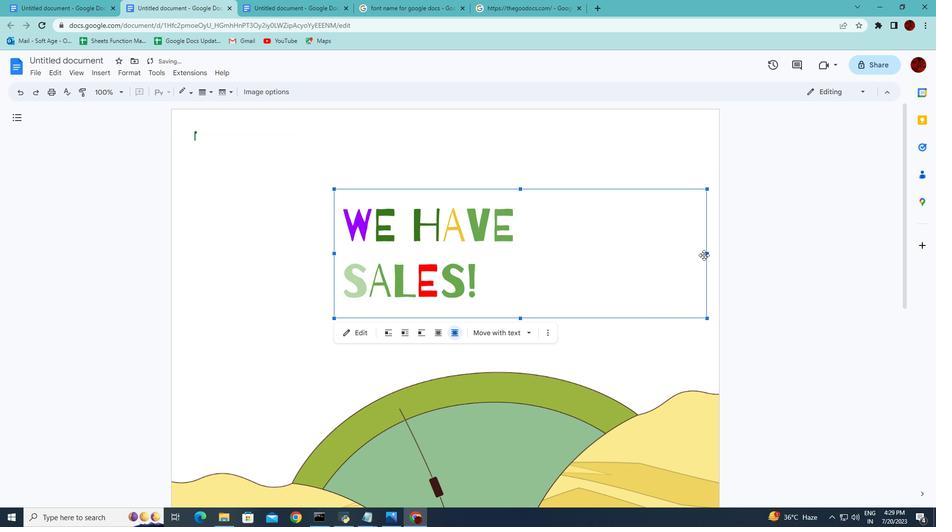
Action: Mouse pressed left at (706, 253)
Screenshot: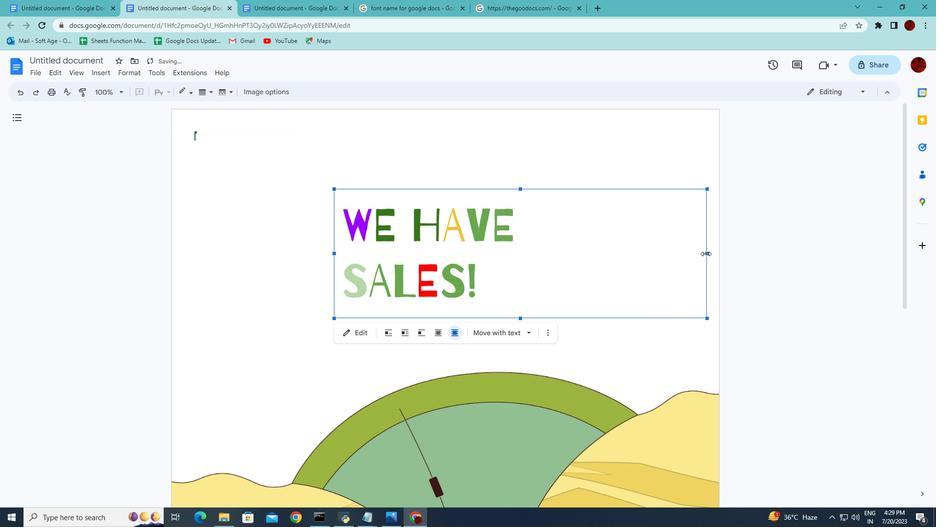 
Action: Mouse moved to (537, 254)
Screenshot: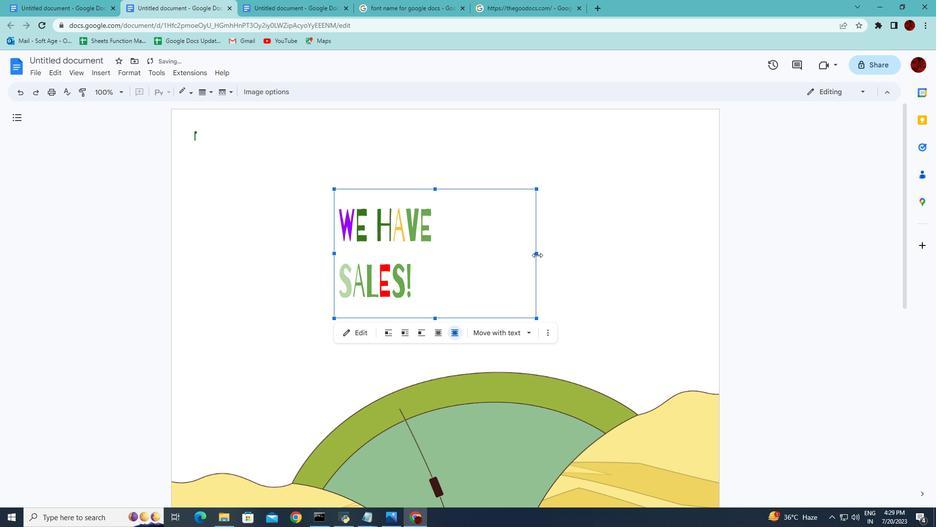
Action: Mouse pressed left at (537, 254)
Screenshot: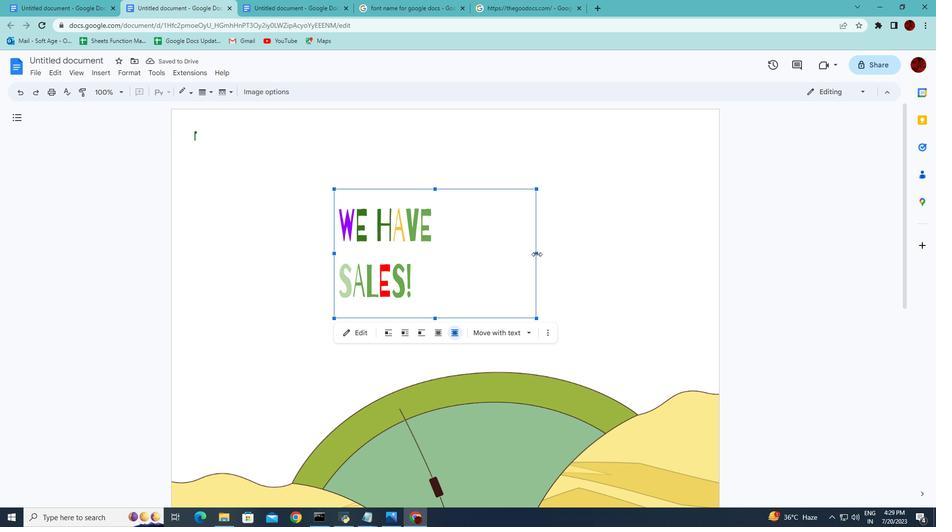 
Action: Mouse moved to (361, 333)
Screenshot: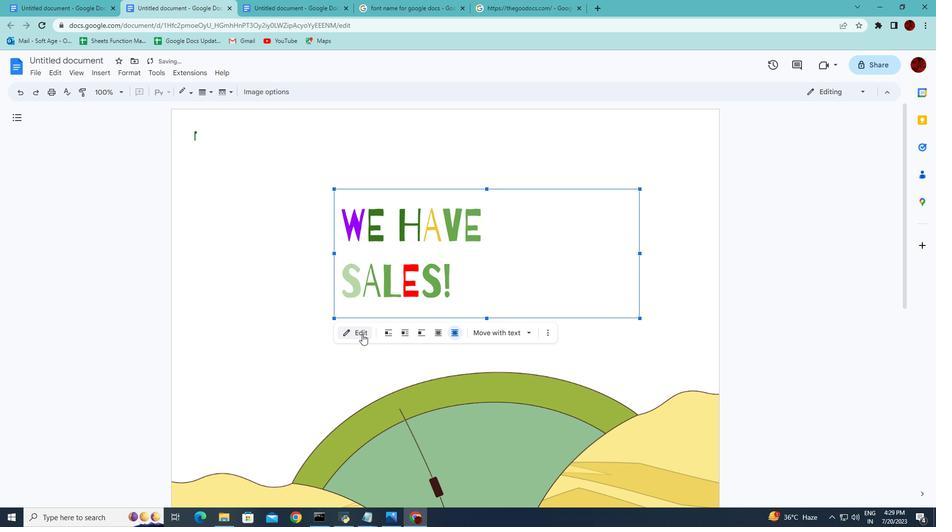 
Action: Mouse pressed left at (361, 333)
Screenshot: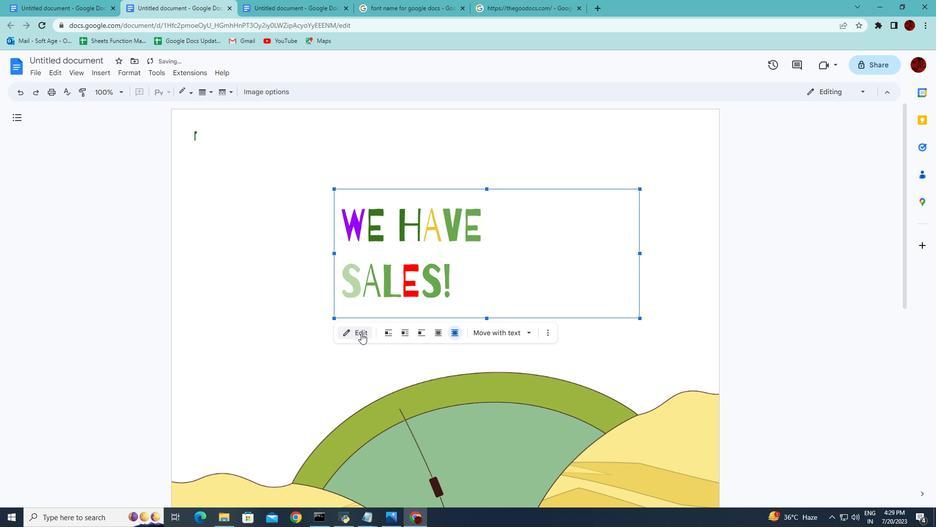 
Action: Mouse moved to (374, 201)
Screenshot: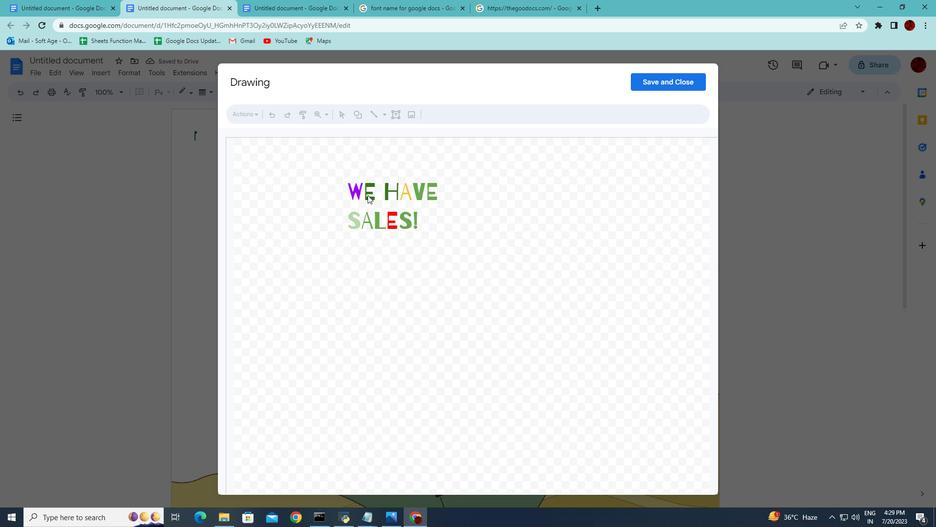 
Action: Mouse pressed left at (374, 201)
Screenshot: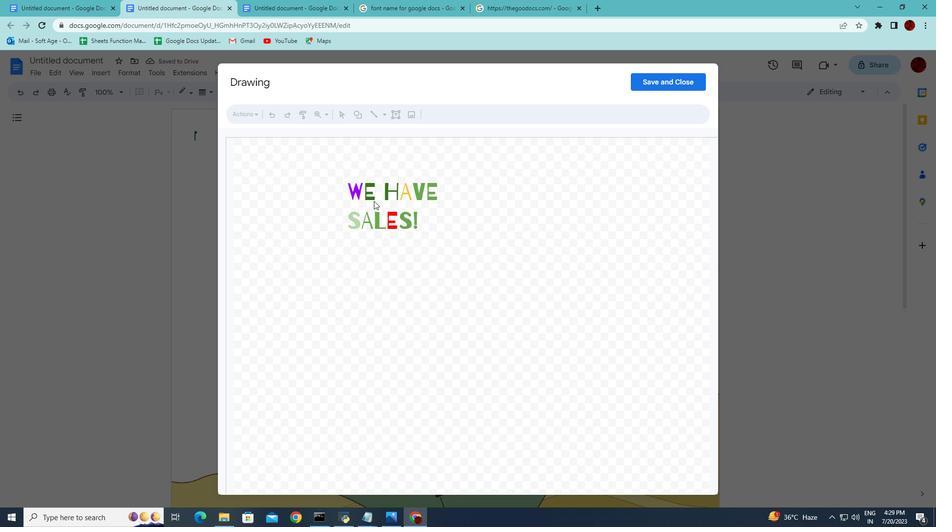 
Action: Mouse moved to (540, 205)
Screenshot: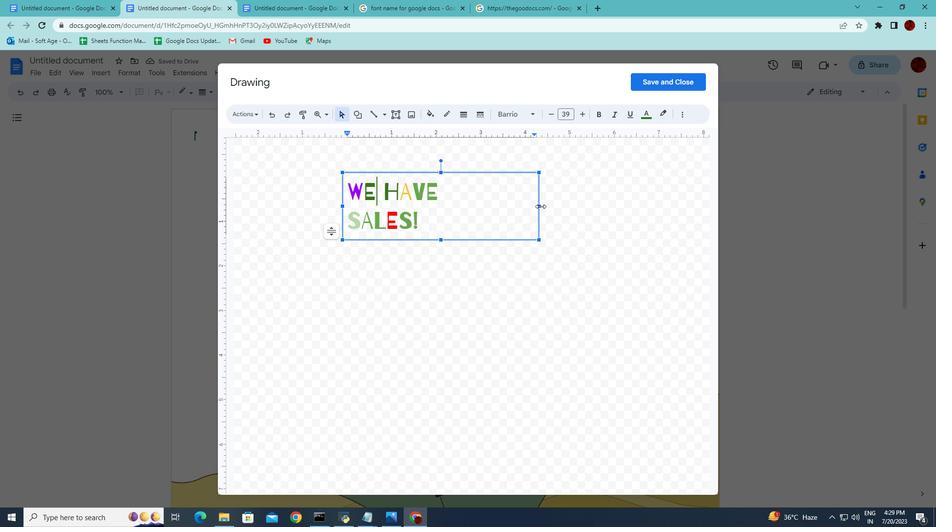 
Action: Mouse pressed left at (540, 205)
Screenshot: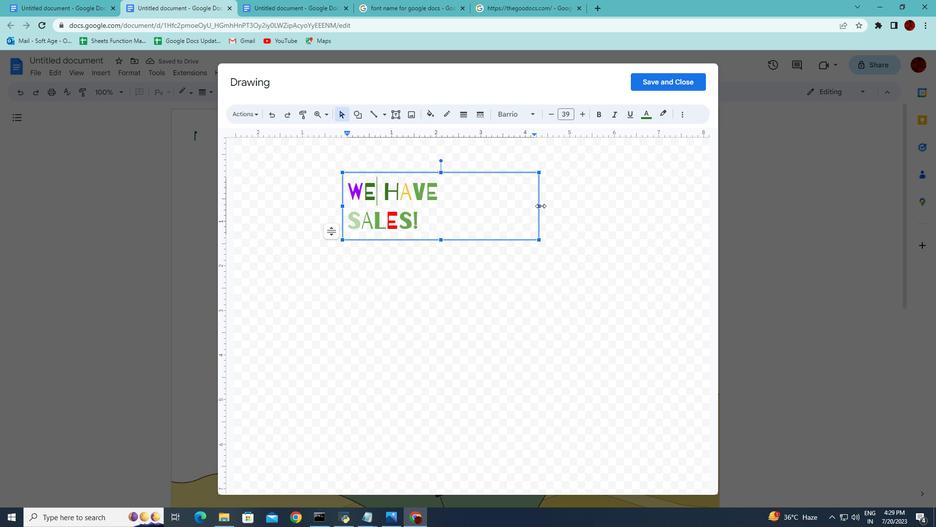
Action: Mouse moved to (437, 220)
Screenshot: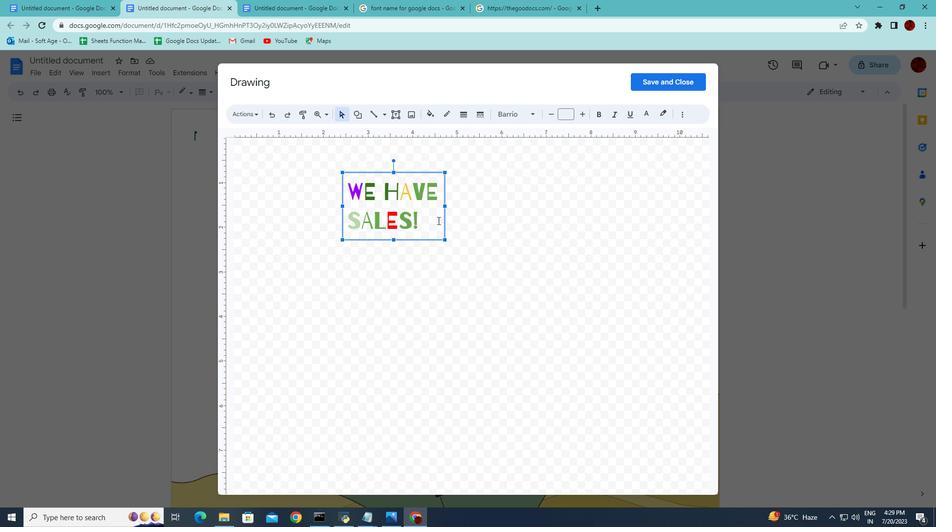 
Action: Mouse pressed left at (437, 220)
Screenshot: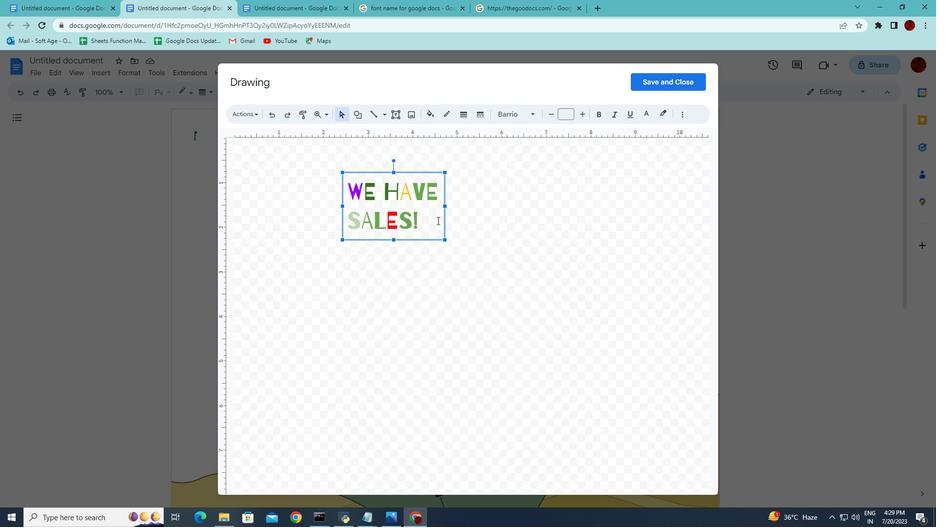 
Action: Key pressed ctrl+A
Screenshot: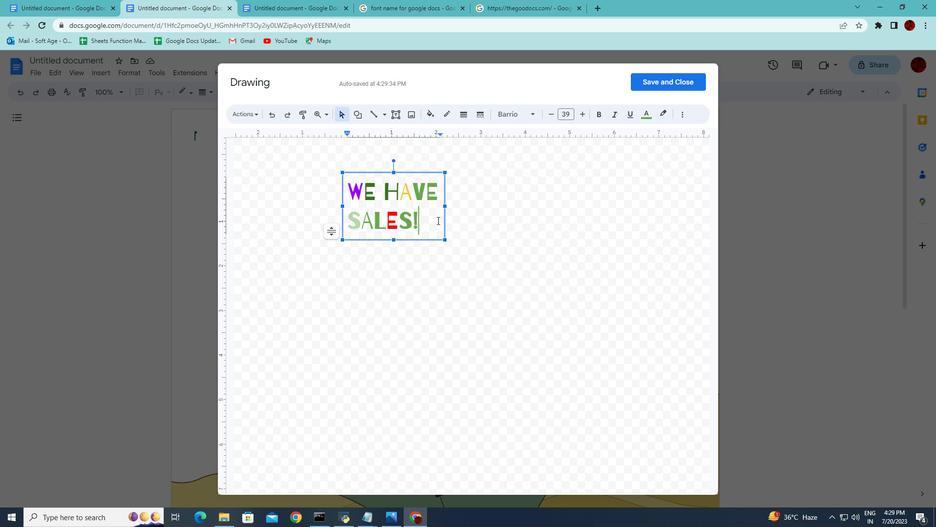 
Action: Mouse moved to (567, 117)
Screenshot: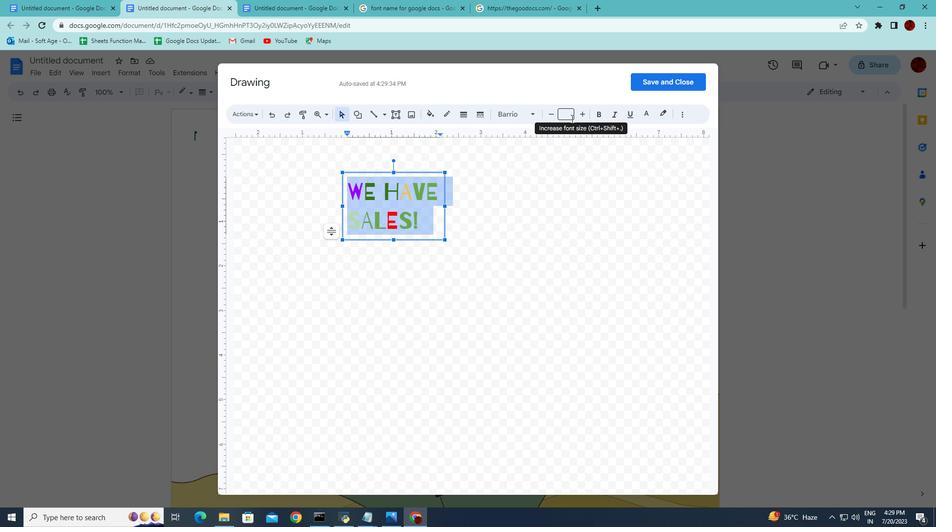 
Action: Mouse pressed left at (567, 117)
Screenshot: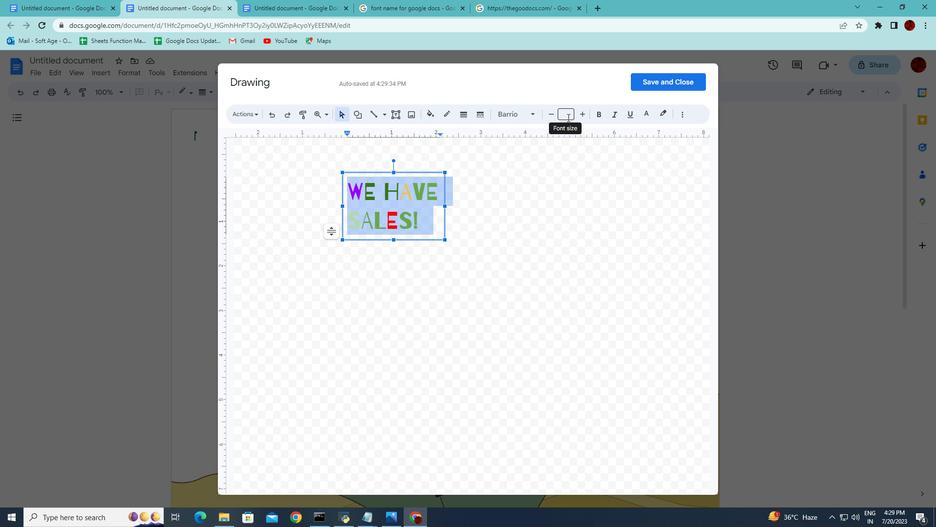 
Action: Mouse moved to (568, 367)
Screenshot: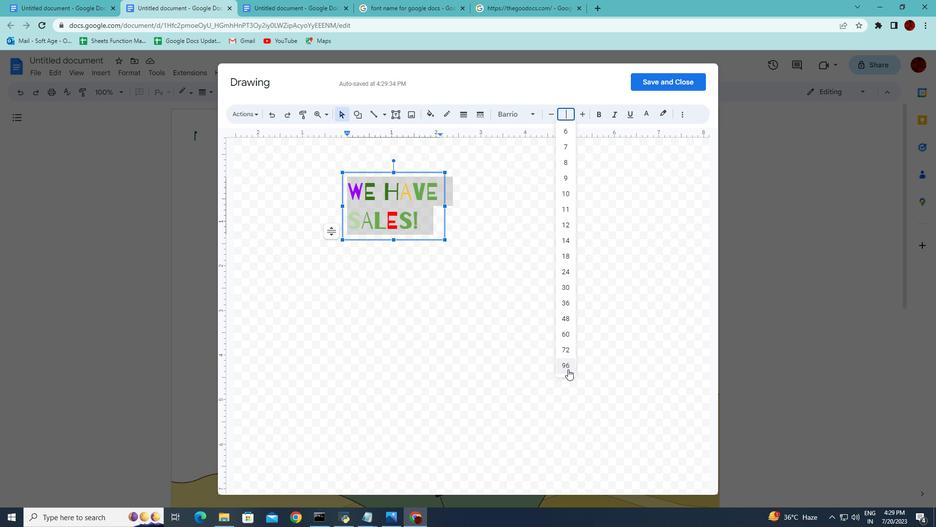 
Action: Mouse pressed left at (568, 367)
Screenshot: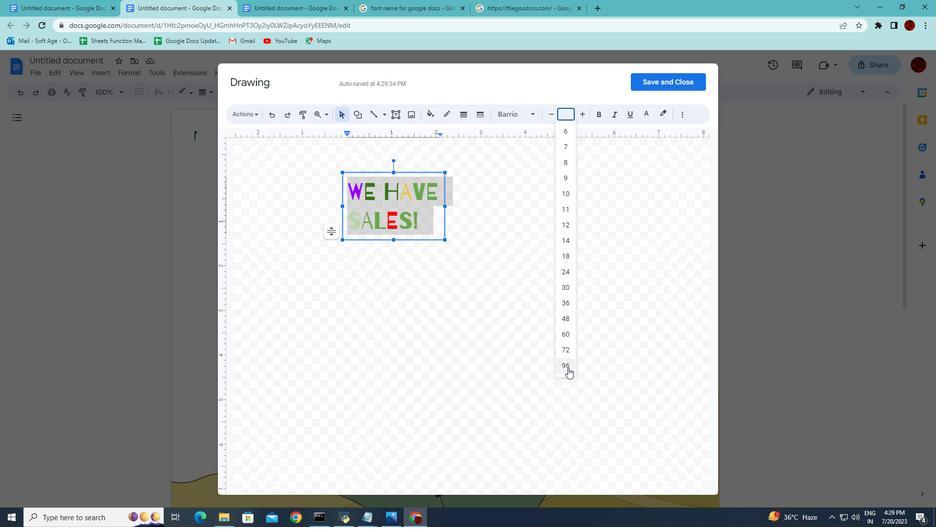 
Action: Key pressed ctrl+Z
Screenshot: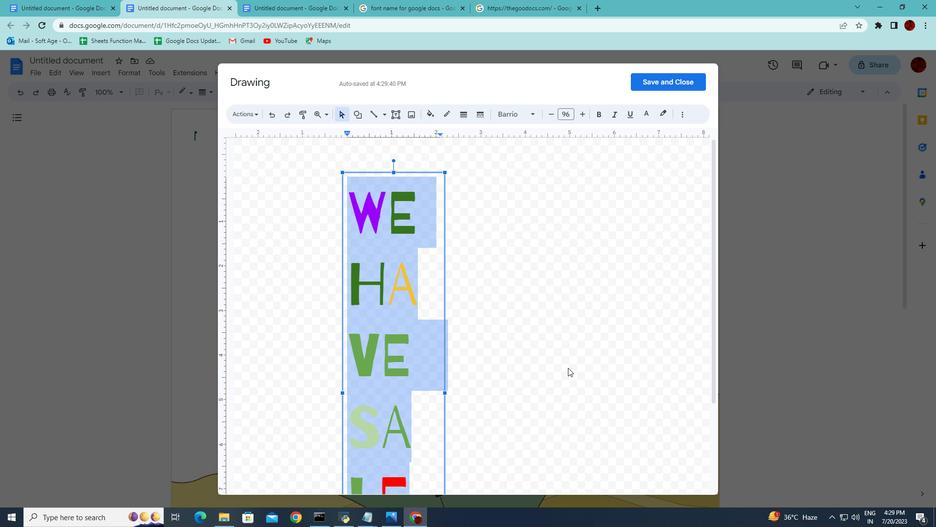
Action: Mouse moved to (581, 113)
Screenshot: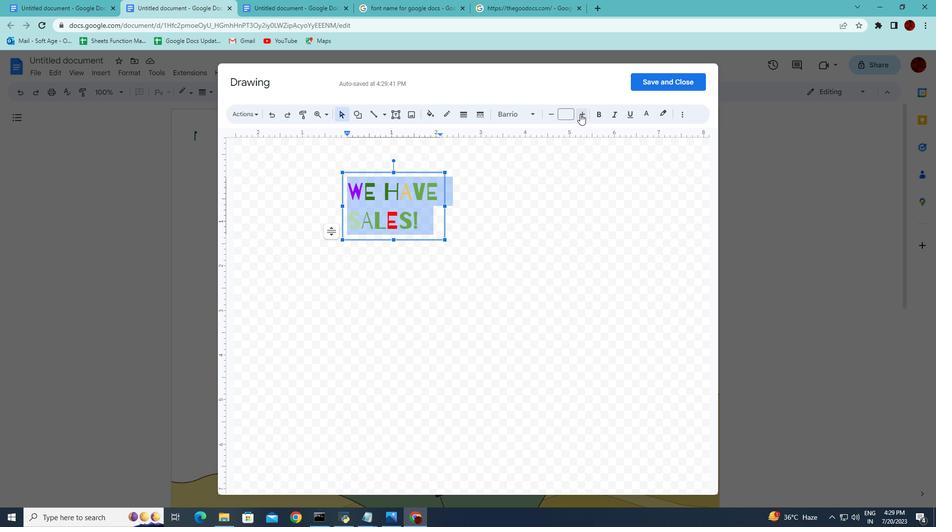 
Action: Mouse pressed left at (581, 113)
Screenshot: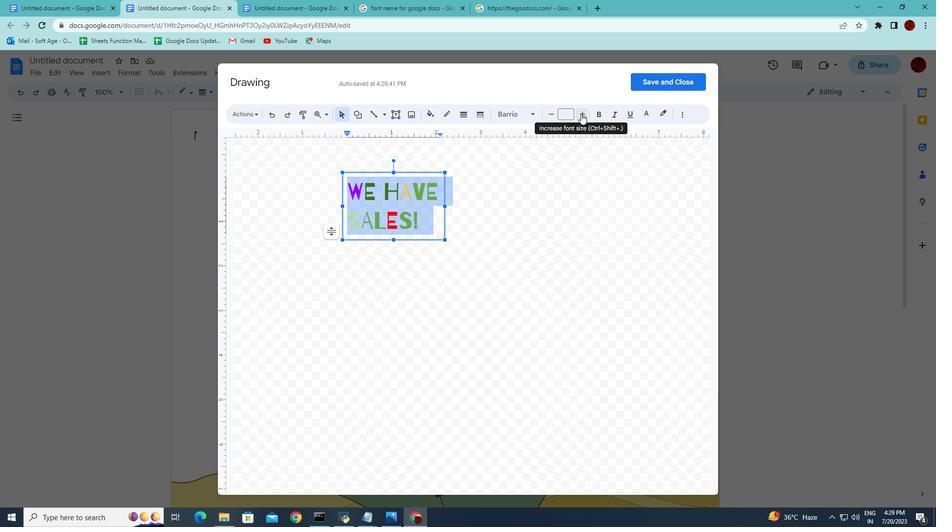 
Action: Mouse pressed left at (581, 113)
Screenshot: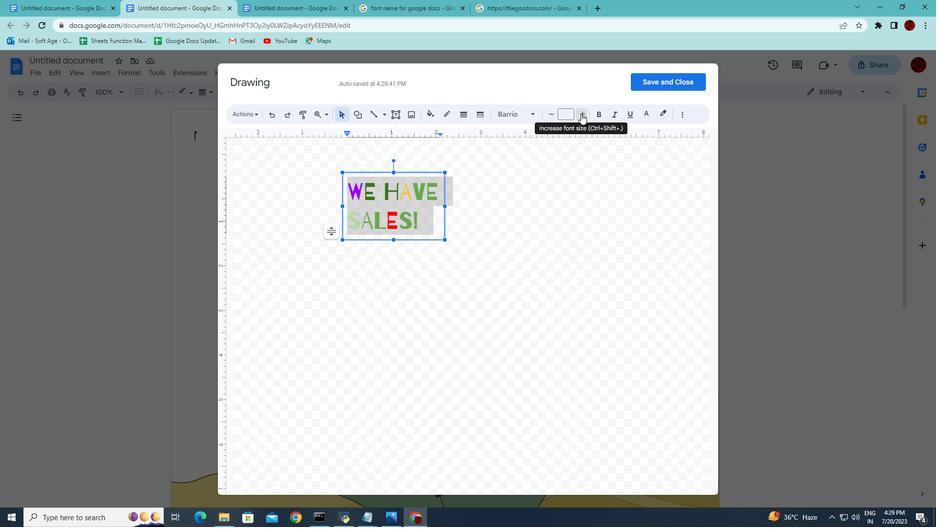 
Action: Mouse pressed left at (581, 113)
Screenshot: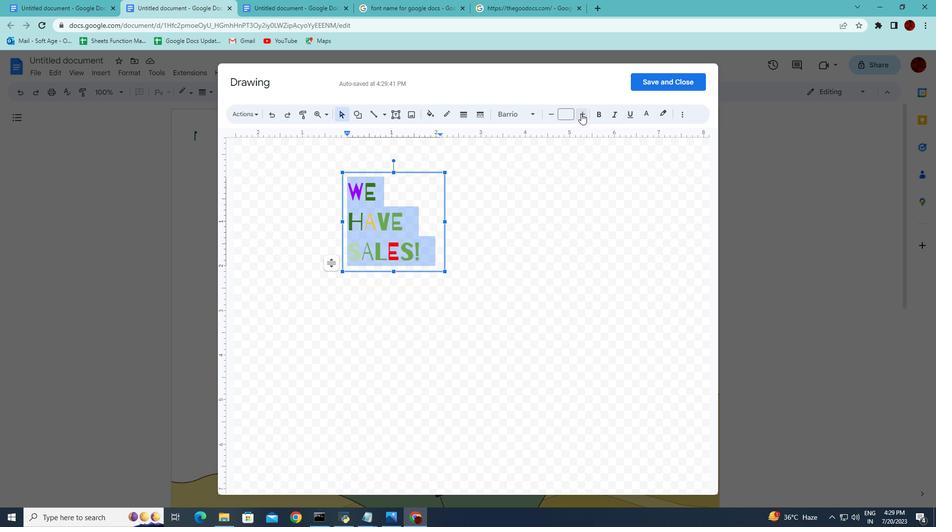 
Action: Mouse moved to (554, 114)
Screenshot: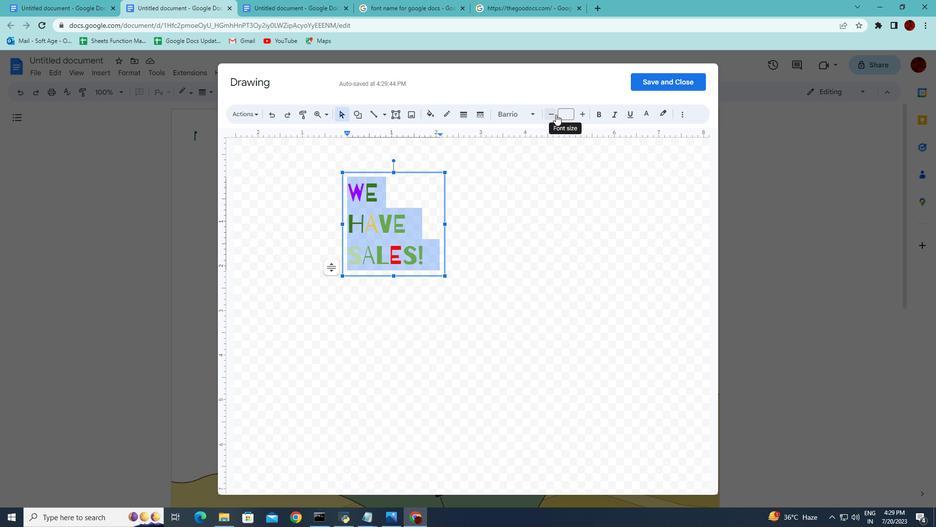 
Action: Mouse pressed left at (554, 114)
Screenshot: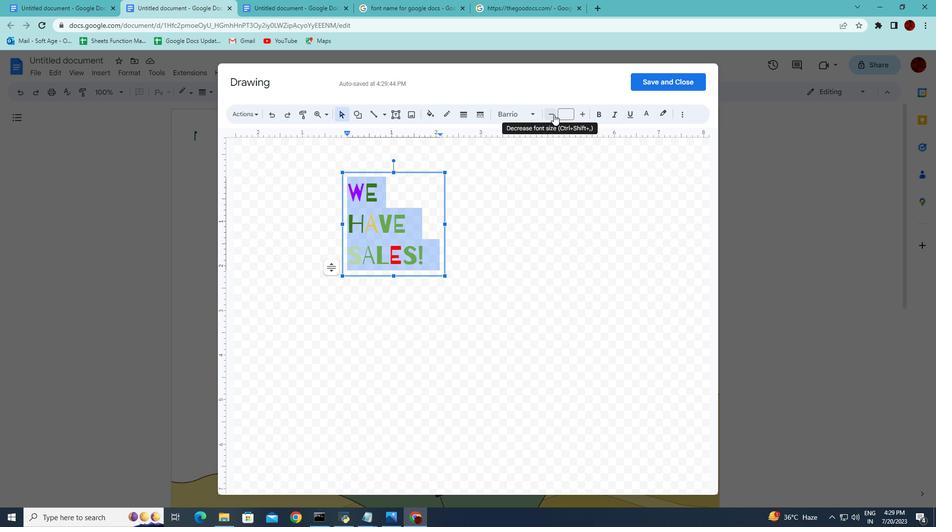 
Action: Mouse pressed left at (554, 114)
Screenshot: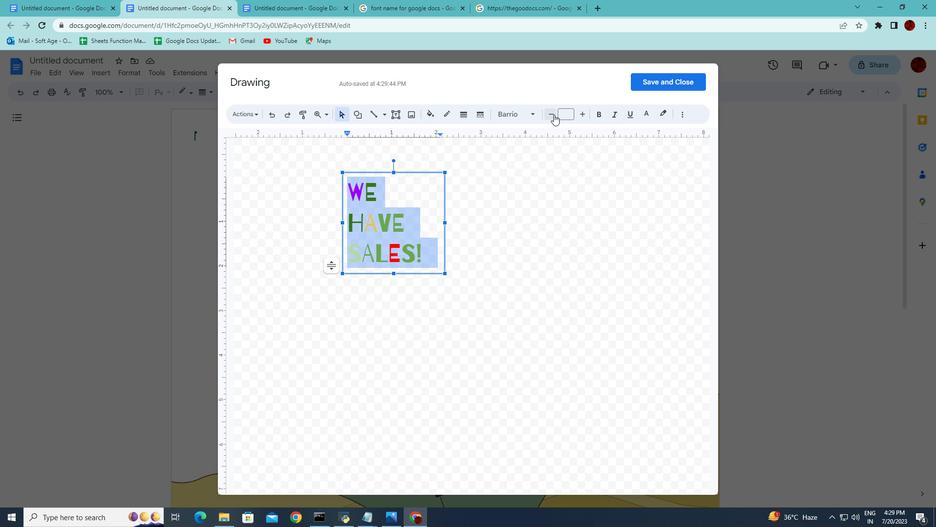 
Action: Mouse pressed left at (554, 114)
Screenshot: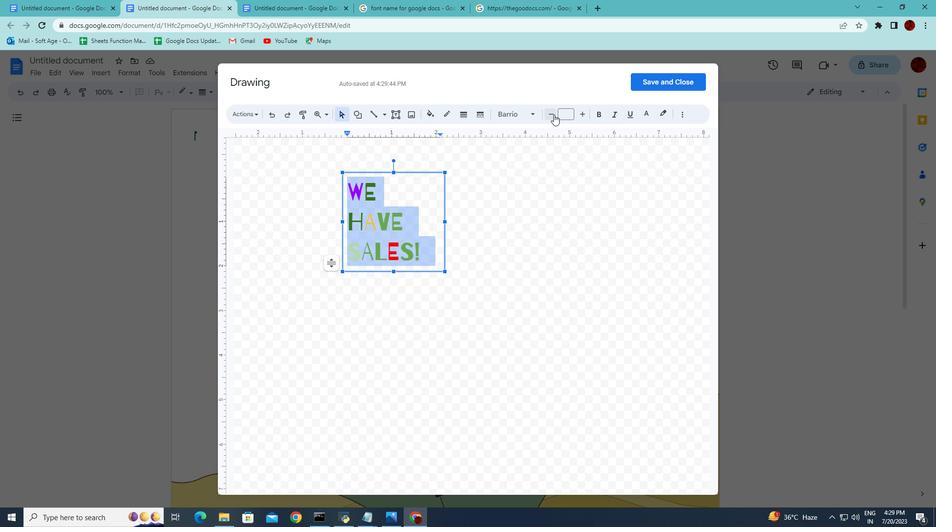 
Action: Mouse moved to (436, 221)
Screenshot: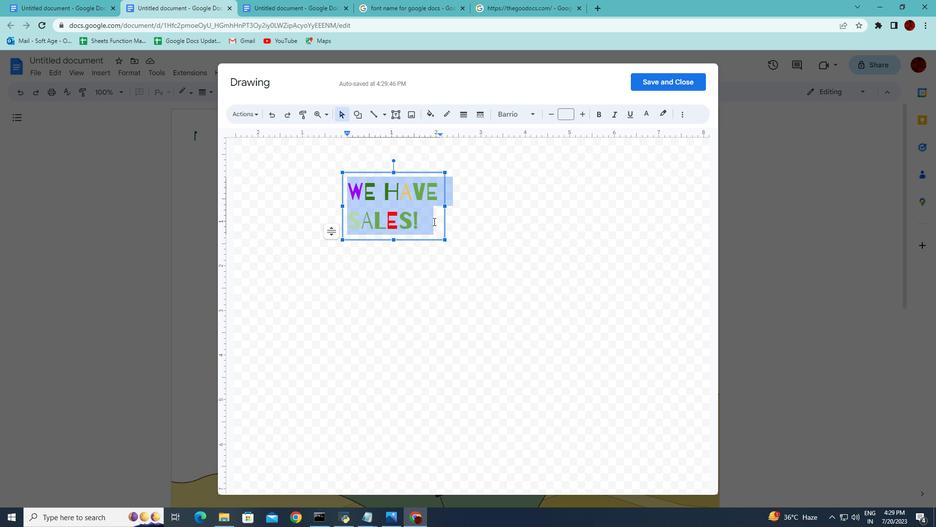 
Action: Mouse pressed left at (436, 221)
Screenshot: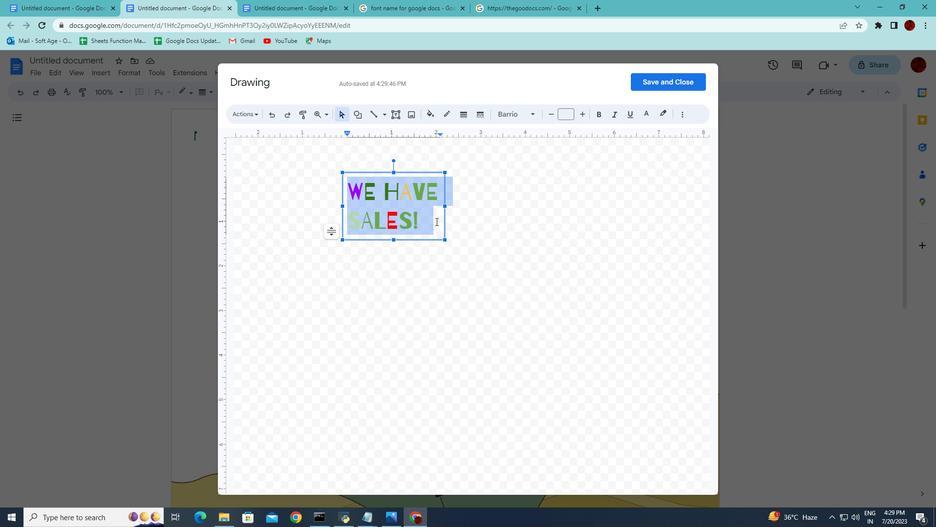 
Action: Mouse moved to (418, 228)
Screenshot: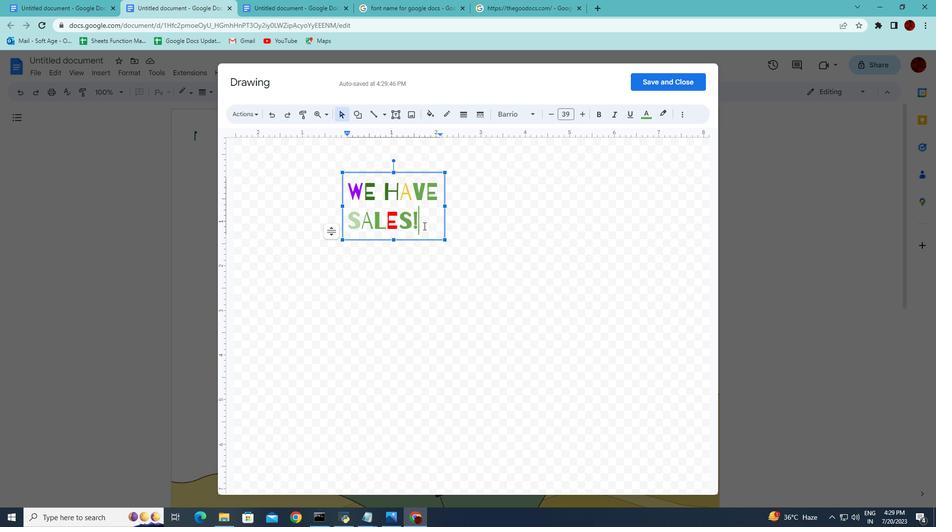 
Action: Mouse pressed left at (418, 228)
Screenshot: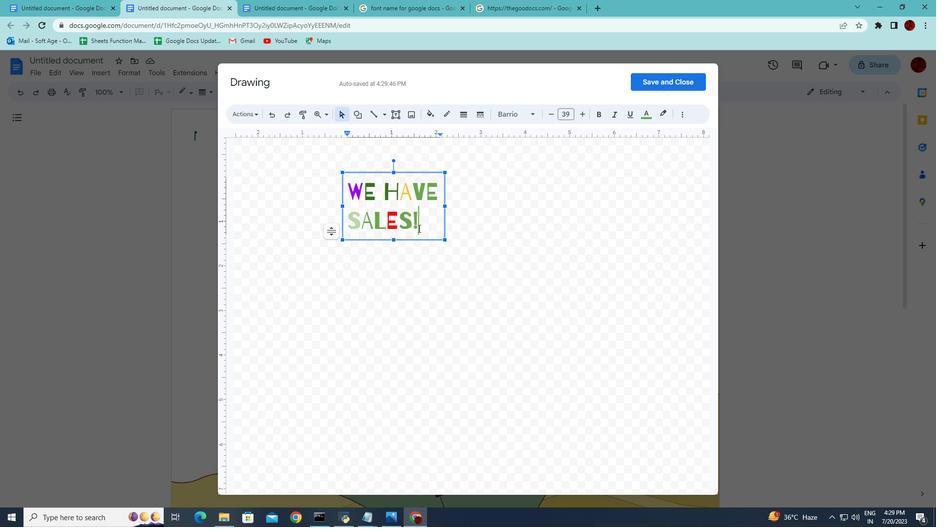 
Action: Mouse moved to (580, 113)
Screenshot: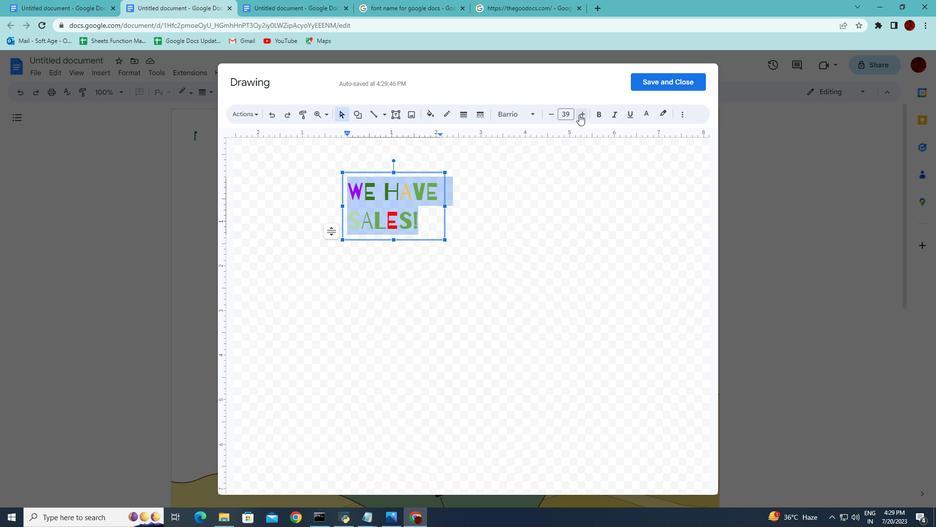 
Action: Mouse pressed left at (580, 113)
Screenshot: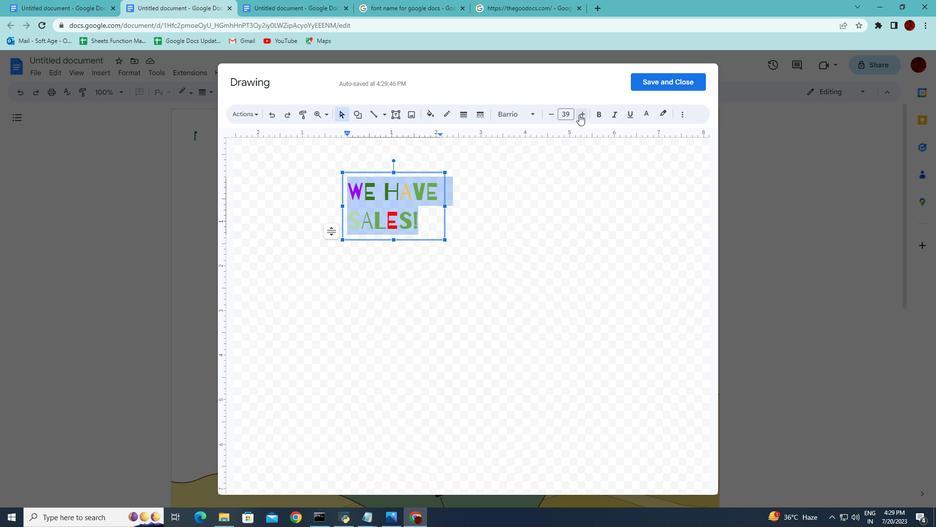 
Action: Mouse pressed left at (580, 113)
Screenshot: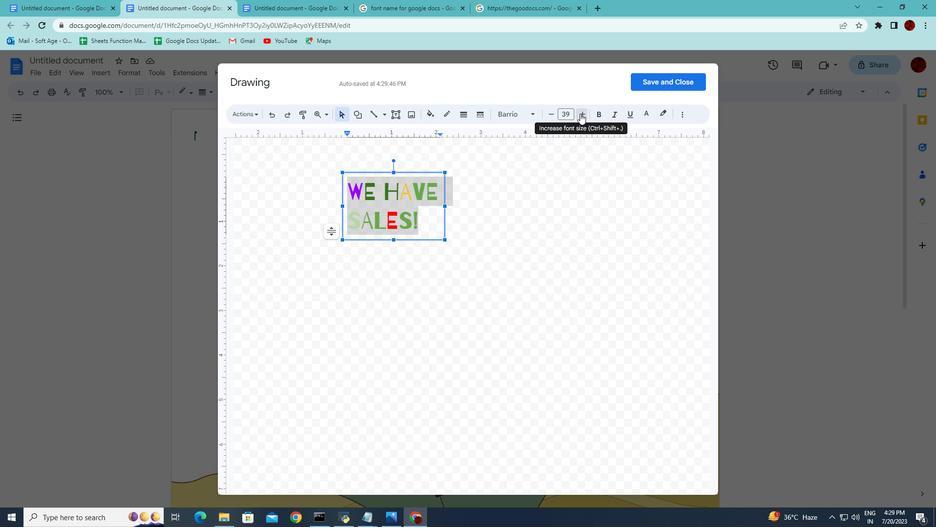 
Action: Mouse moved to (551, 116)
Screenshot: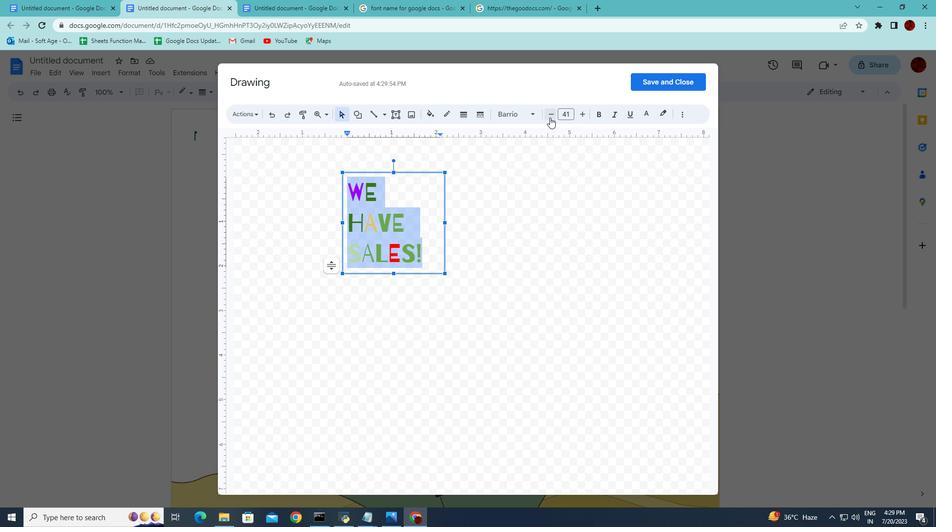 
Action: Mouse pressed left at (551, 116)
Screenshot: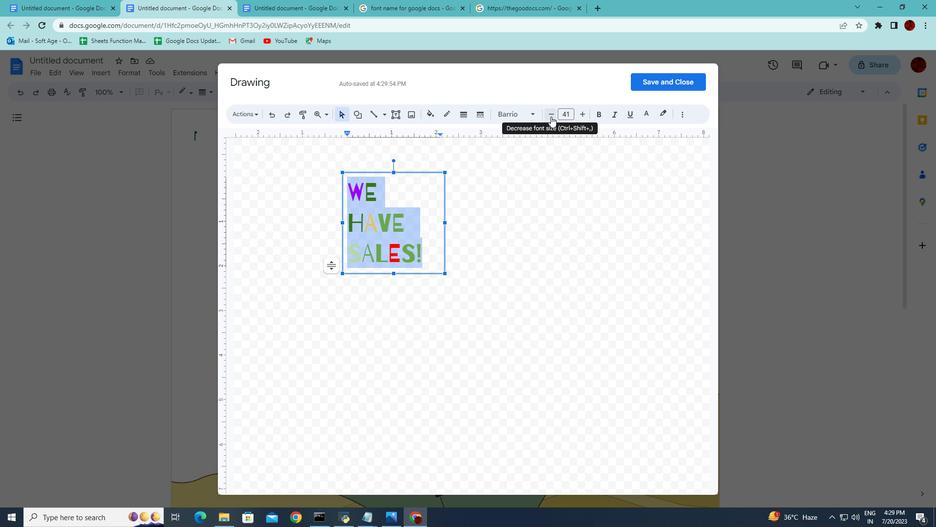 
Action: Mouse pressed left at (551, 116)
Screenshot: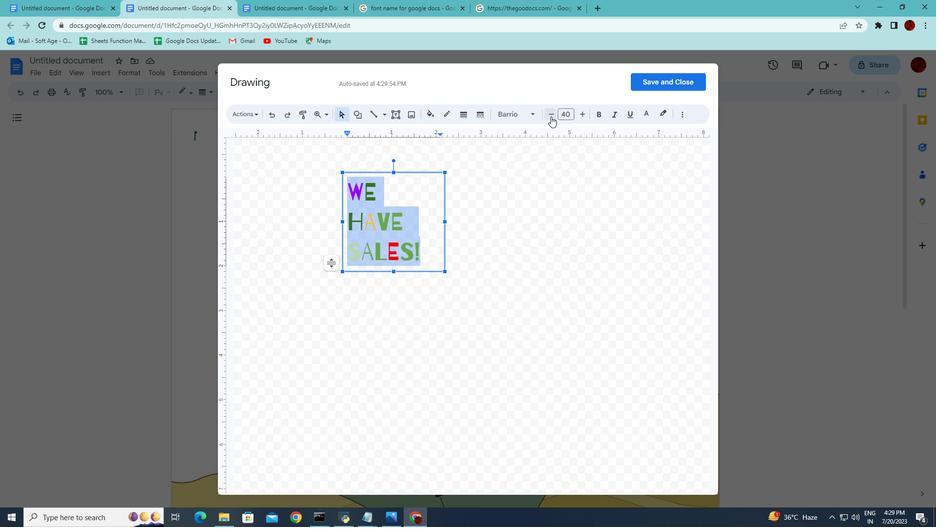 
Action: Mouse moved to (446, 206)
Screenshot: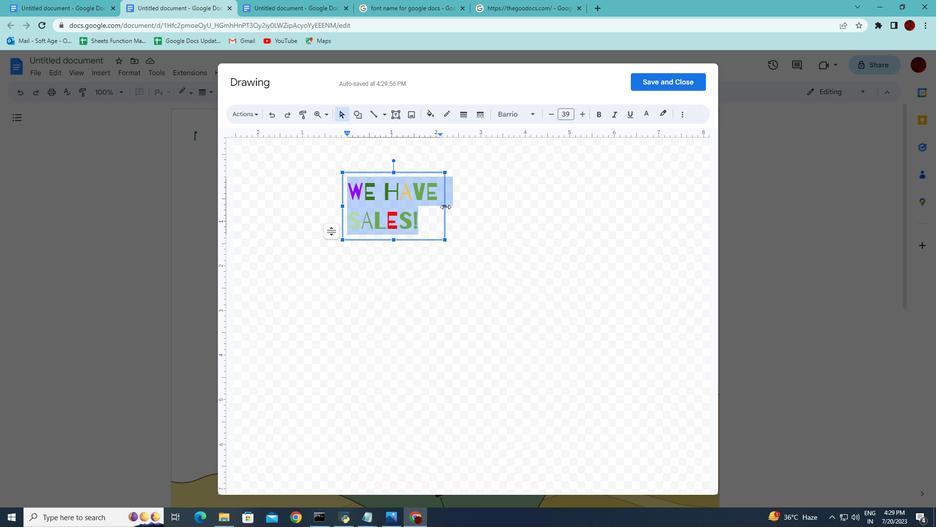 
Action: Mouse pressed left at (446, 206)
Screenshot: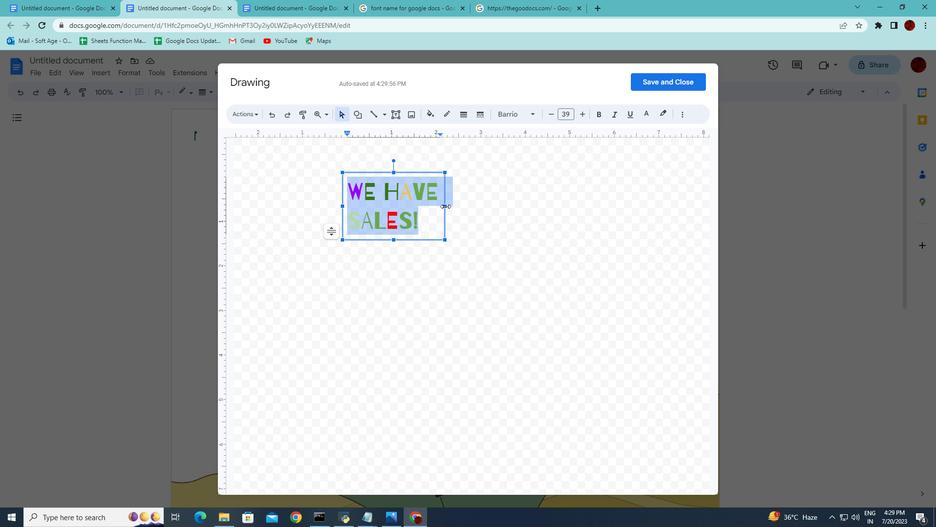 
Action: Mouse moved to (579, 115)
Screenshot: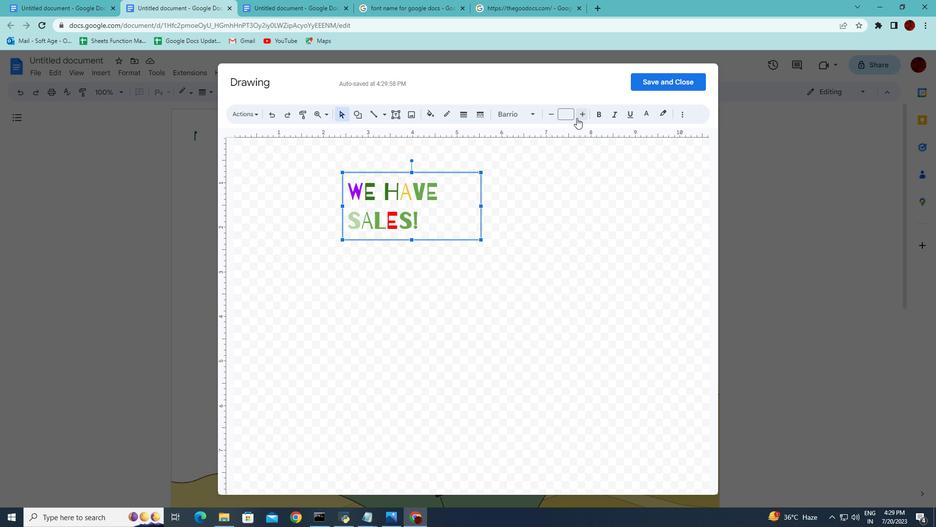 
Action: Mouse pressed left at (579, 115)
Screenshot: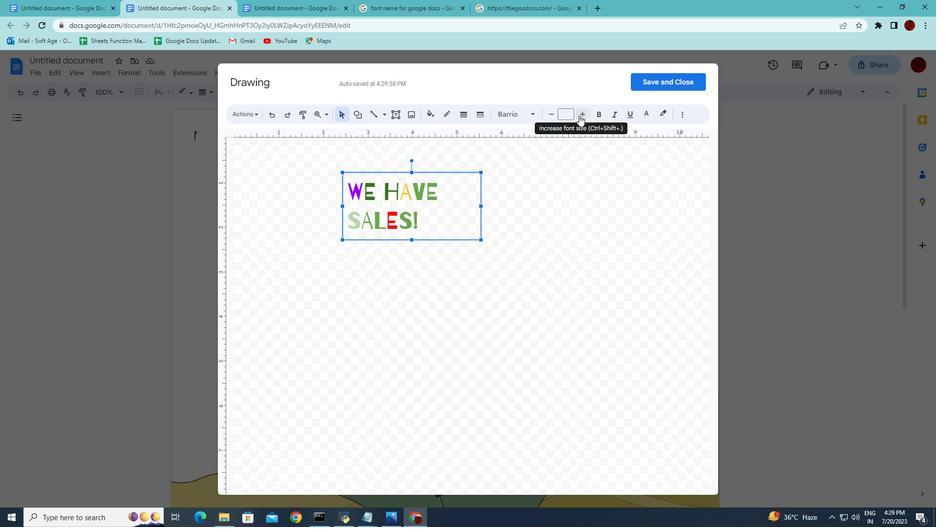 
Action: Mouse pressed left at (579, 115)
Screenshot: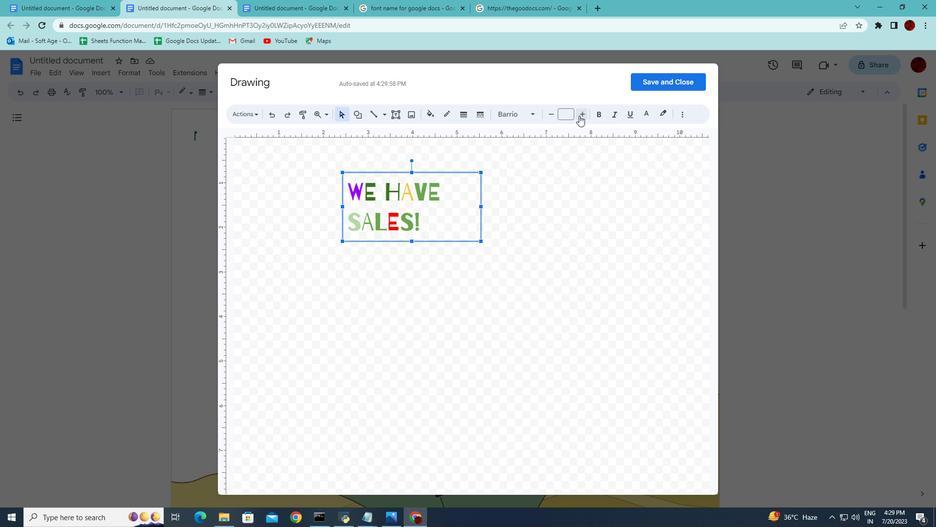 
Action: Mouse moved to (580, 115)
Screenshot: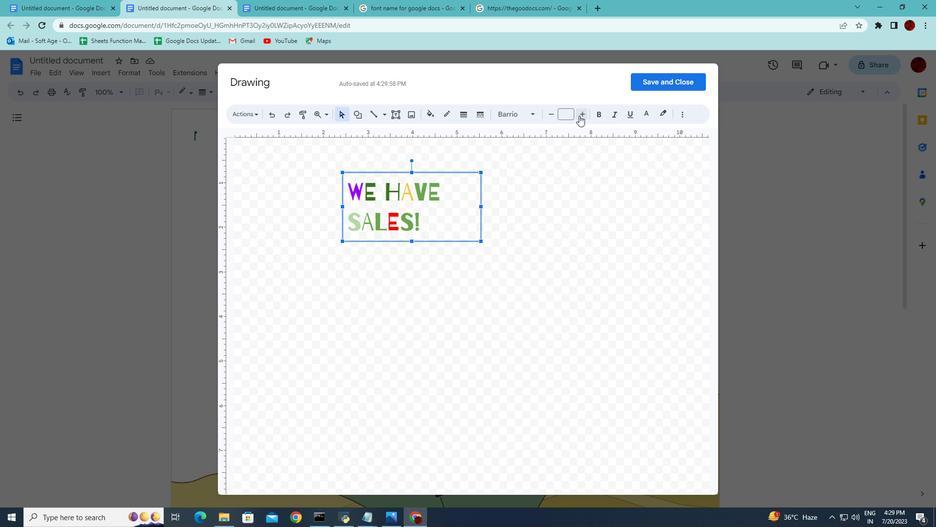 
Action: Mouse pressed left at (580, 115)
Screenshot: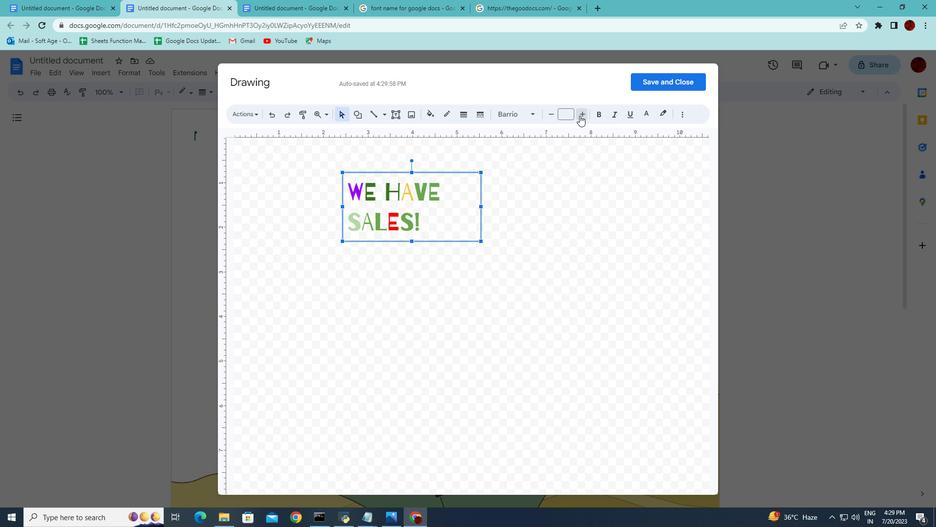 
Action: Mouse pressed left at (580, 115)
Screenshot: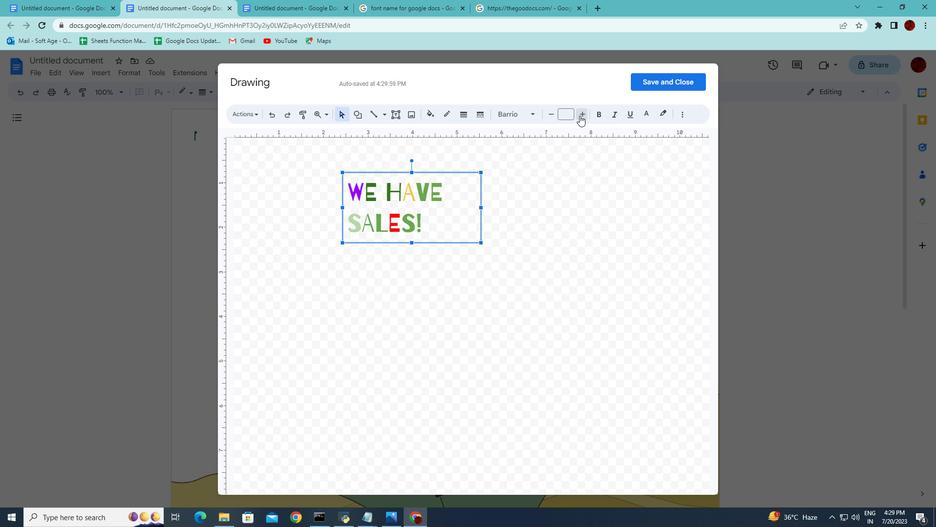 
Action: Mouse pressed left at (580, 115)
Screenshot: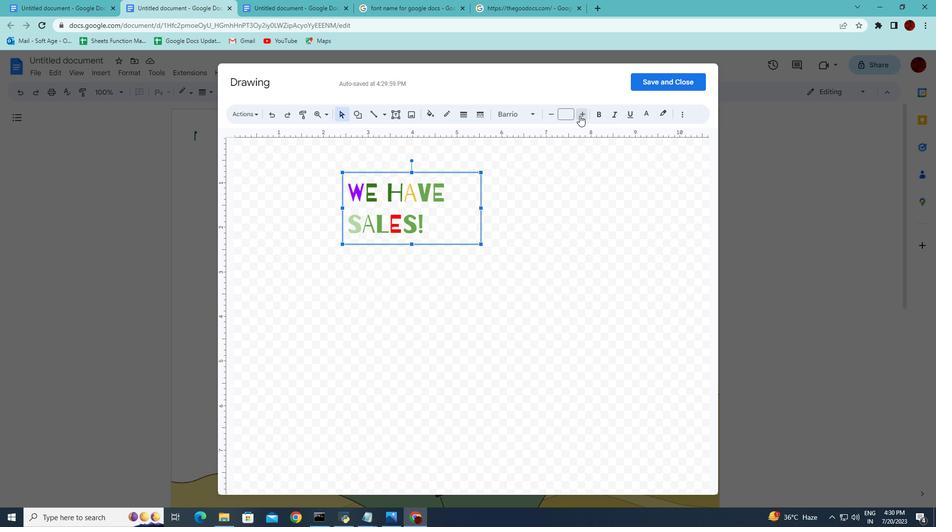 
Action: Mouse pressed left at (580, 115)
Screenshot: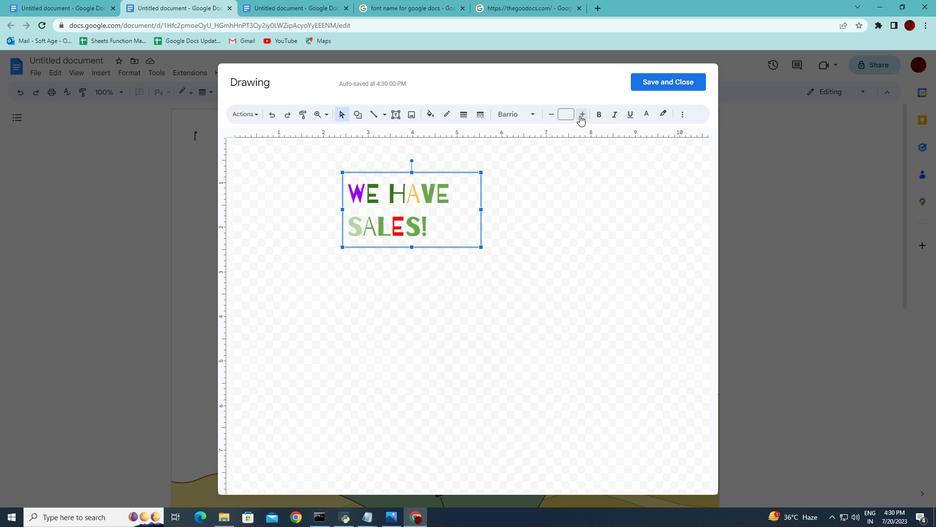 
Action: Mouse pressed left at (580, 115)
Screenshot: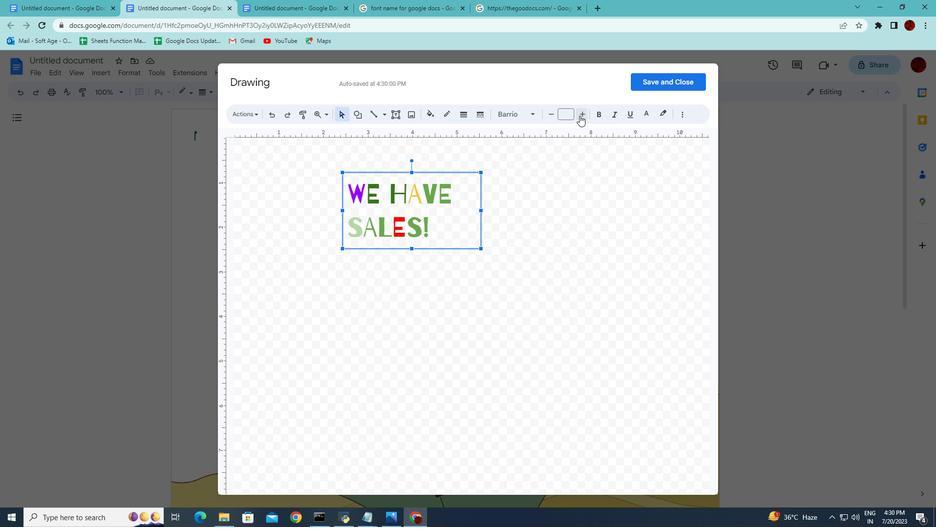 
Action: Mouse moved to (482, 209)
Screenshot: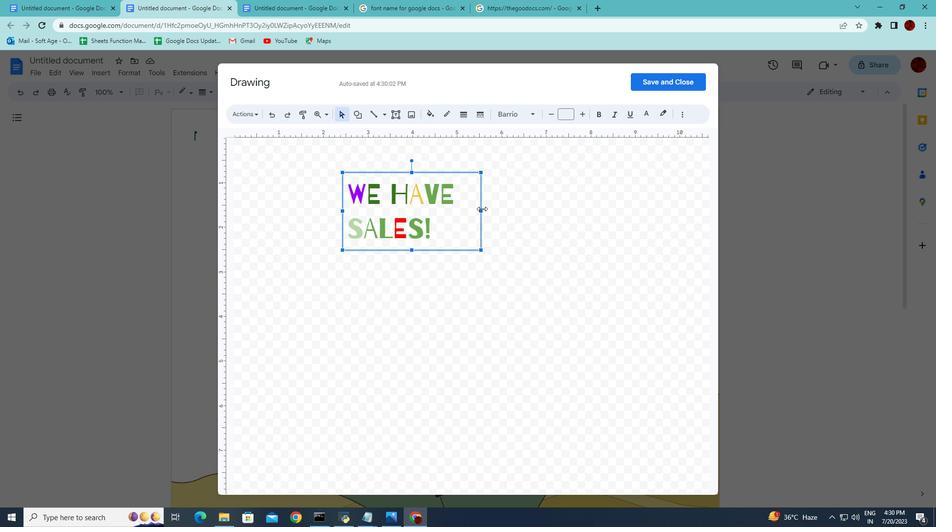 
Action: Mouse pressed left at (482, 209)
Screenshot: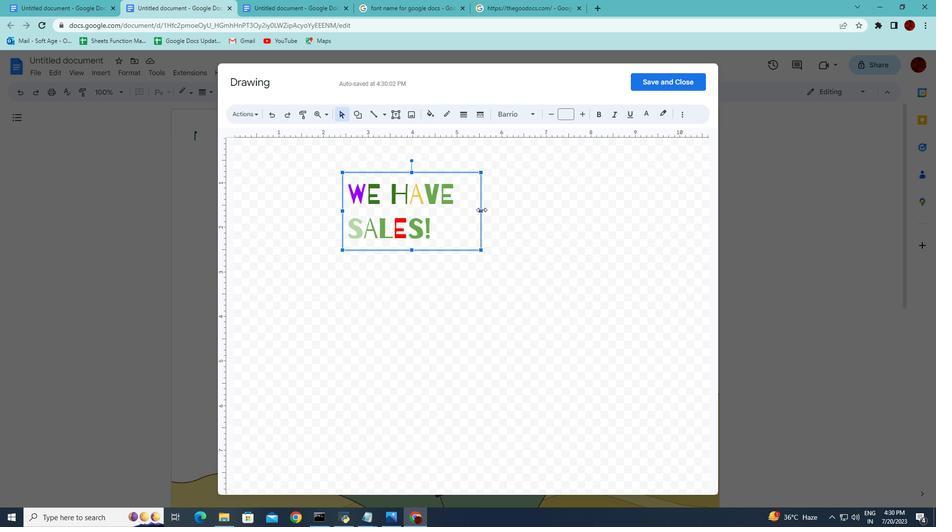 
Action: Mouse moved to (540, 207)
Screenshot: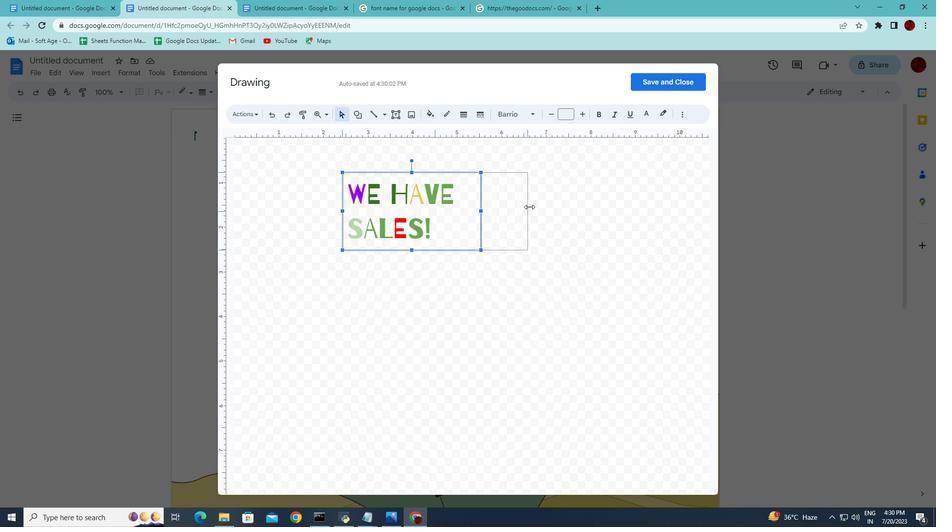 
Action: Mouse pressed left at (540, 207)
Screenshot: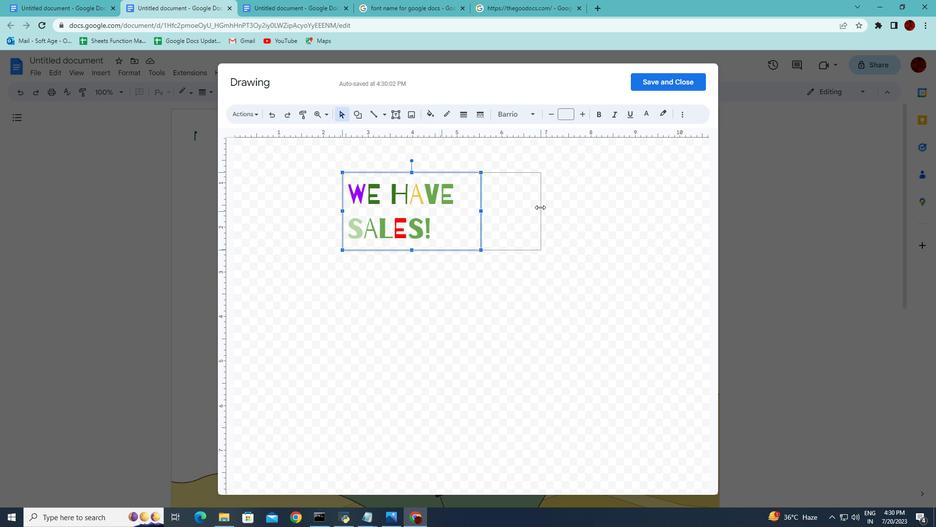 
Action: Mouse moved to (354, 228)
Screenshot: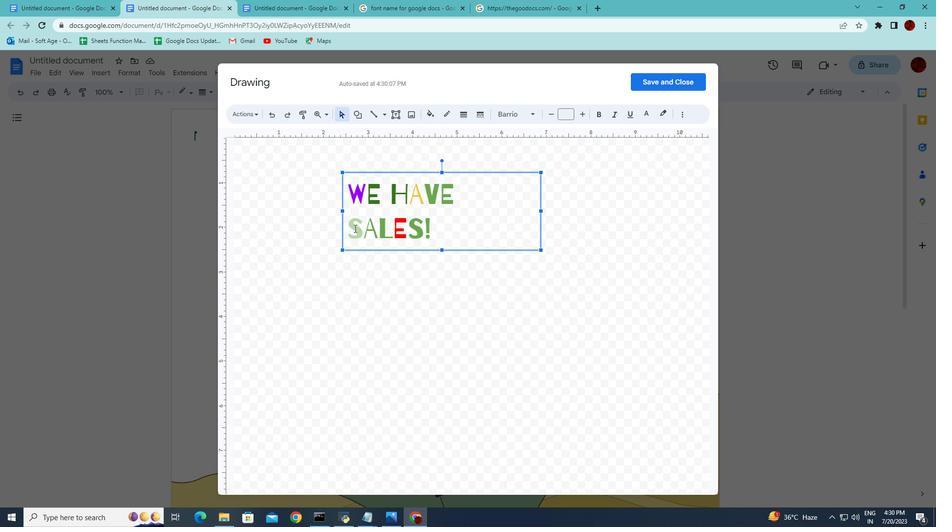 
Action: Mouse pressed left at (354, 228)
Screenshot: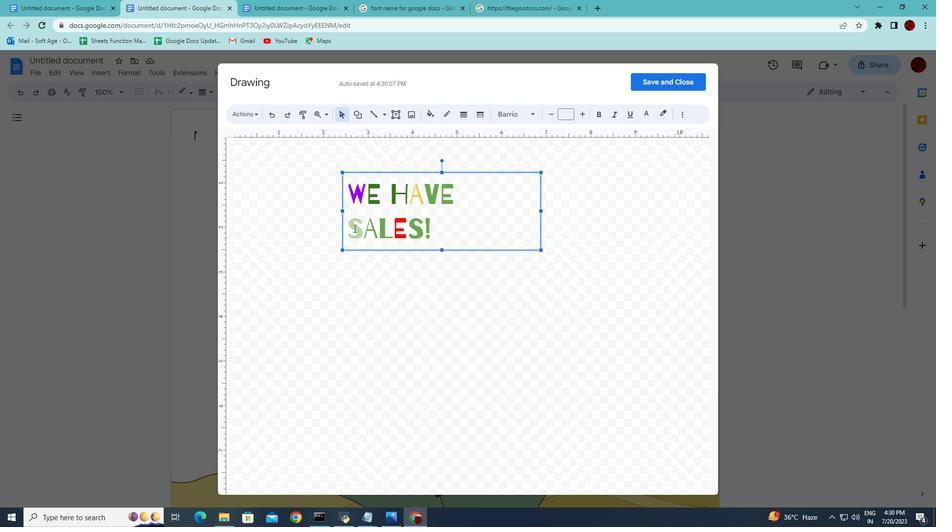 
Action: Key pressed <Key.space><Key.space>
Screenshot: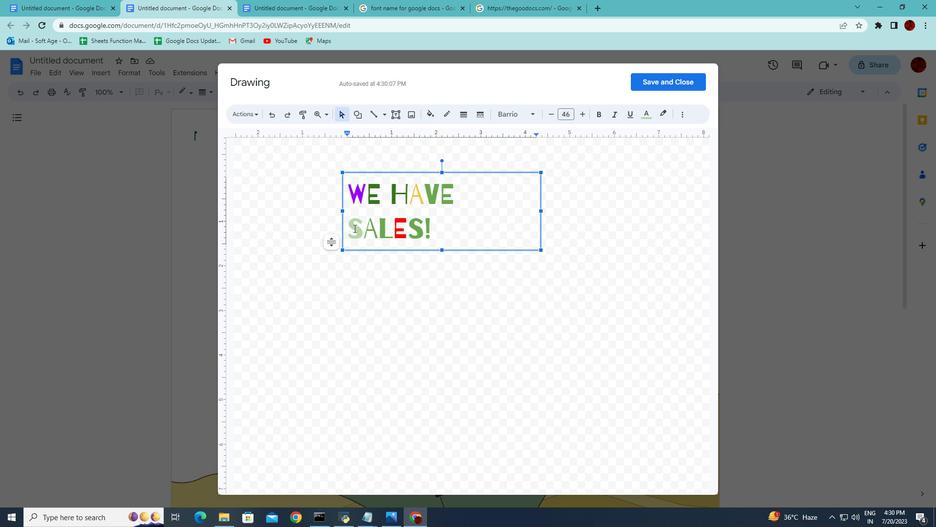 
Action: Mouse moved to (488, 238)
Screenshot: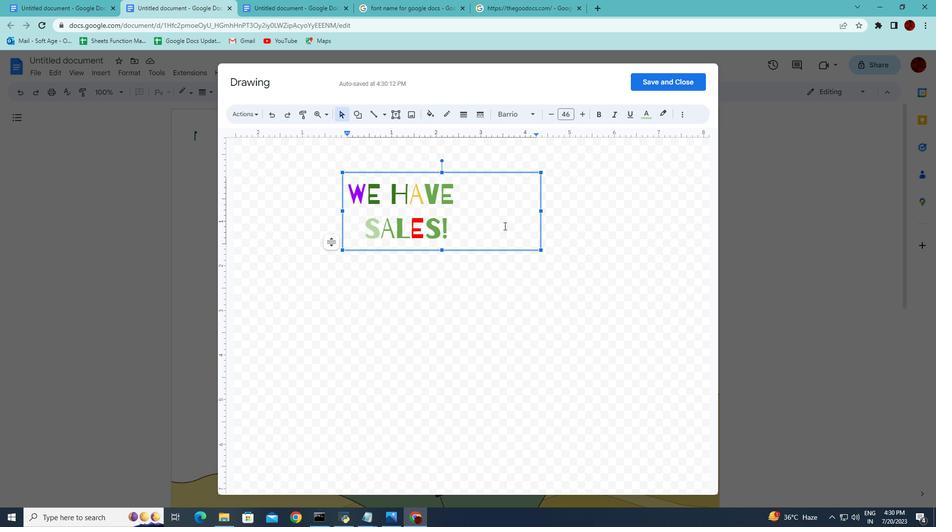 
Action: Mouse pressed left at (488, 238)
Screenshot: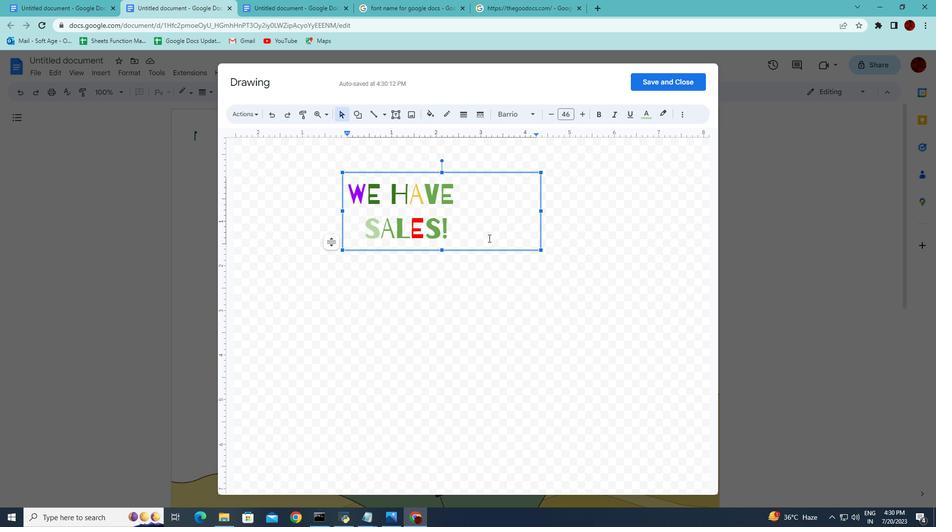 
Action: Mouse moved to (584, 114)
Screenshot: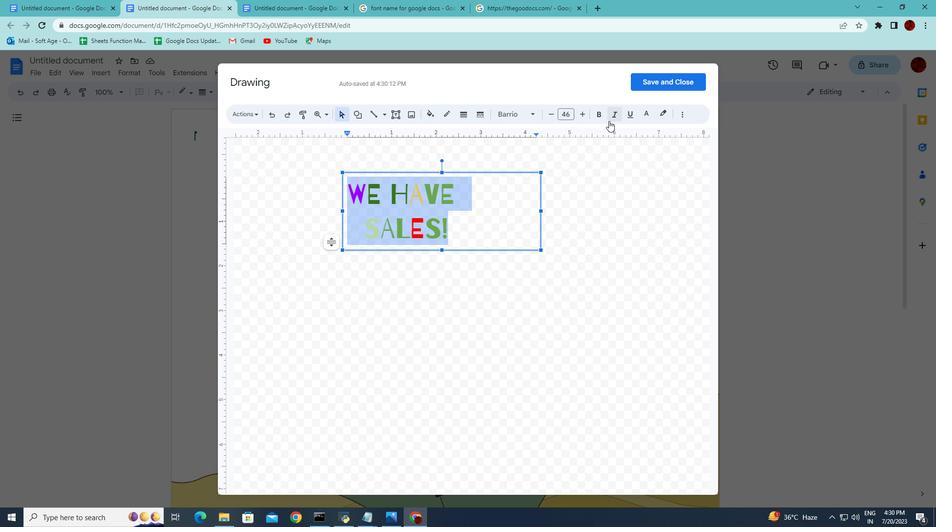 
Action: Mouse pressed left at (584, 114)
Screenshot: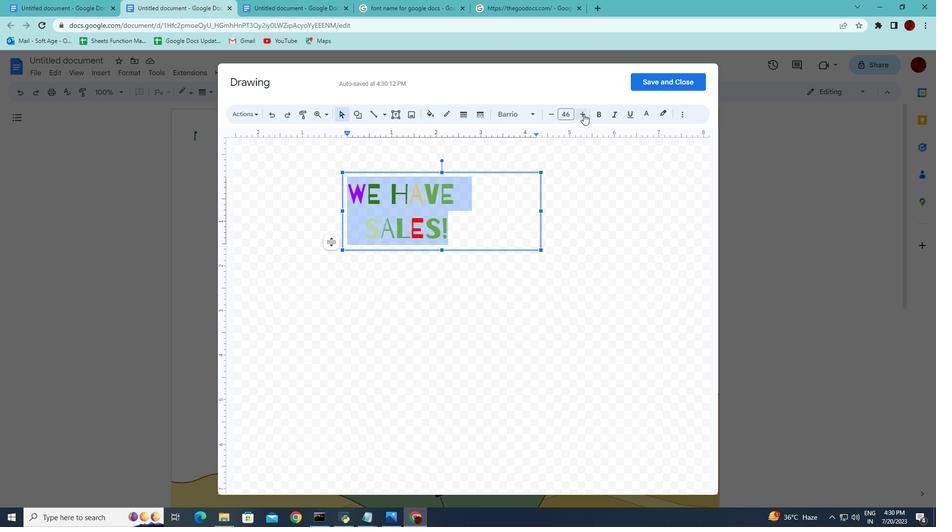 
Action: Mouse pressed left at (584, 114)
Screenshot: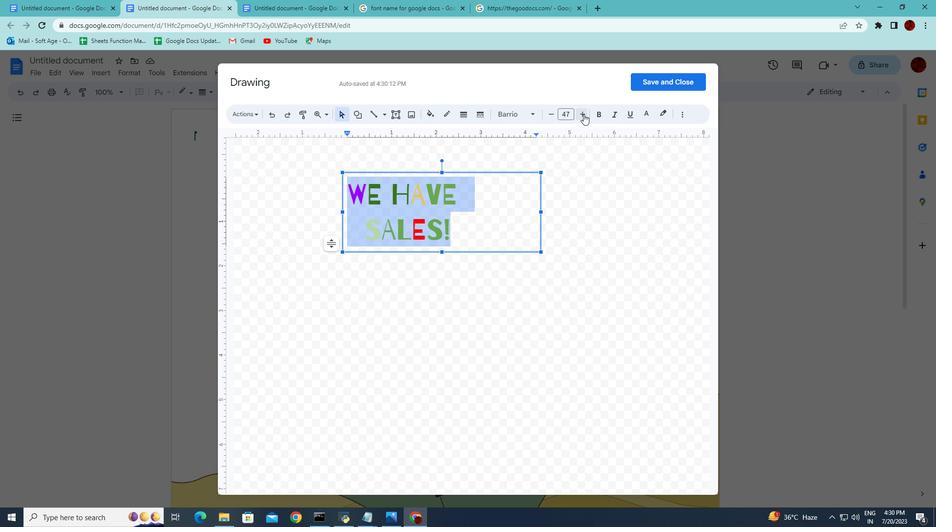 
Action: Mouse pressed left at (584, 114)
Screenshot: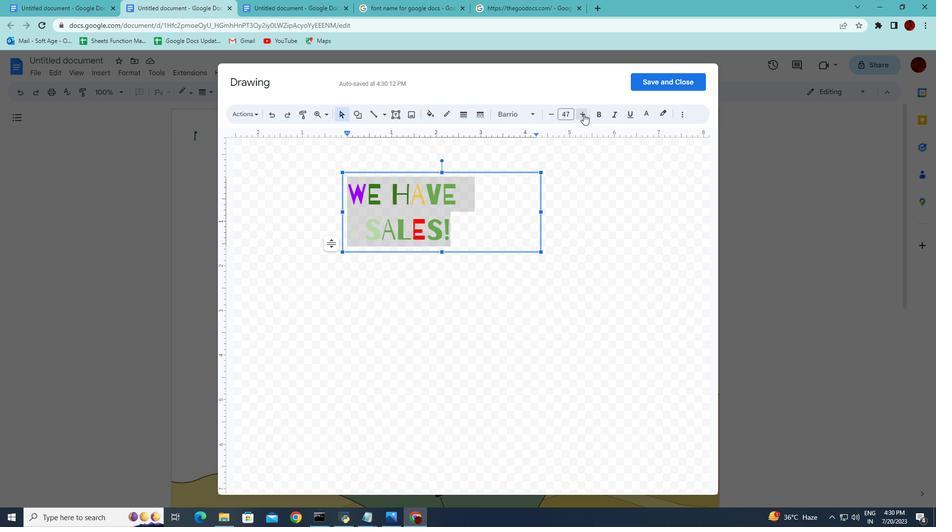 
Action: Mouse pressed left at (584, 114)
Screenshot: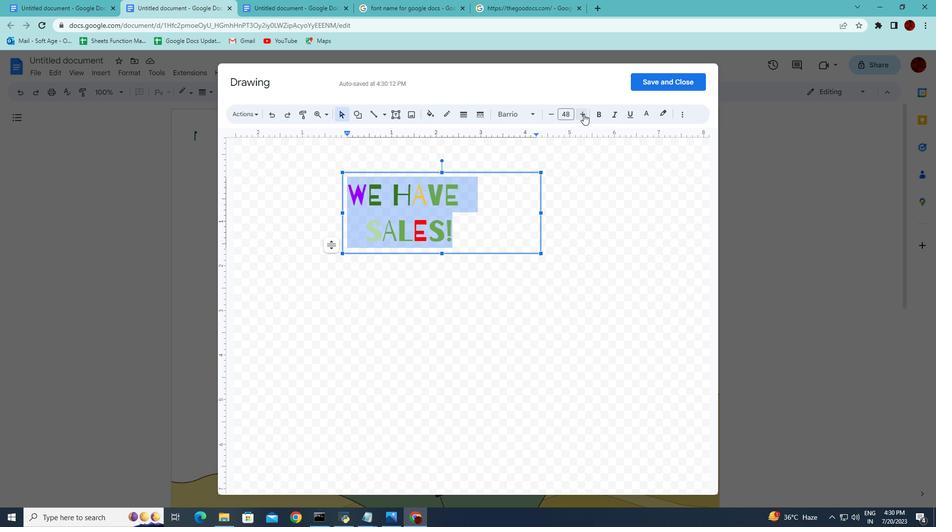 
Action: Mouse pressed left at (584, 114)
Screenshot: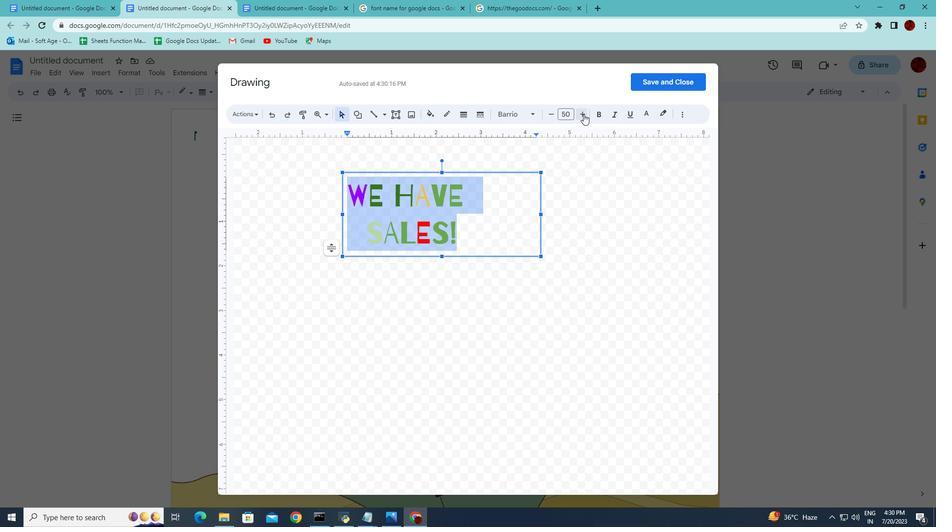 
Action: Mouse pressed left at (584, 114)
Screenshot: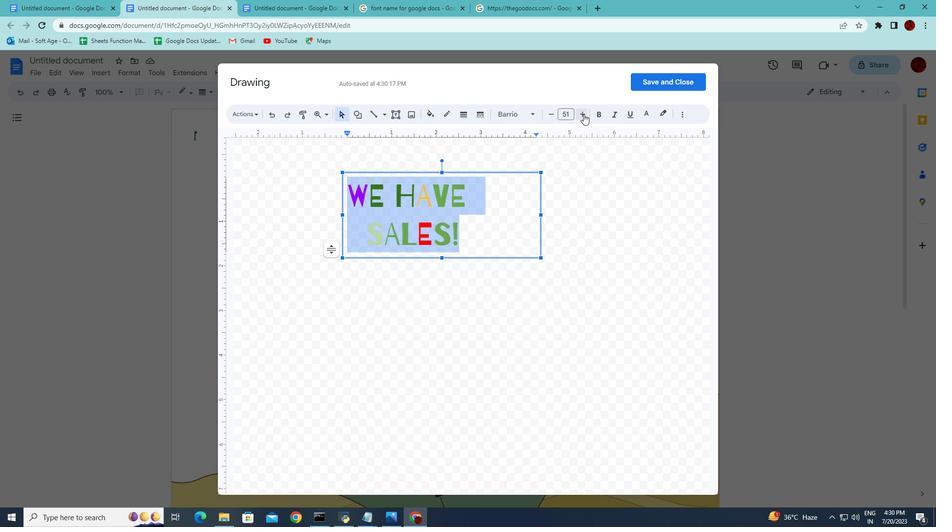 
Action: Mouse pressed left at (584, 114)
Screenshot: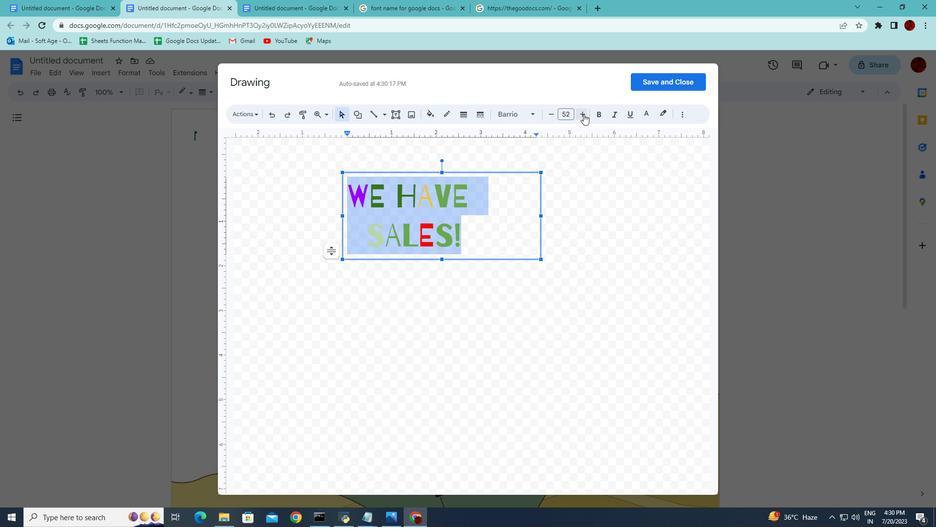 
Action: Mouse pressed left at (584, 114)
Screenshot: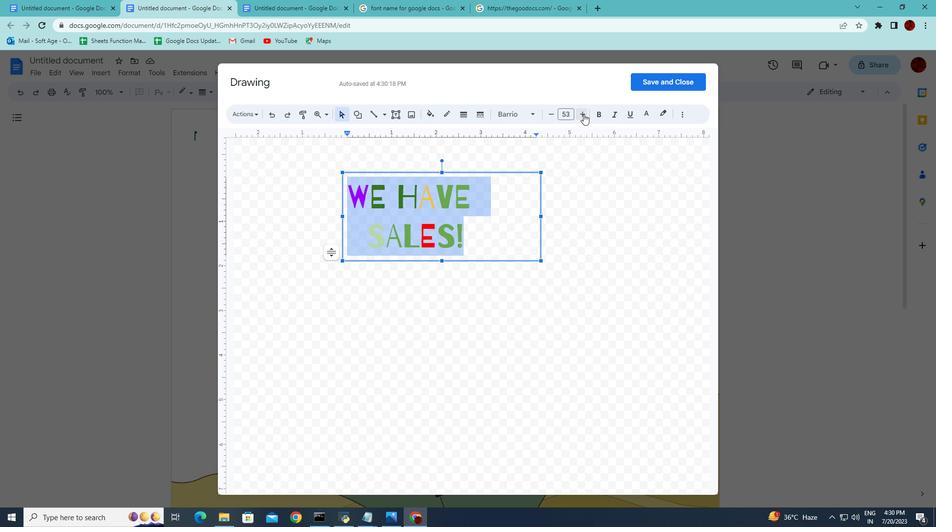 
Action: Mouse pressed left at (584, 114)
Screenshot: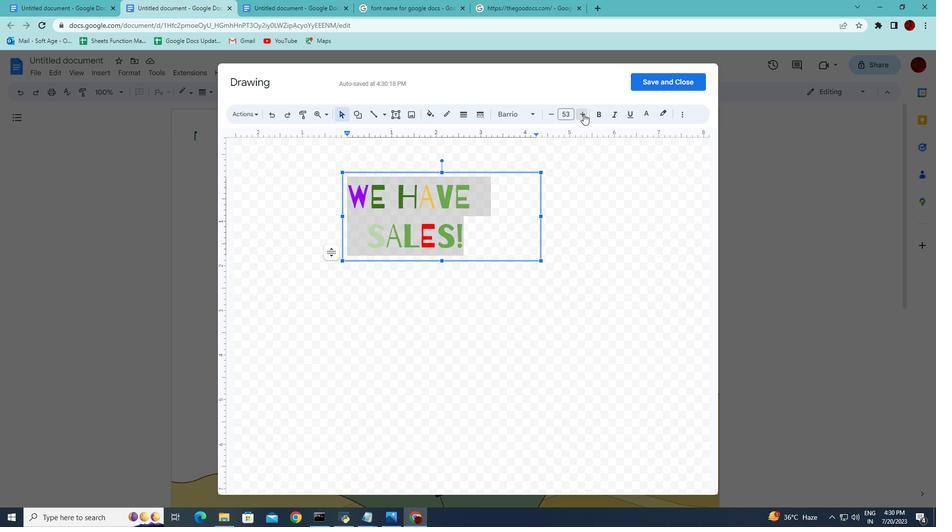 
Action: Mouse pressed left at (584, 114)
Screenshot: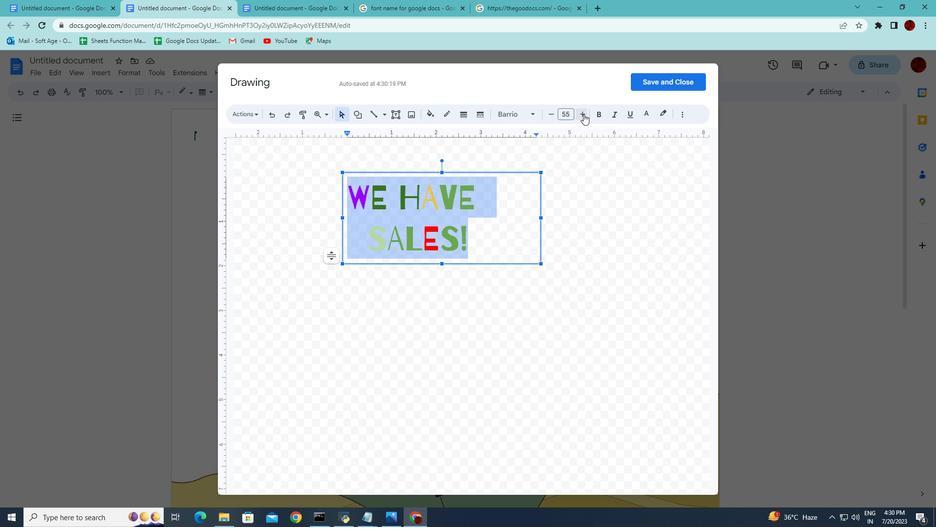 
Action: Mouse pressed left at (584, 114)
Screenshot: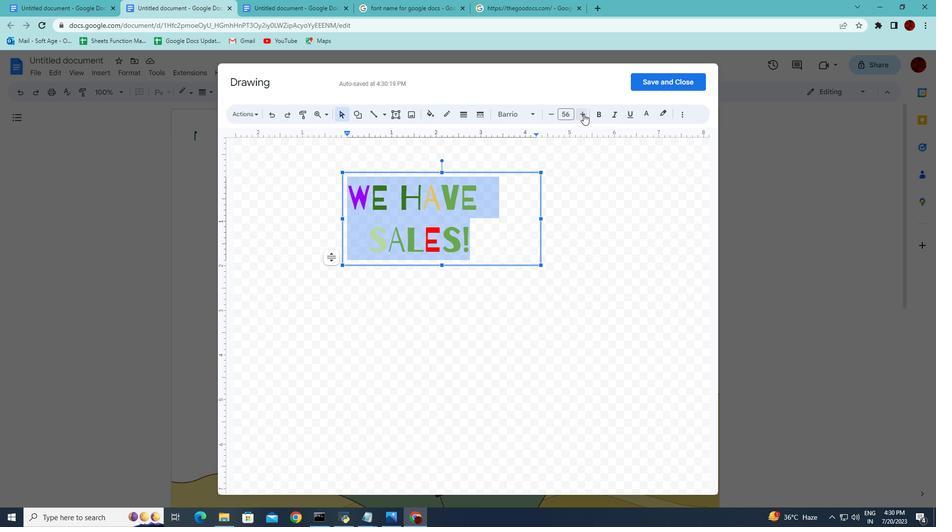 
Action: Mouse pressed left at (584, 114)
Screenshot: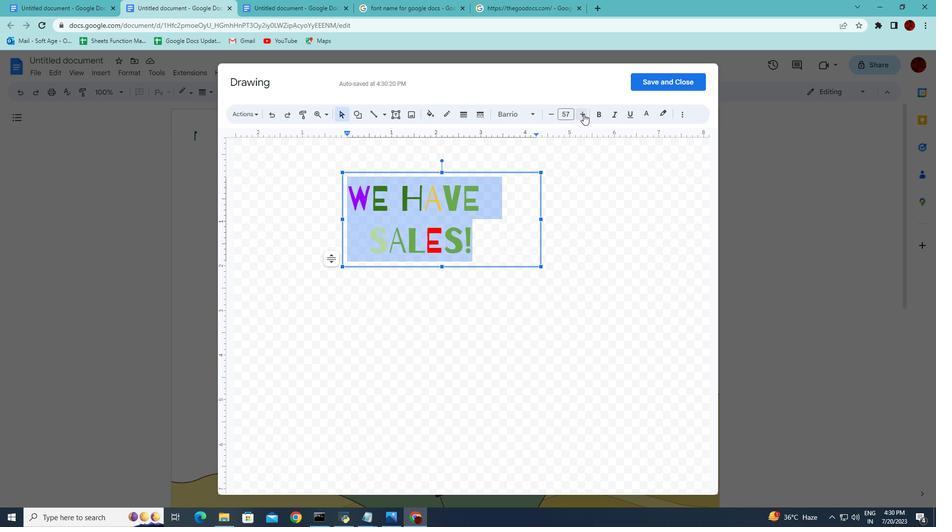 
Action: Mouse moved to (648, 82)
Screenshot: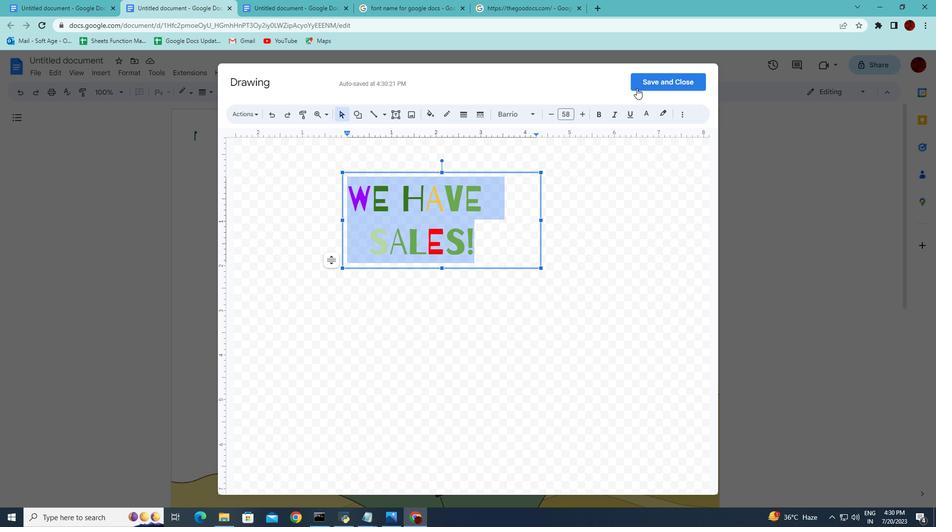 
Action: Mouse pressed left at (648, 82)
Screenshot: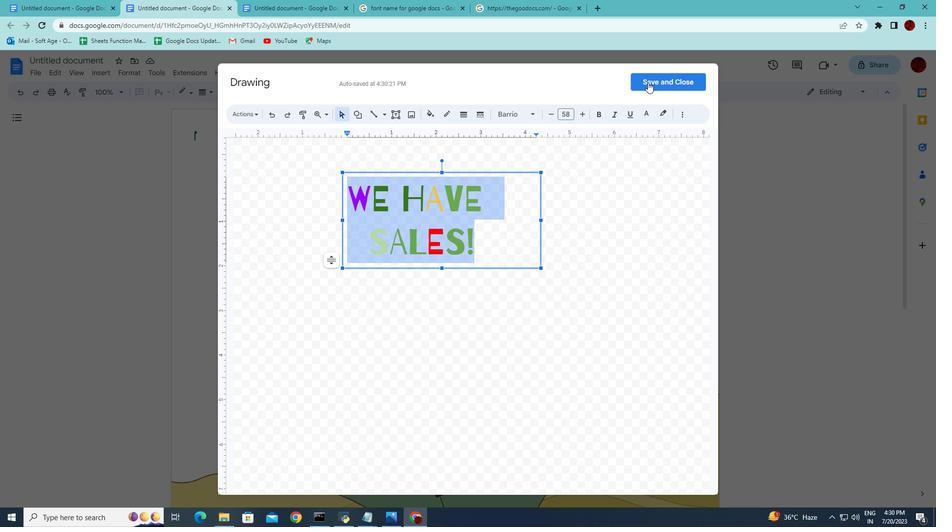 
Action: Mouse moved to (565, 159)
Screenshot: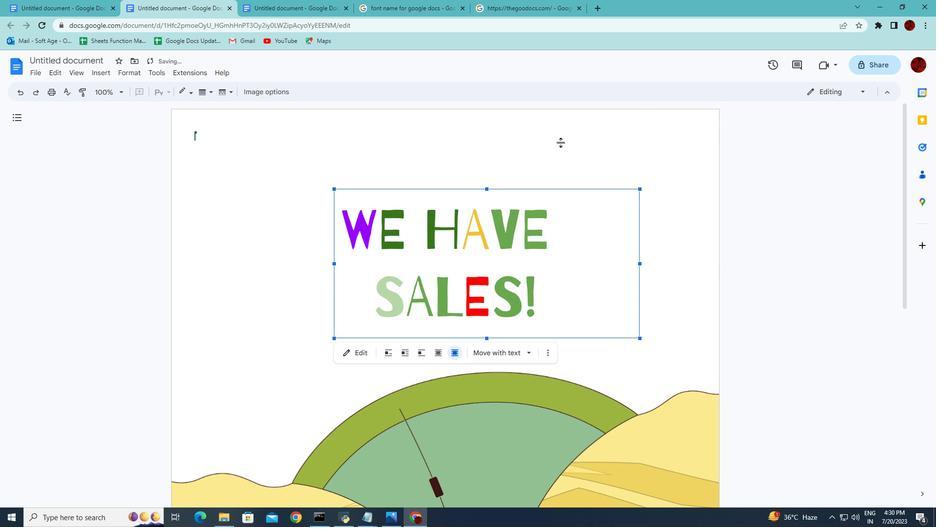 
Action: Mouse pressed left at (565, 159)
Screenshot: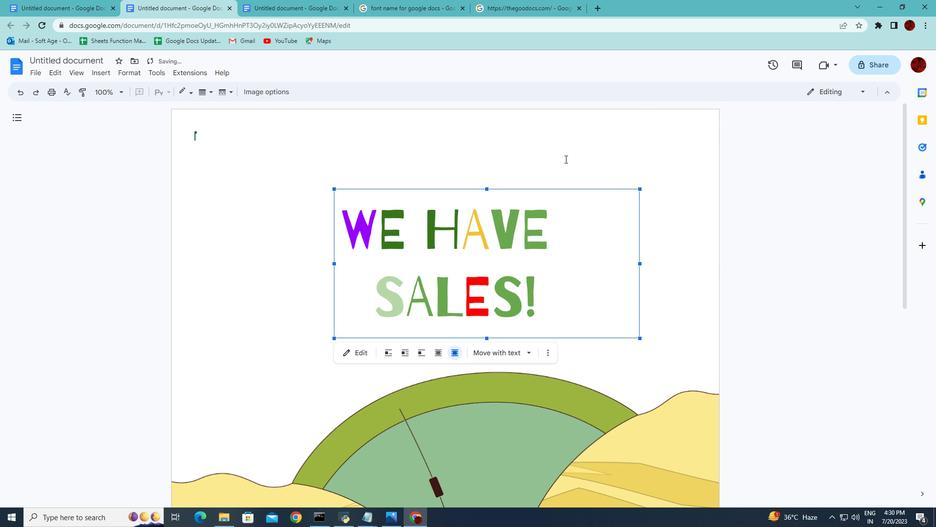 
Action: Mouse moved to (106, 73)
Screenshot: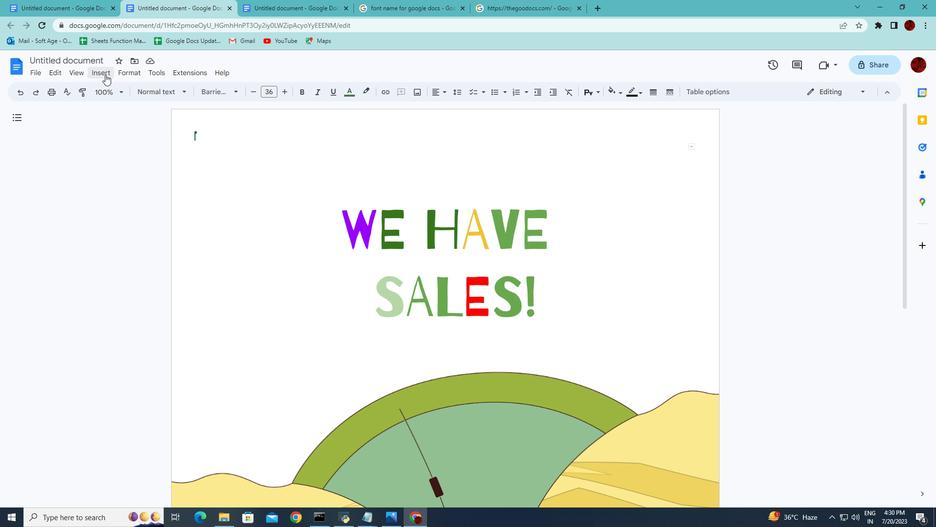 
Action: Mouse pressed left at (106, 73)
Screenshot: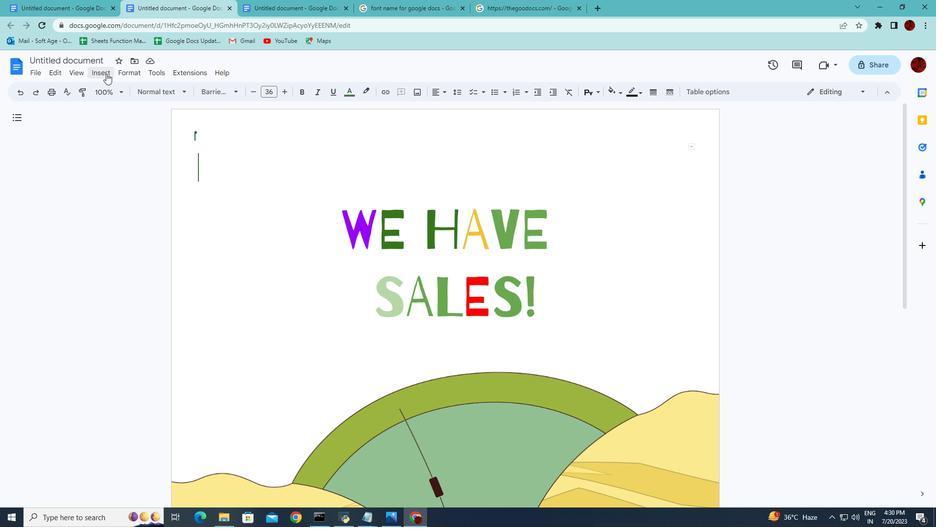 
Action: Mouse moved to (280, 123)
Screenshot: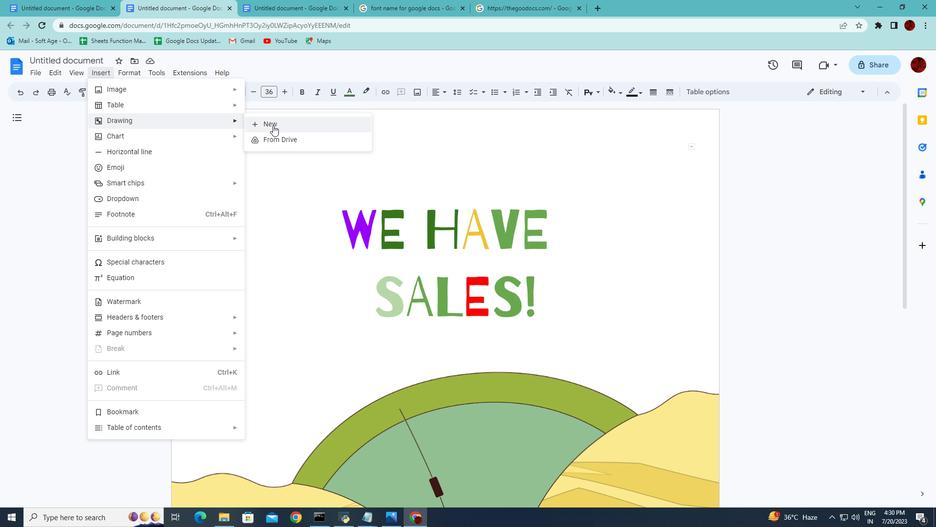 
Action: Mouse pressed left at (280, 123)
Screenshot: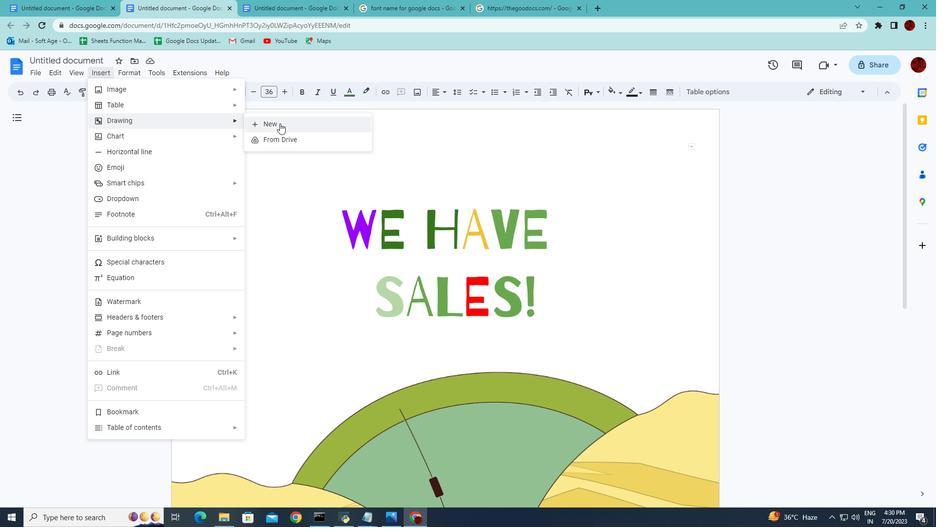 
Action: Mouse moved to (395, 113)
Screenshot: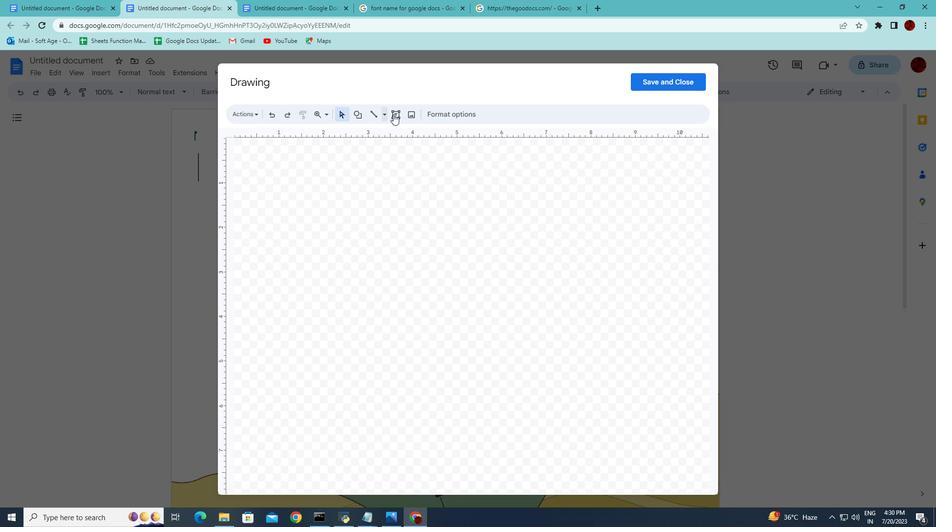 
Action: Mouse pressed left at (395, 113)
Screenshot: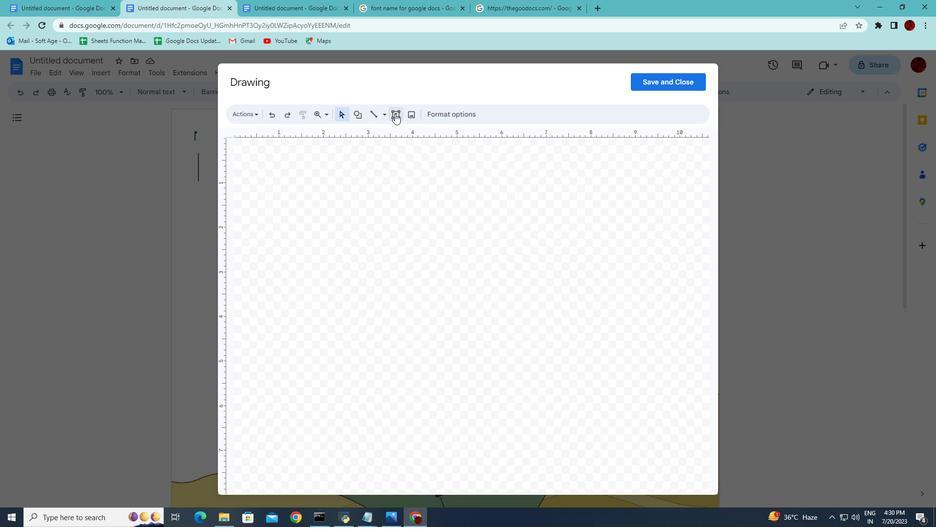 
Action: Mouse moved to (282, 177)
Screenshot: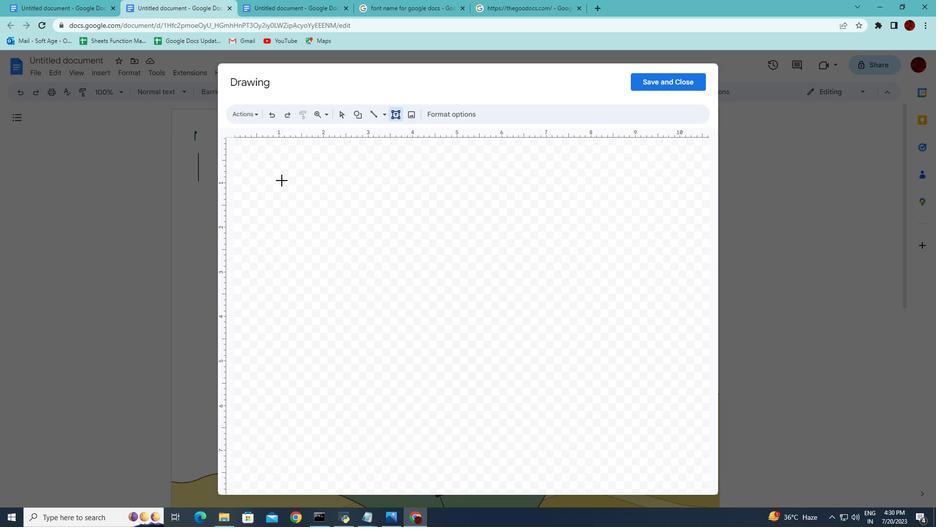 
Action: Mouse pressed left at (282, 177)
Screenshot: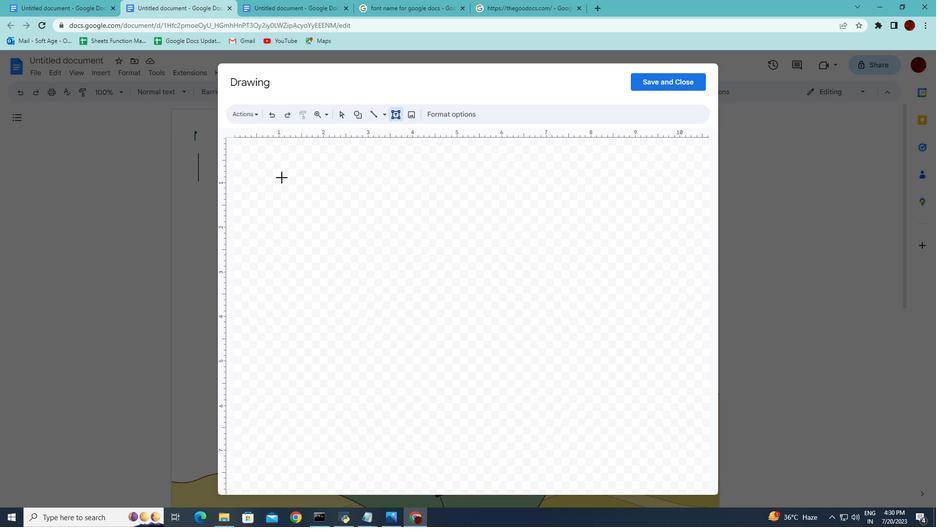 
Action: Mouse moved to (295, 188)
Screenshot: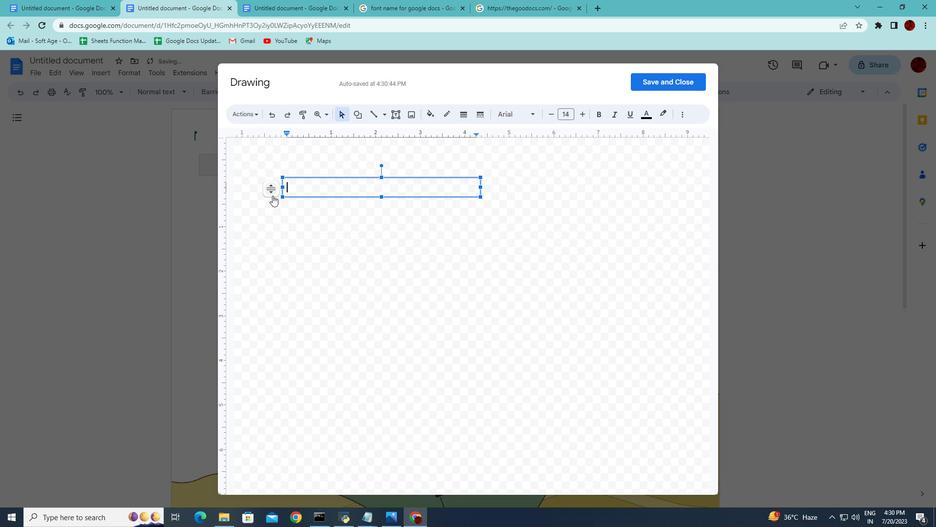 
Action: Key pressed 9175<Key.space><Key.shift><Key.shift>nO<Key.backspace><Key.backspace><Key.caps_lock>no<Key.backspace><Key.backspace><Key.shift>Noe<Key.space><Key.shift>Lock<Key.enter><Key.shift><Key.shift>New<Key.space><Key.shift>Mexico<Key.enter>250<Key.enter><Key.backspace>.879.9157
Screenshot: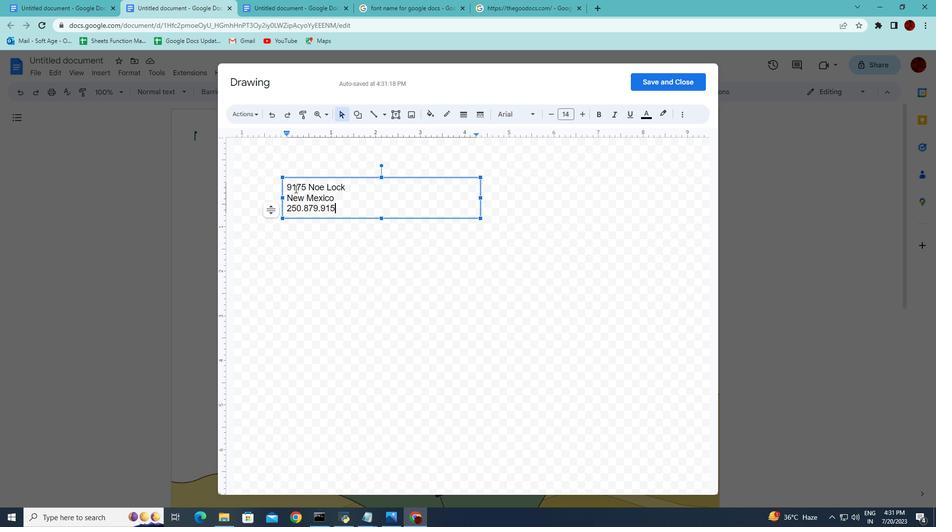 
Action: Mouse moved to (651, 82)
Screenshot: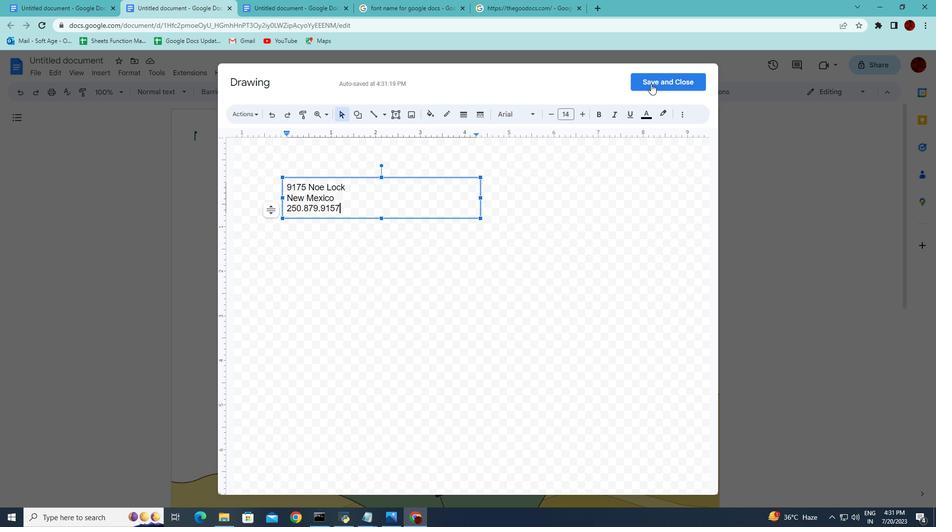
Action: Mouse pressed left at (651, 82)
Screenshot: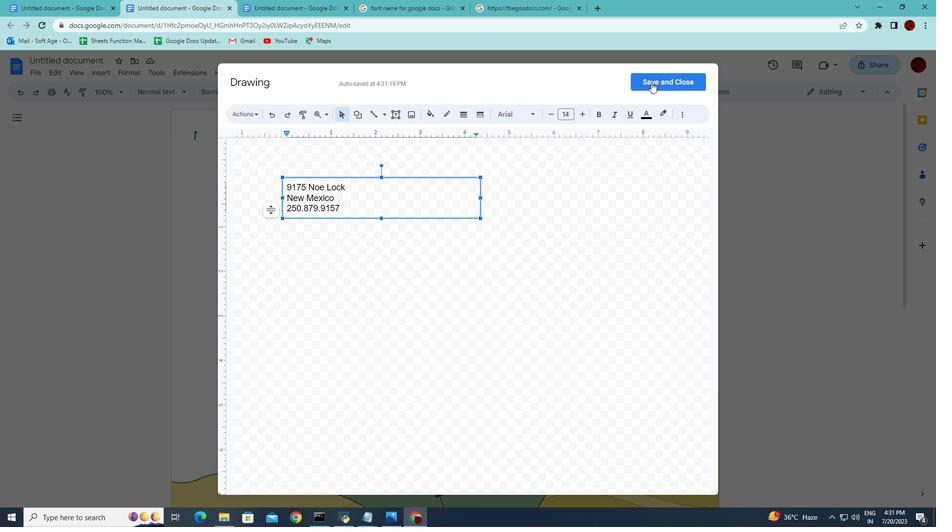 
Action: Mouse moved to (224, 174)
Screenshot: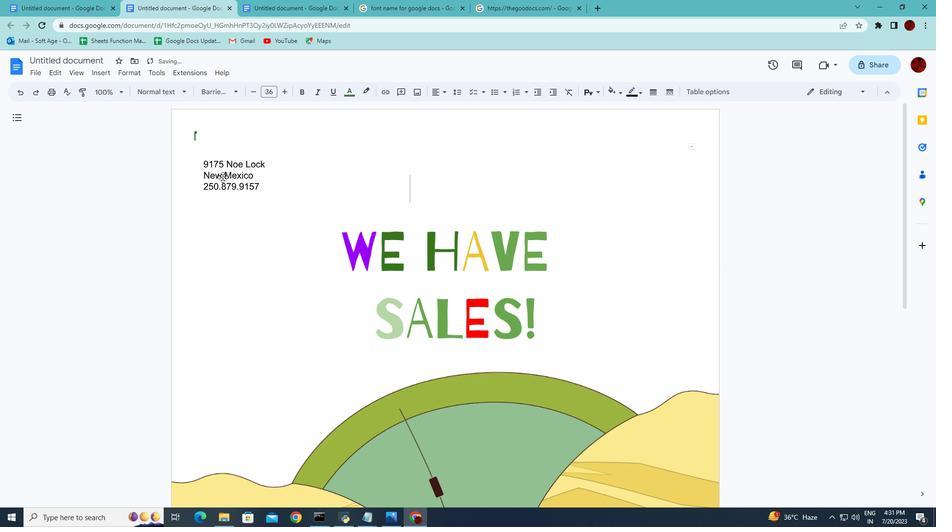 
Action: Mouse pressed left at (224, 174)
Screenshot: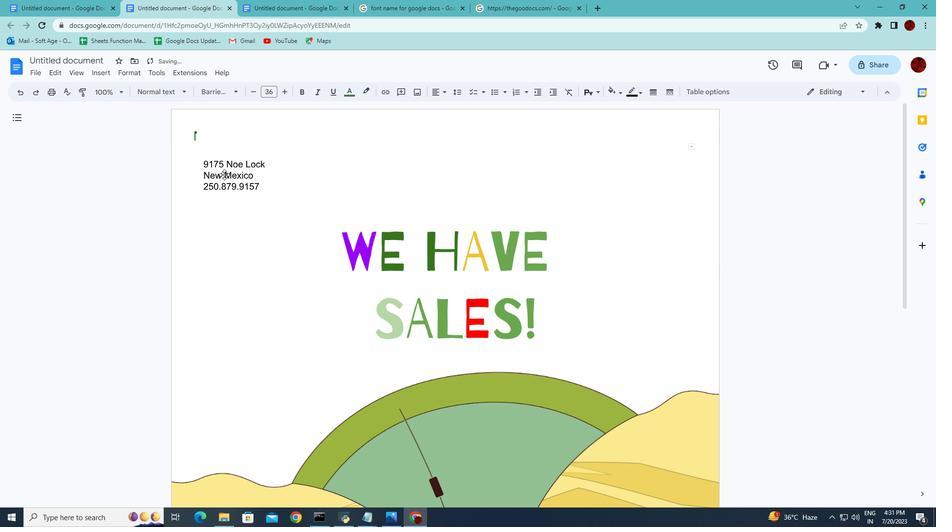 
Action: Mouse moved to (290, 176)
Screenshot: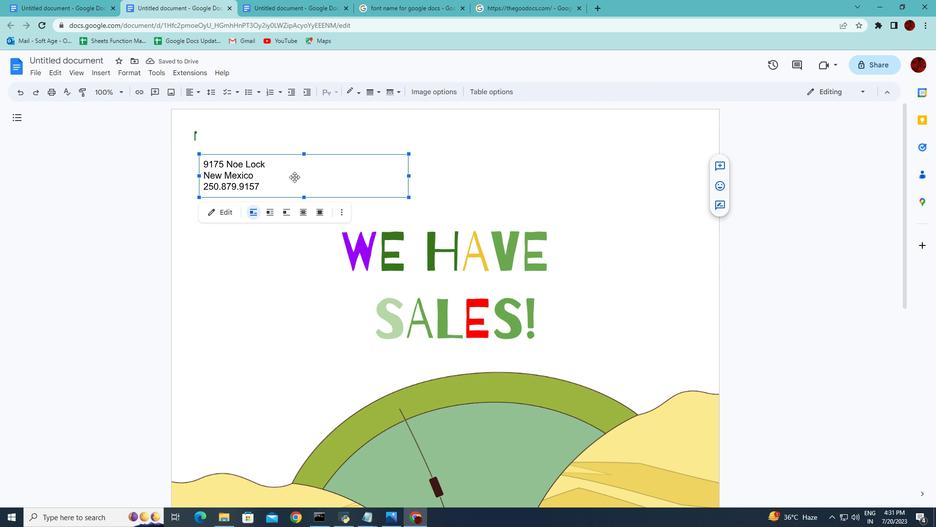 
Action: Mouse pressed left at (290, 176)
Screenshot: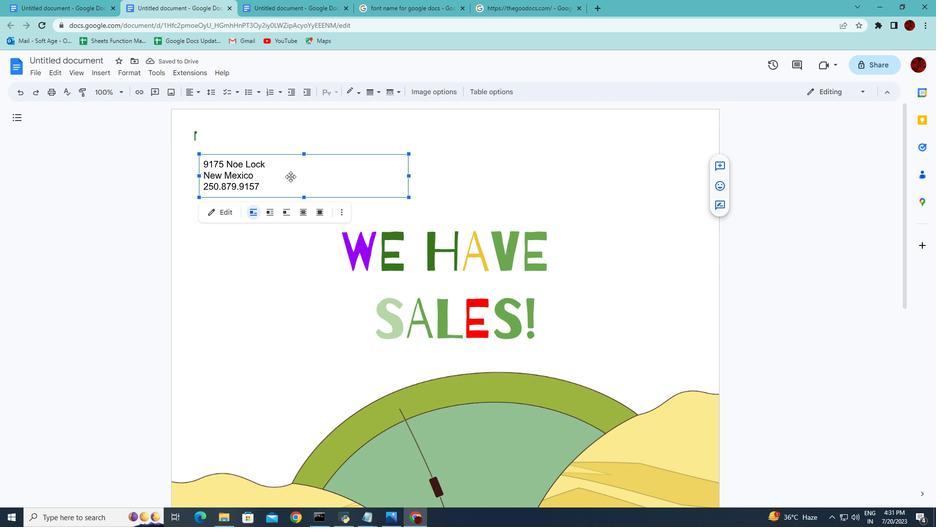 
Action: Mouse moved to (282, 292)
Screenshot: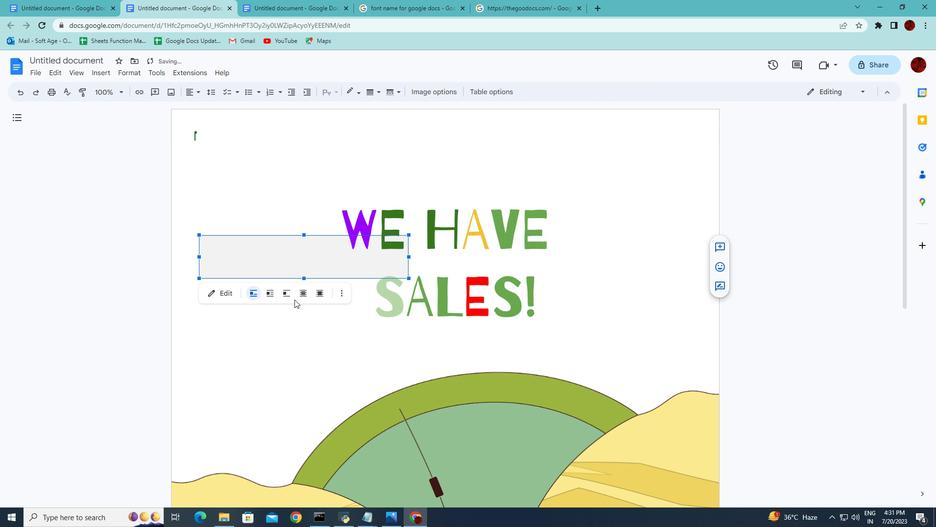 
Action: Key pressed ctrl+Z
Screenshot: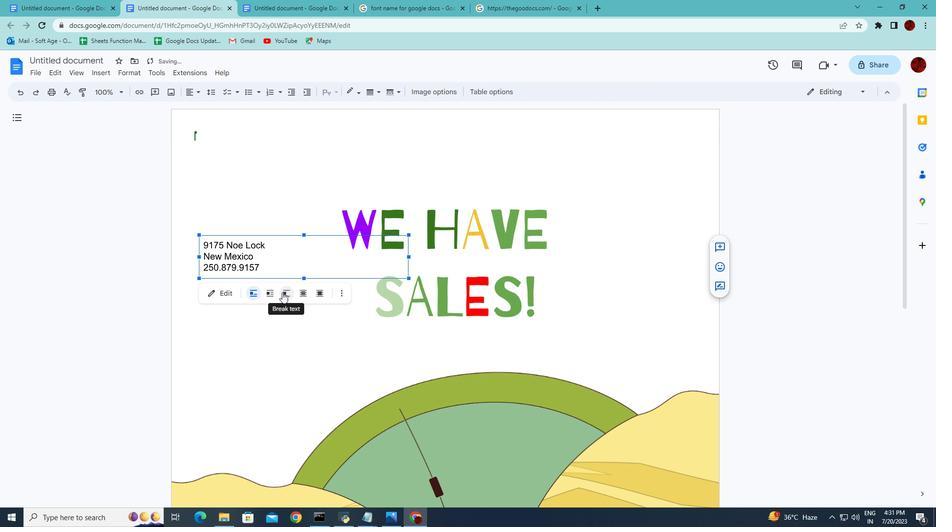 
Action: Mouse moved to (325, 211)
Screenshot: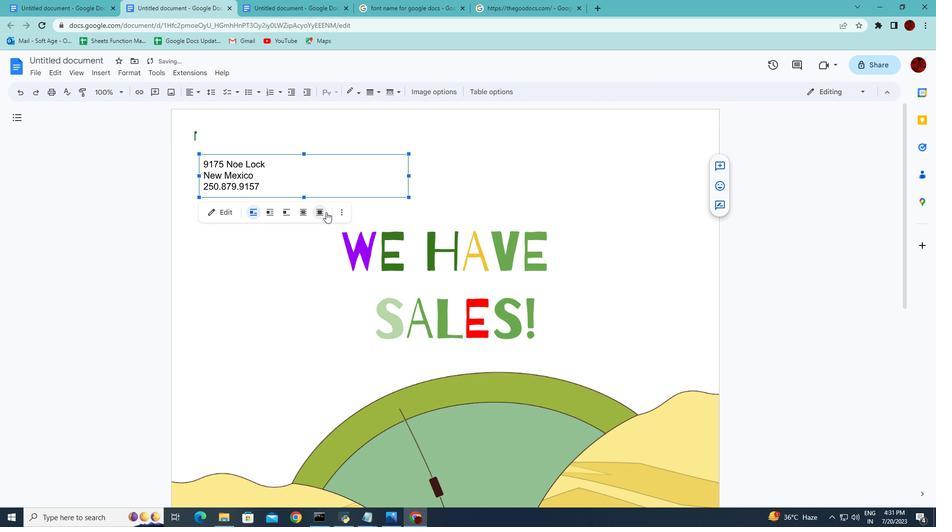 
Action: Mouse pressed left at (325, 211)
Screenshot: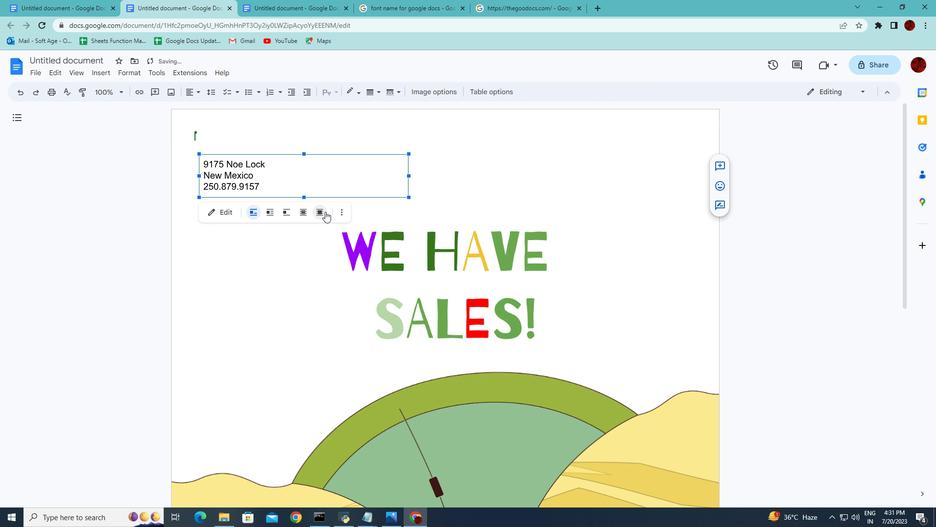 
Action: Mouse moved to (267, 258)
Screenshot: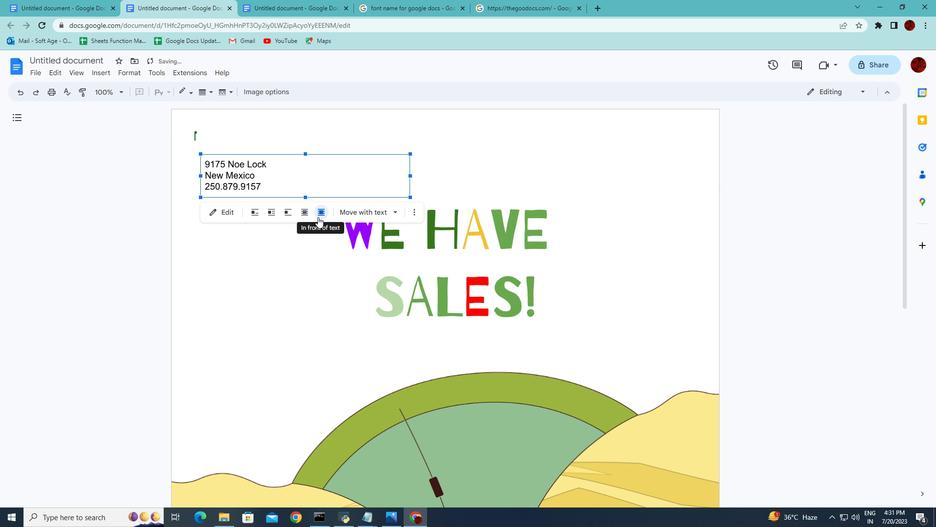 
Action: Mouse scrolled (267, 257) with delta (0, 0)
Screenshot: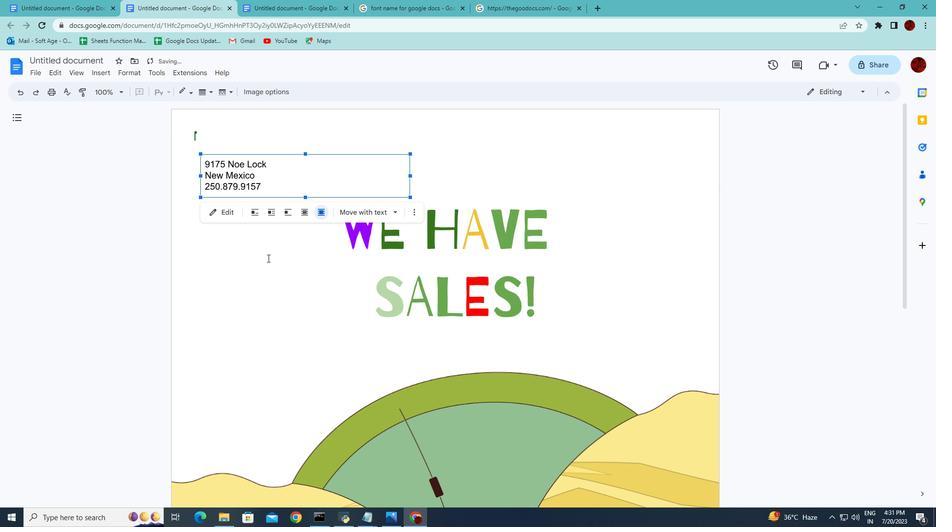 
Action: Mouse scrolled (267, 257) with delta (0, 0)
Screenshot: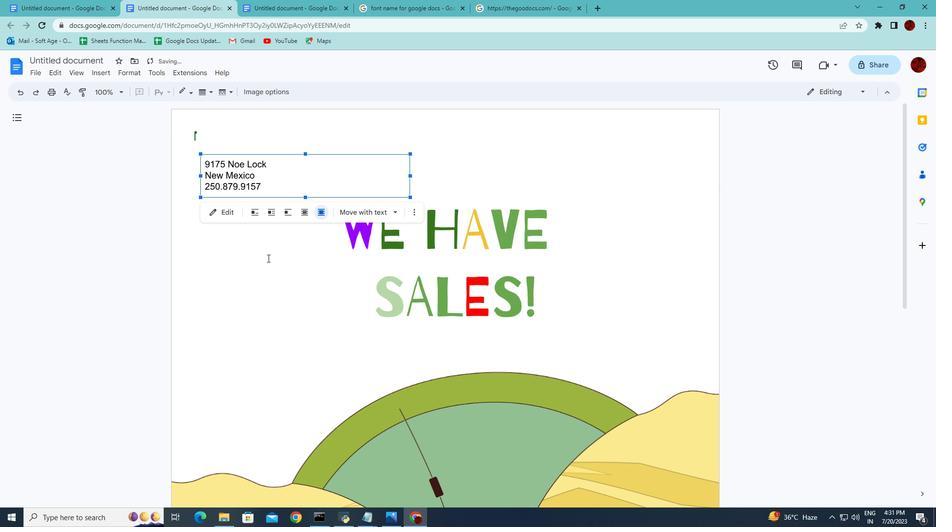 
Action: Mouse scrolled (267, 258) with delta (0, 0)
Screenshot: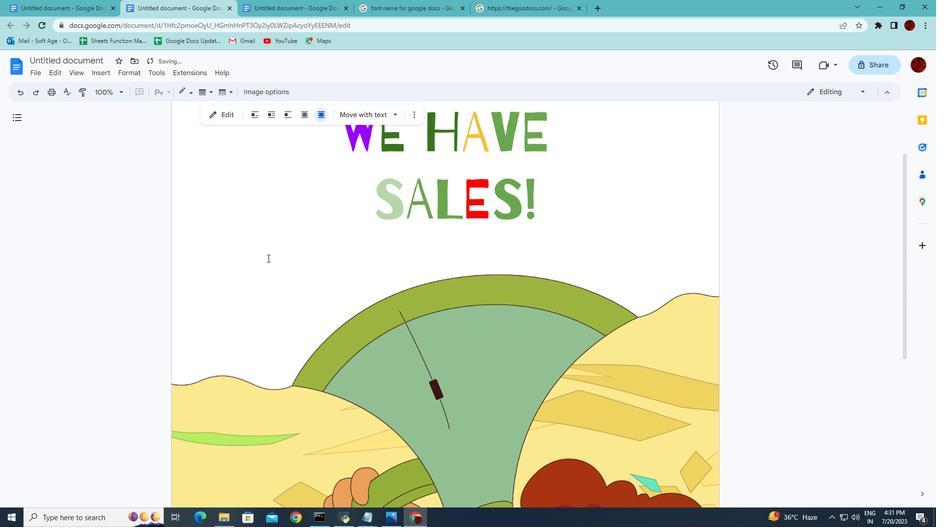 
Action: Mouse scrolled (267, 258) with delta (0, 0)
Screenshot: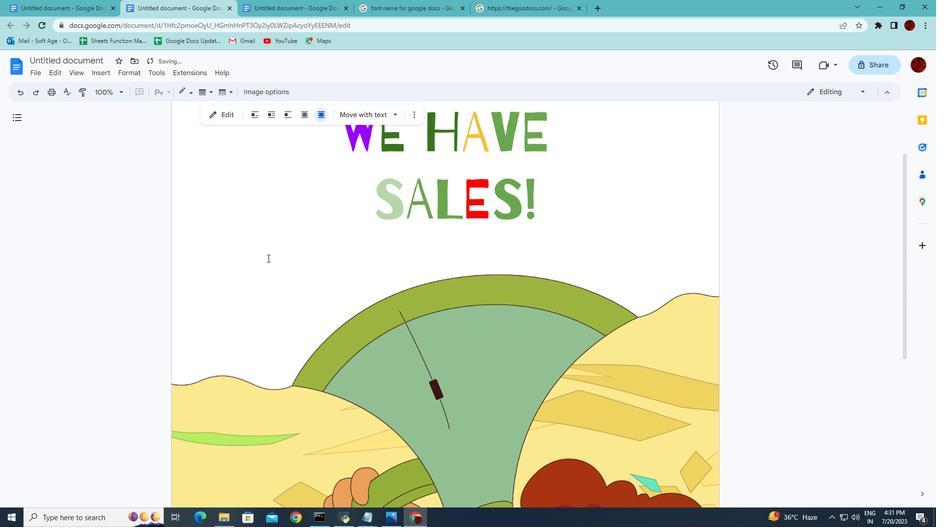 
Action: Mouse moved to (257, 177)
Screenshot: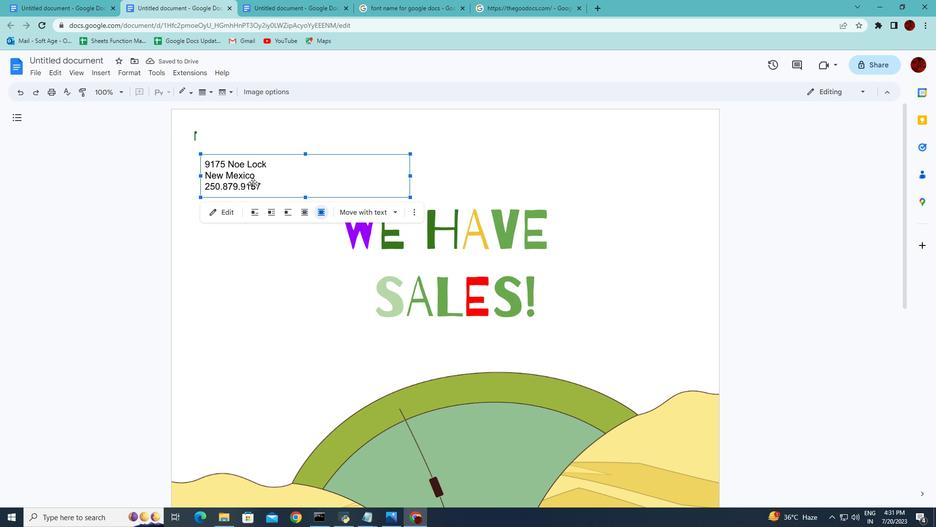 
Action: Mouse pressed left at (257, 177)
Screenshot: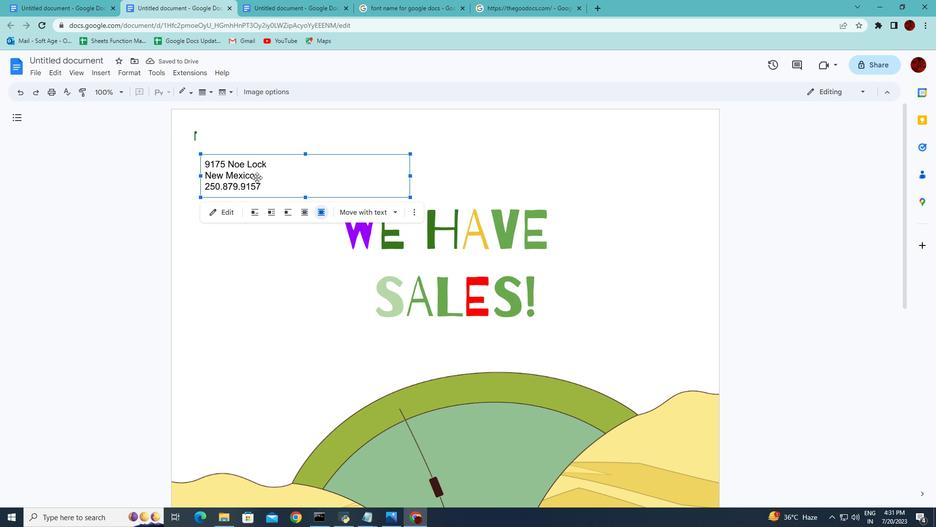 
Action: Mouse moved to (264, 353)
Screenshot: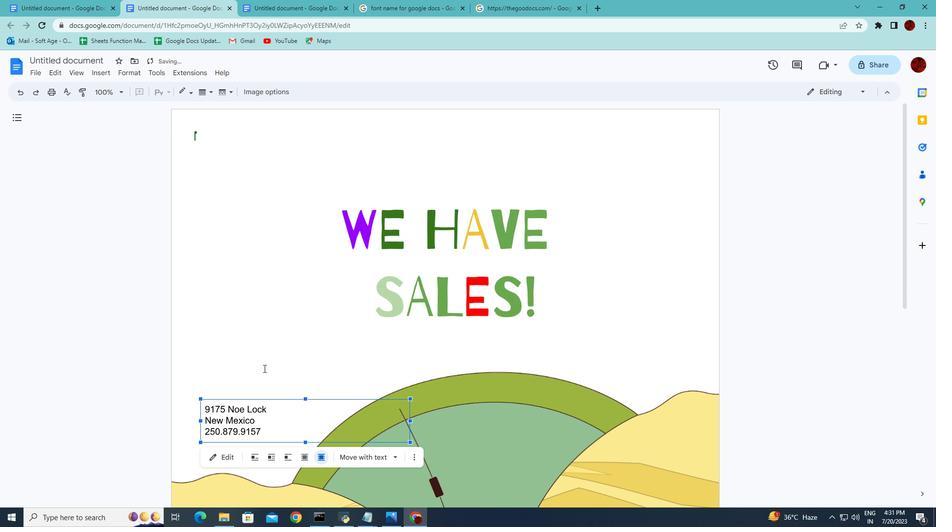
Action: Mouse scrolled (264, 352) with delta (0, 0)
Screenshot: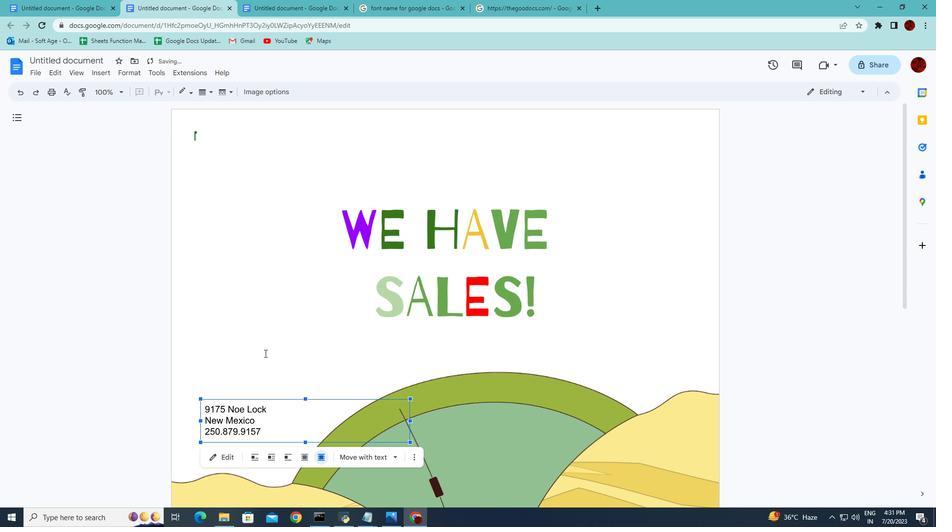
Action: Mouse scrolled (264, 352) with delta (0, 0)
Screenshot: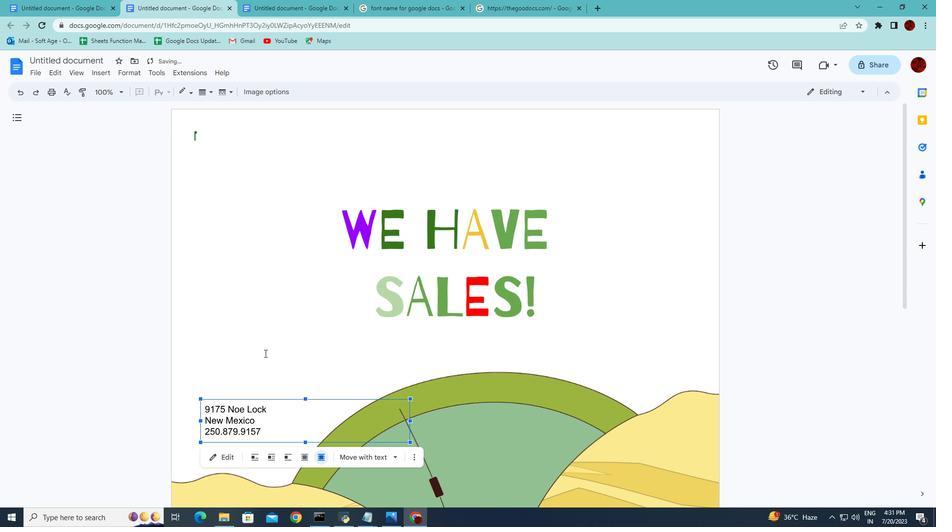 
Action: Mouse scrolled (264, 352) with delta (0, 0)
Screenshot: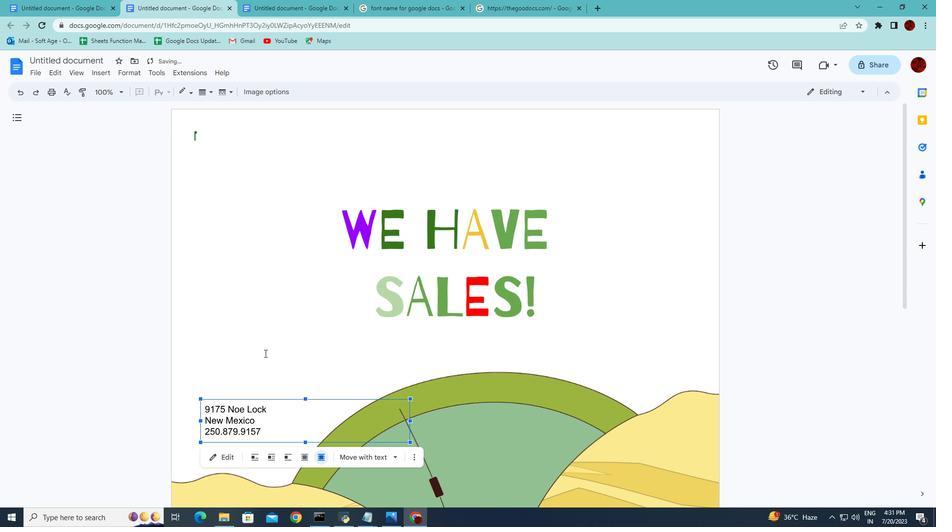 
Action: Mouse scrolled (264, 352) with delta (0, 0)
Screenshot: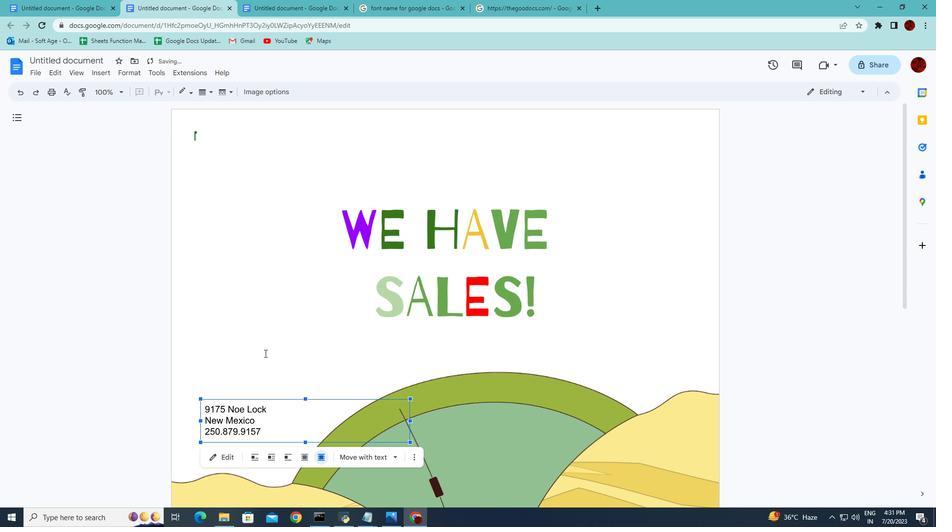 
Action: Mouse scrolled (264, 352) with delta (0, 0)
Screenshot: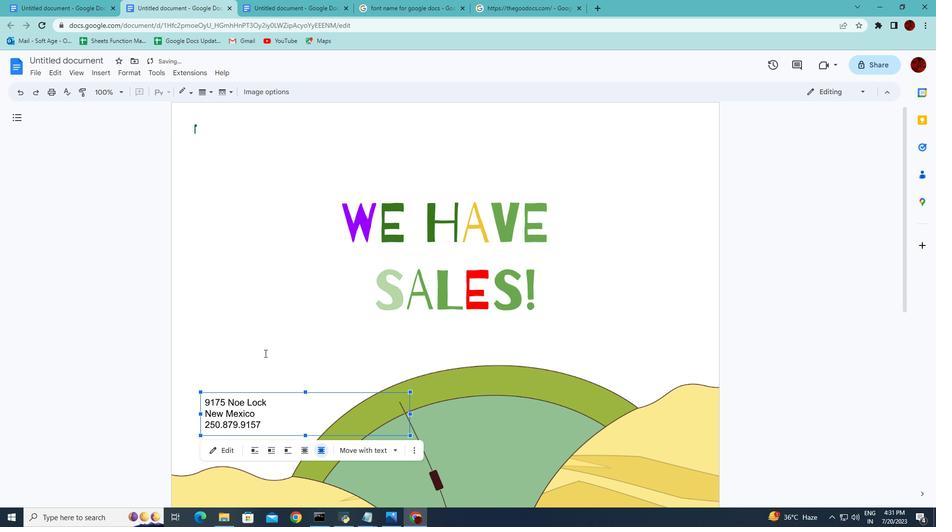 
Action: Mouse scrolled (264, 352) with delta (0, 0)
Screenshot: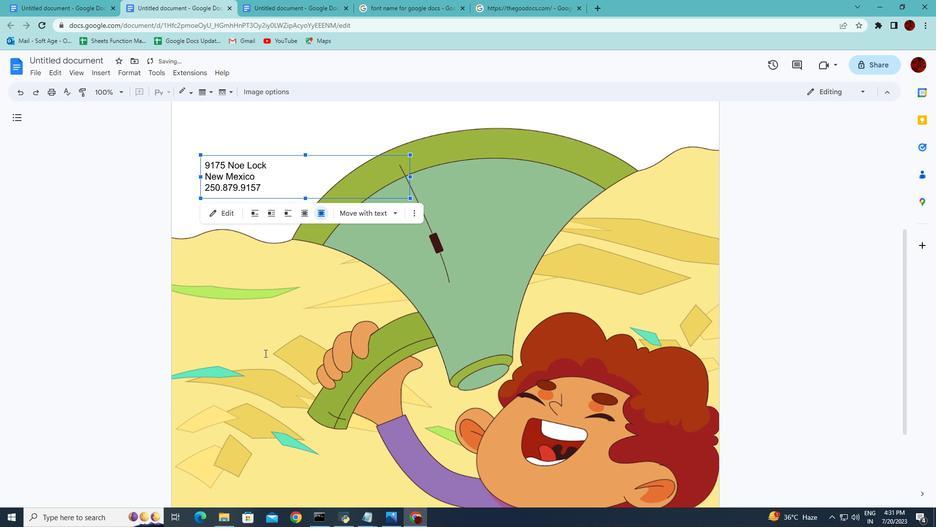 
Action: Mouse moved to (239, 123)
Screenshot: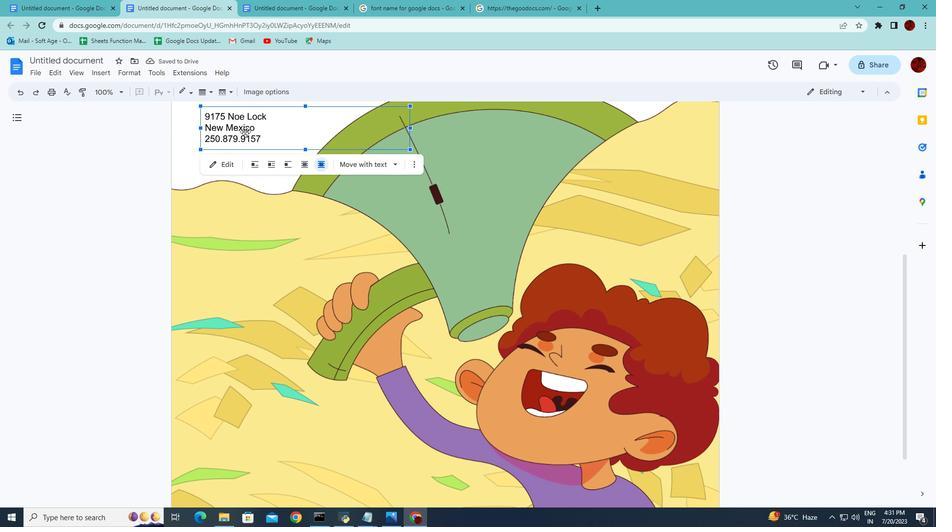 
Action: Mouse pressed left at (239, 123)
Screenshot: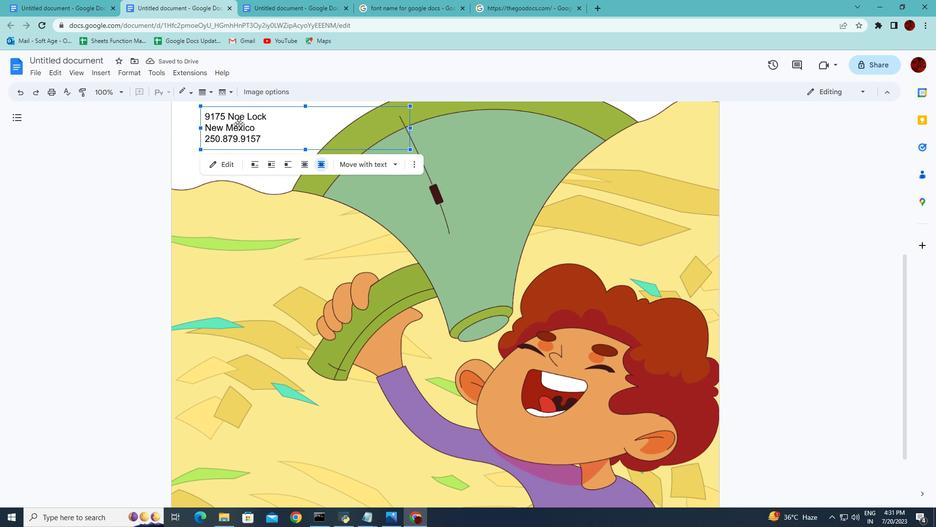 
Action: Mouse moved to (238, 247)
Screenshot: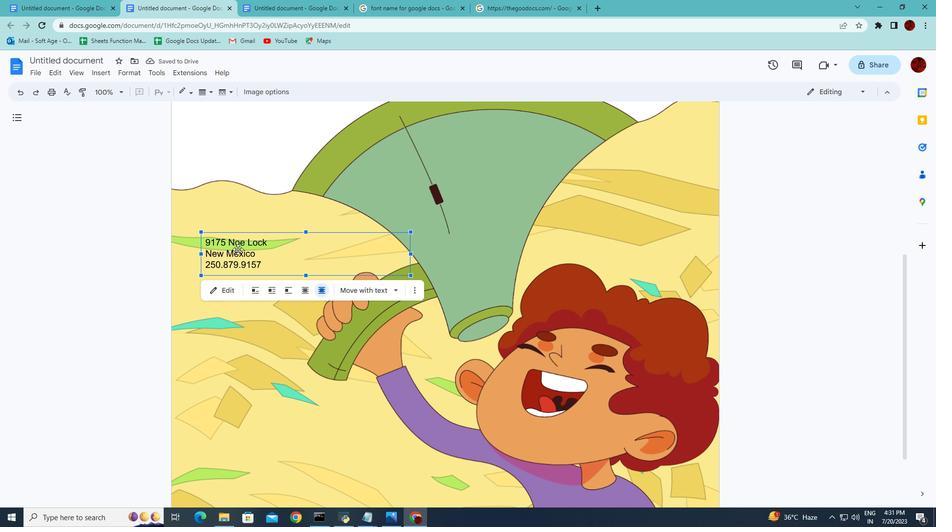 
Action: Mouse pressed left at (238, 247)
Screenshot: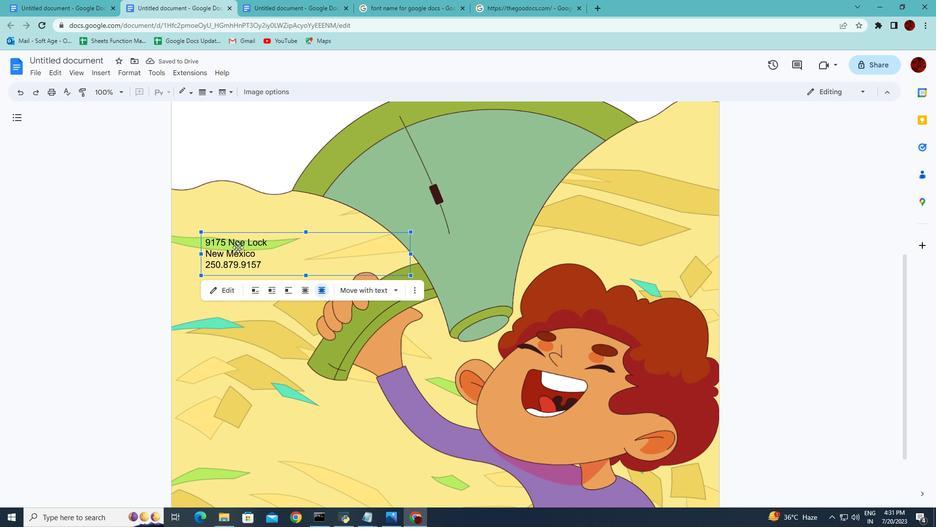 
Action: Mouse moved to (247, 240)
Screenshot: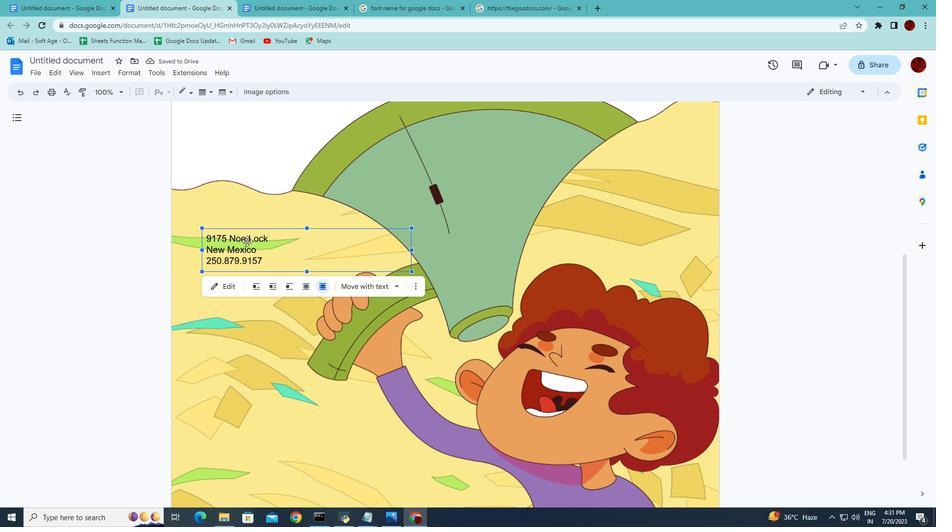
Action: Mouse pressed left at (247, 240)
Screenshot: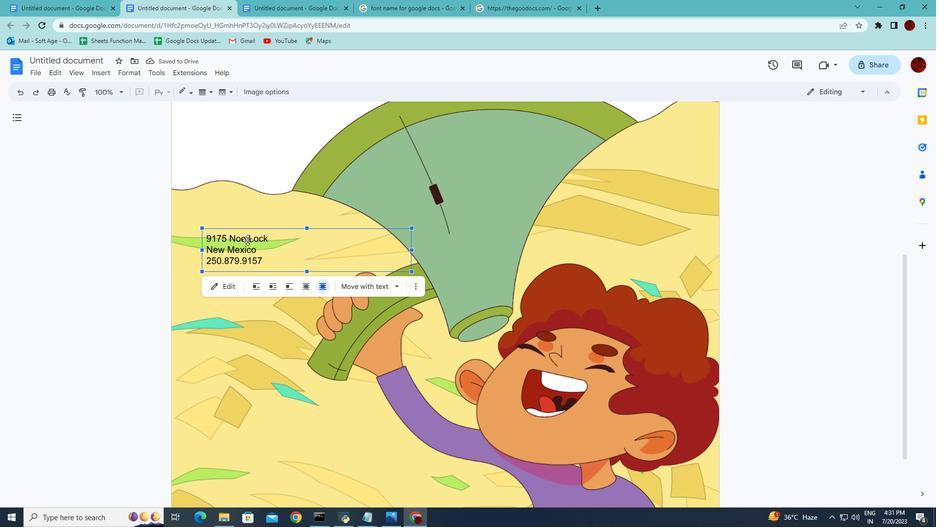 
Action: Mouse moved to (409, 271)
Screenshot: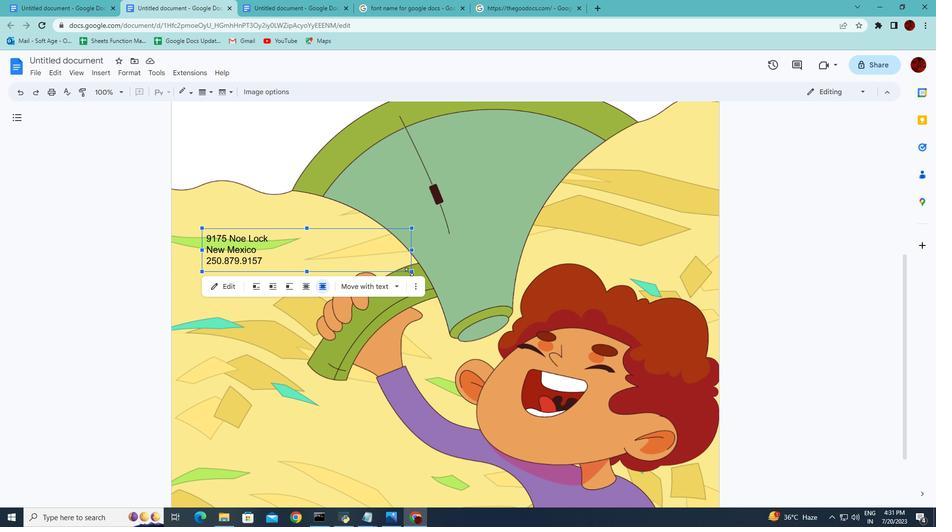 
Action: Mouse pressed left at (409, 271)
Screenshot: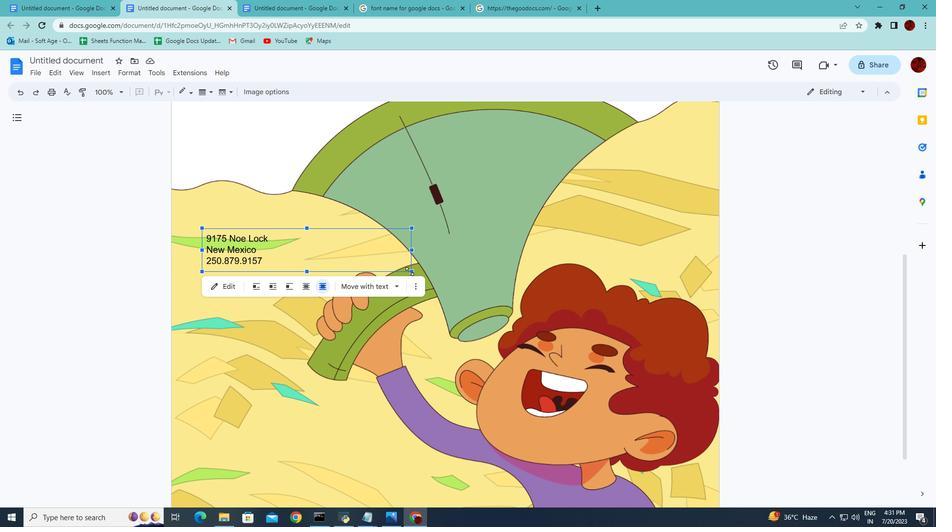 
Action: Mouse moved to (244, 242)
